 Task: Reply all   to Sandip@sogtage.net and add a cc to Vanshu.thakur@sogtage.net and bcc to Nikhil.rathi@sogtage.net with a subject Subject0000000037 with a message Message0000000034 and with an attachment of Attach0000000004 and upload Attach0000000005 to Onedrive and share. Reply all   to Vanshu.thakur@sogtage.net with a subject Subject0000000038 with a message Message0000000034 and with an attachment of Attach0000000004 and upload Attach0000000005 to Onedrive and share. Reply all   to Sandip@sogtage.net and add a cc to Vanshu.thakur@sogtage.net with a subject Subject0000000038 with a message Message0000000034 and with an attachment of Attach0000000004 and upload Attach0000000005 to Onedrive and share. Reply all   to Sandip@sogtage.net and add a cc to Vanshu.thakur@sogtage.net and bcc to Nikhil.rathi@sogtage.net with a subject Subject0000000038 with a message Message0000000034 and with an attachment of Attach0000000004 and upload Attach0000000005 to Onedrive and share. Reply and add a link Link0000000033 to Vanshu.thakur@sogtage.net with a subject Subject0000000032 with a message Message0000000034
Action: Mouse moved to (363, 460)
Screenshot: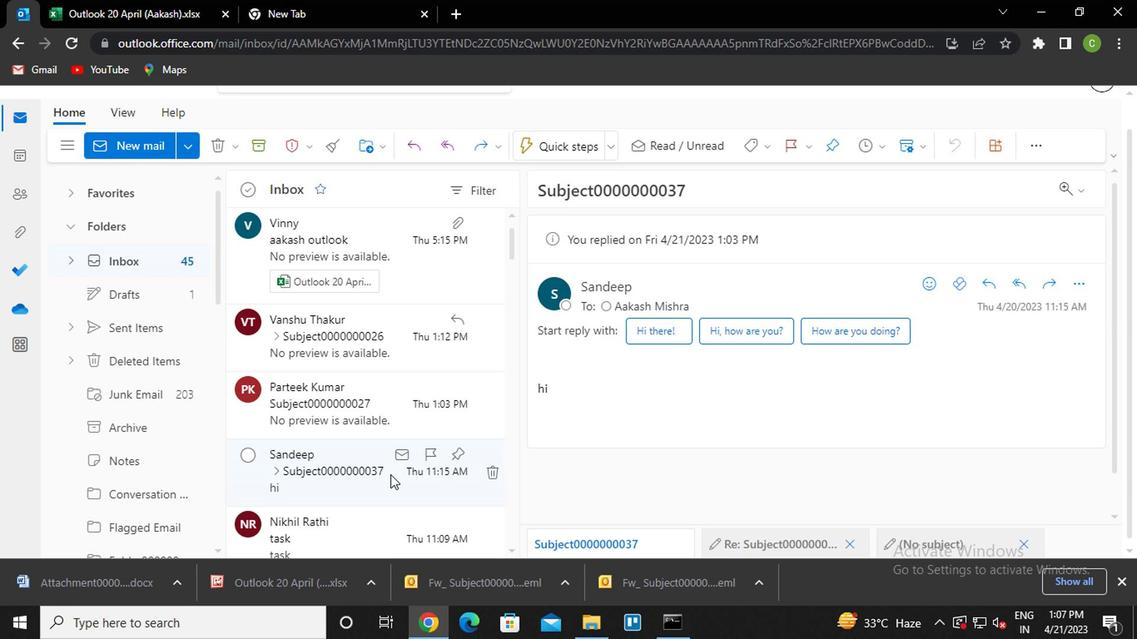 
Action: Mouse pressed left at (363, 460)
Screenshot: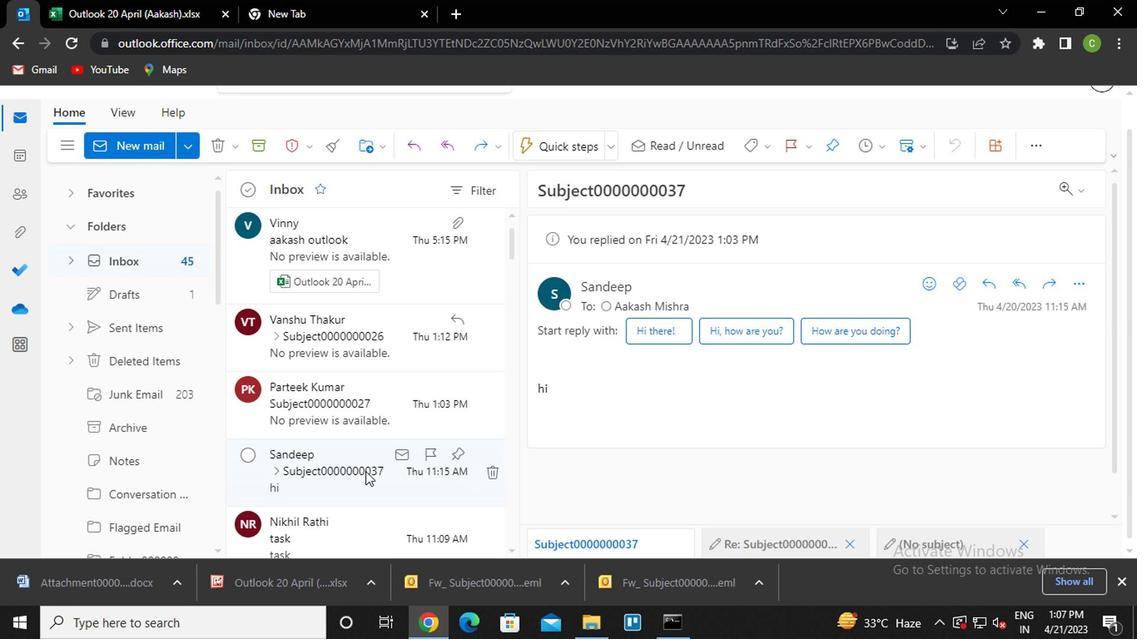 
Action: Mouse moved to (1069, 289)
Screenshot: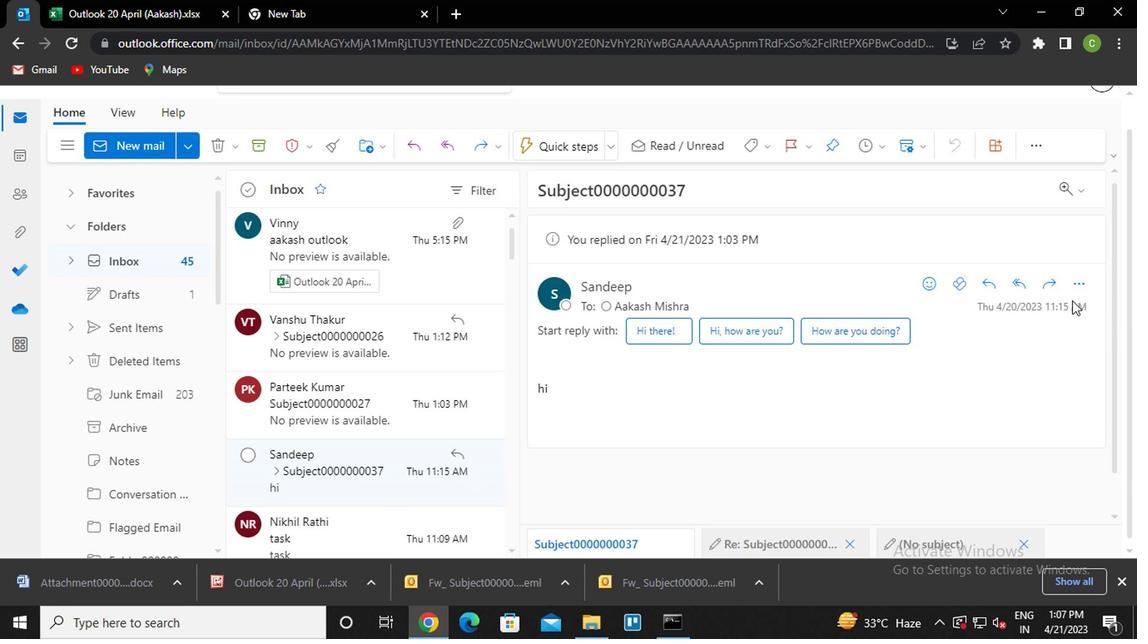 
Action: Mouse pressed left at (1069, 289)
Screenshot: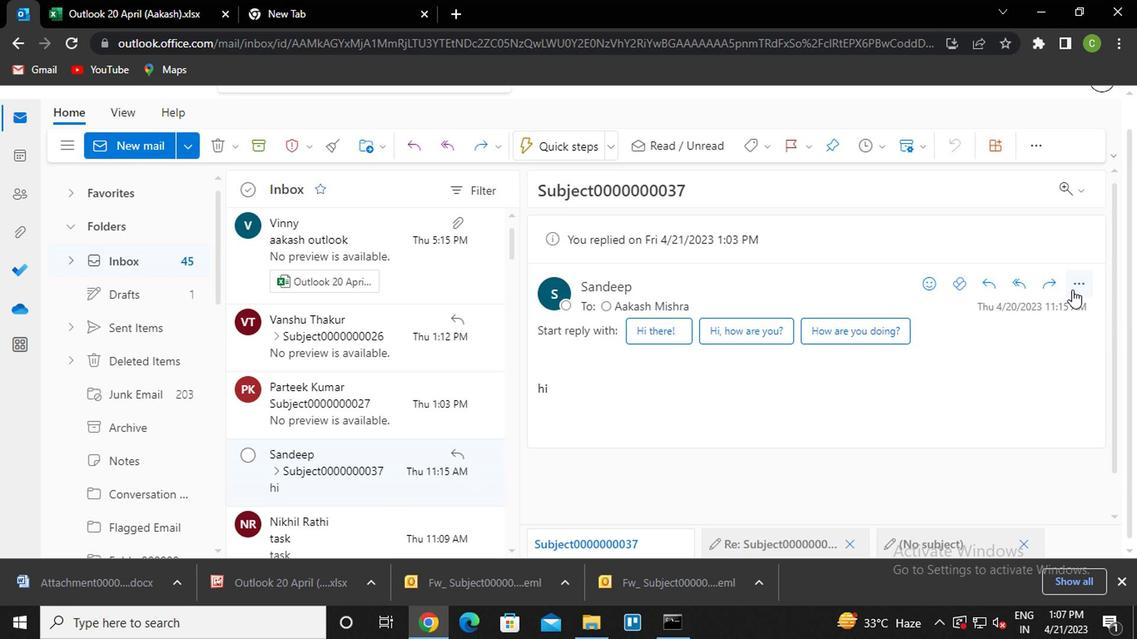 
Action: Mouse moved to (971, 154)
Screenshot: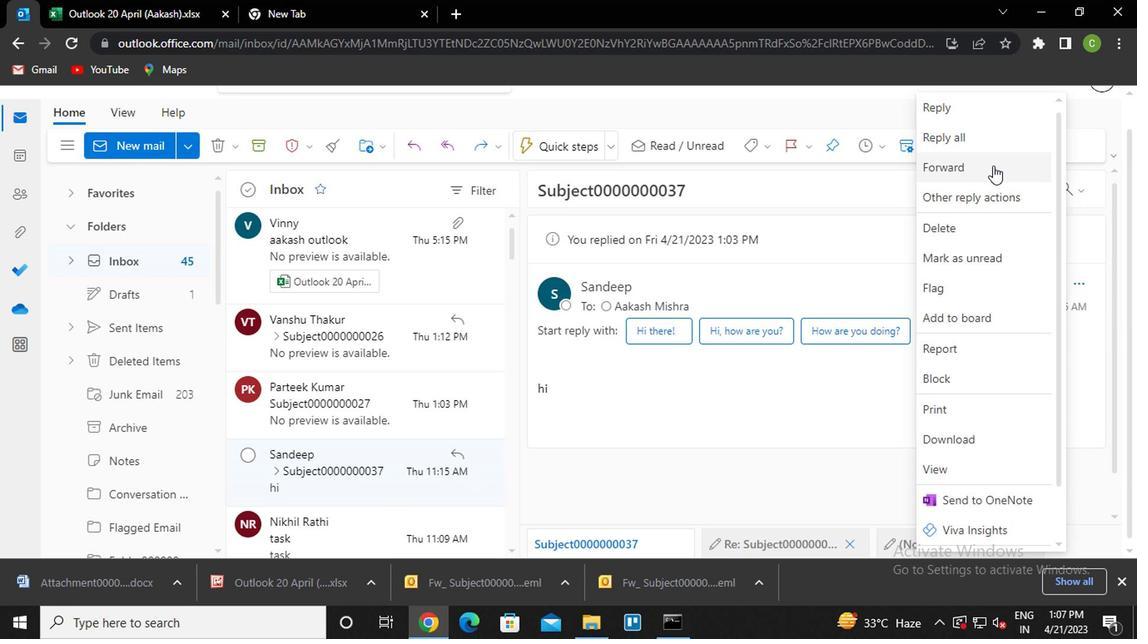 
Action: Mouse pressed left at (971, 154)
Screenshot: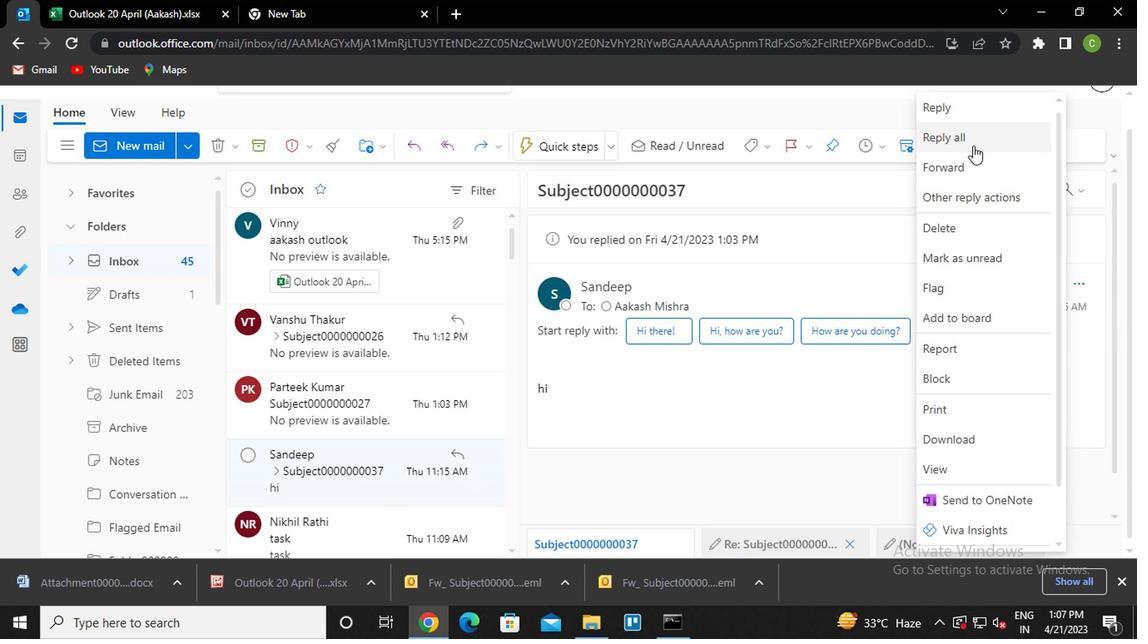 
Action: Mouse moved to (730, 202)
Screenshot: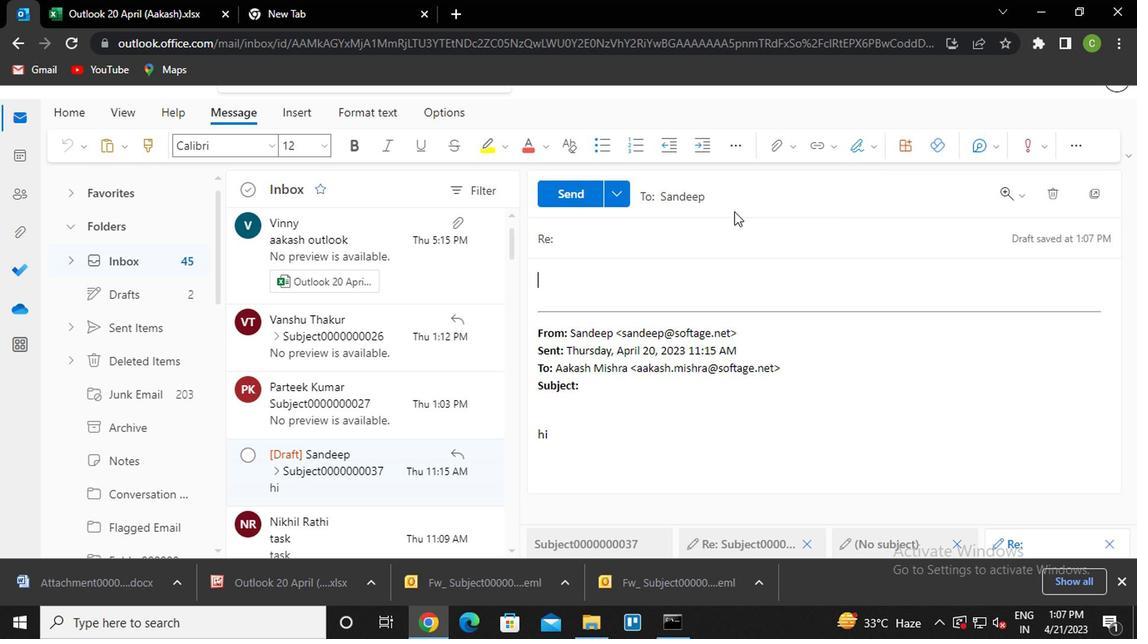 
Action: Mouse pressed left at (730, 202)
Screenshot: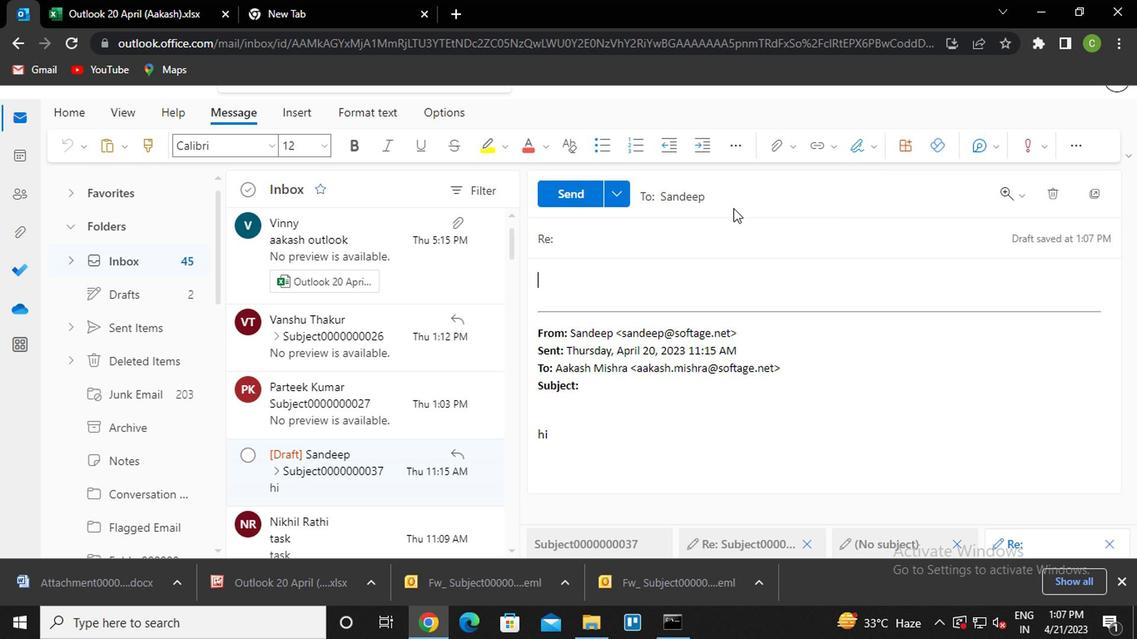 
Action: Mouse moved to (641, 285)
Screenshot: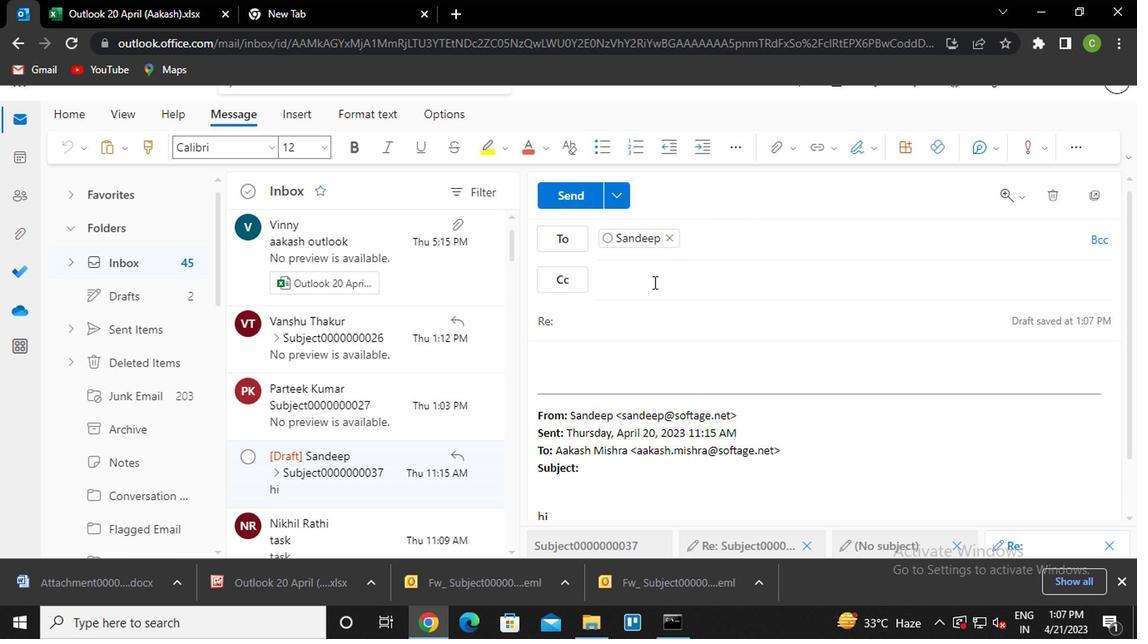 
Action: Mouse pressed left at (641, 285)
Screenshot: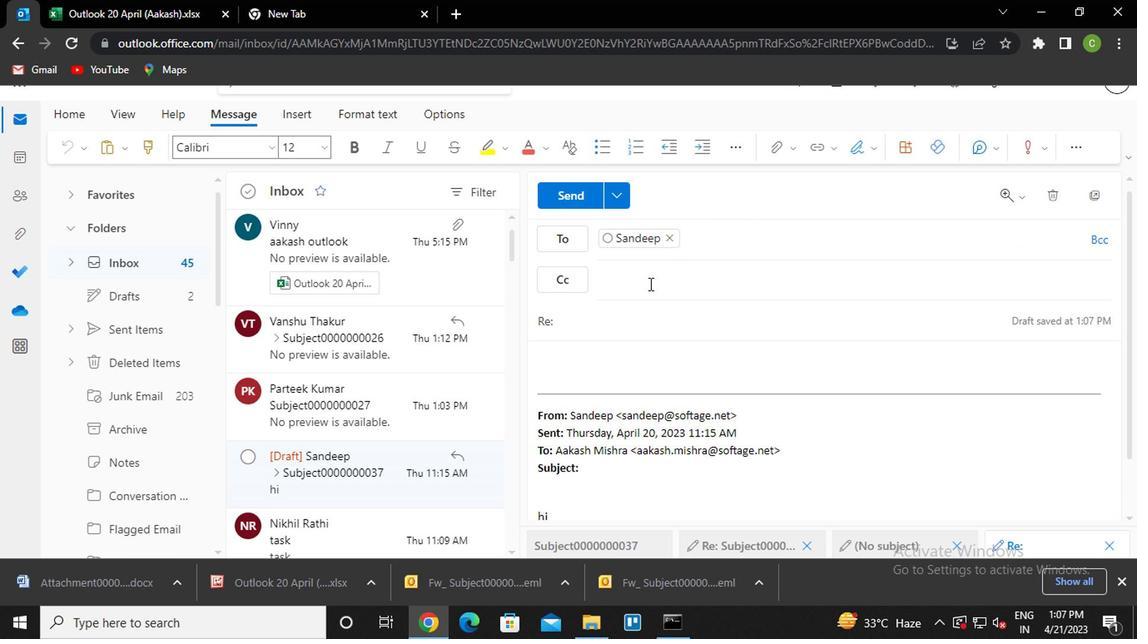 
Action: Mouse moved to (639, 285)
Screenshot: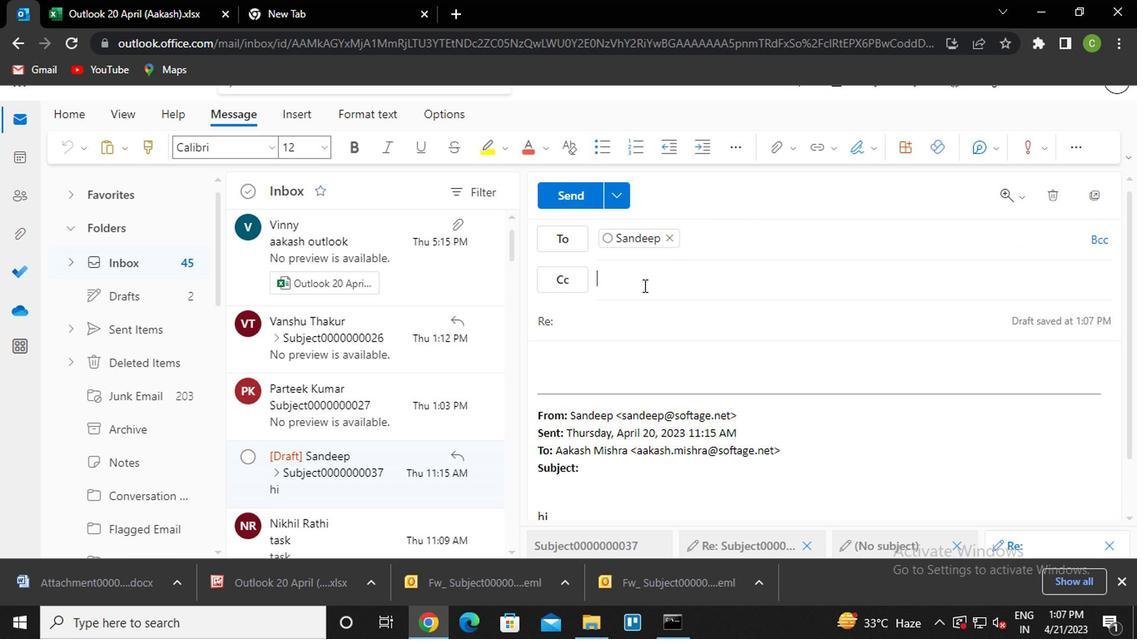 
Action: Key pressed vanshu<Key.enter>
Screenshot: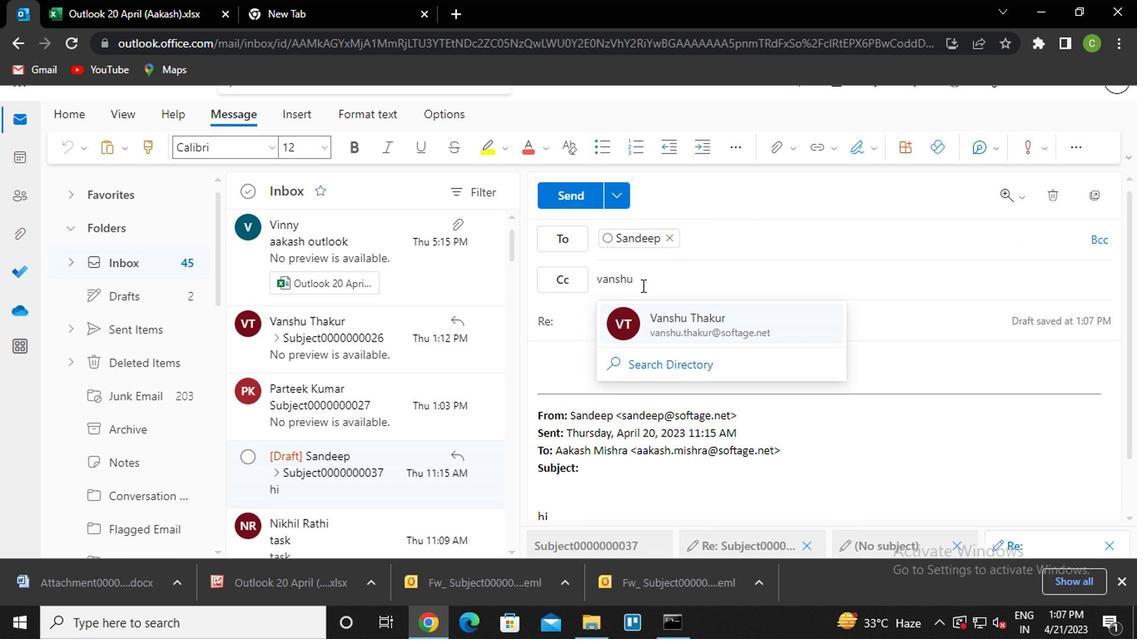 
Action: Mouse moved to (1091, 243)
Screenshot: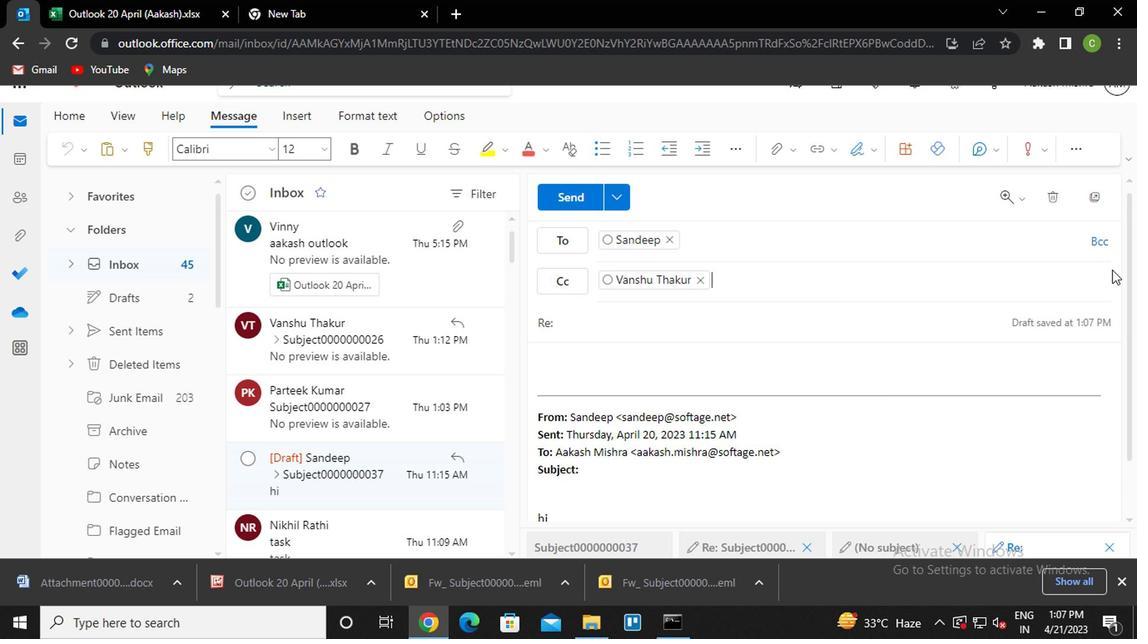 
Action: Mouse pressed left at (1091, 243)
Screenshot: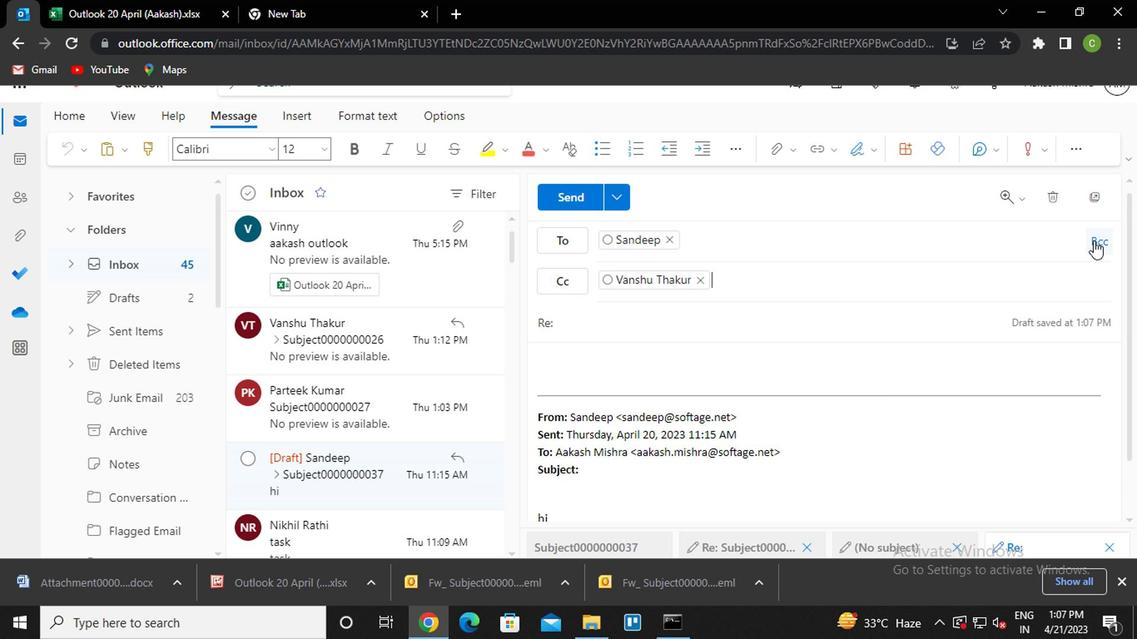 
Action: Mouse moved to (886, 343)
Screenshot: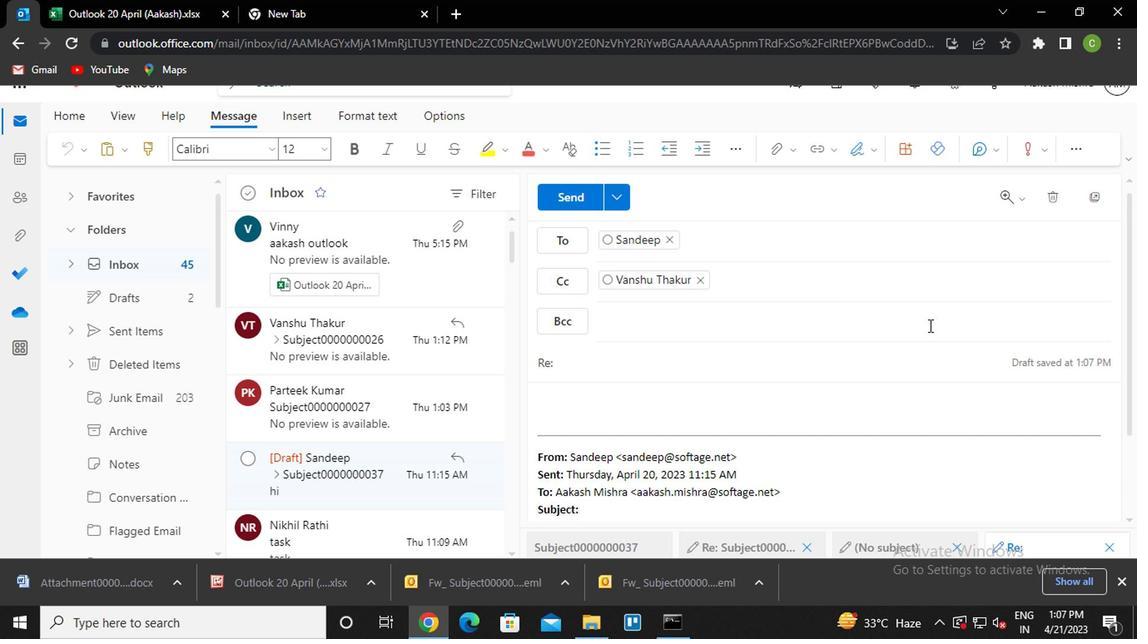 
Action: Key pressed nikhil<Key.enter>
Screenshot: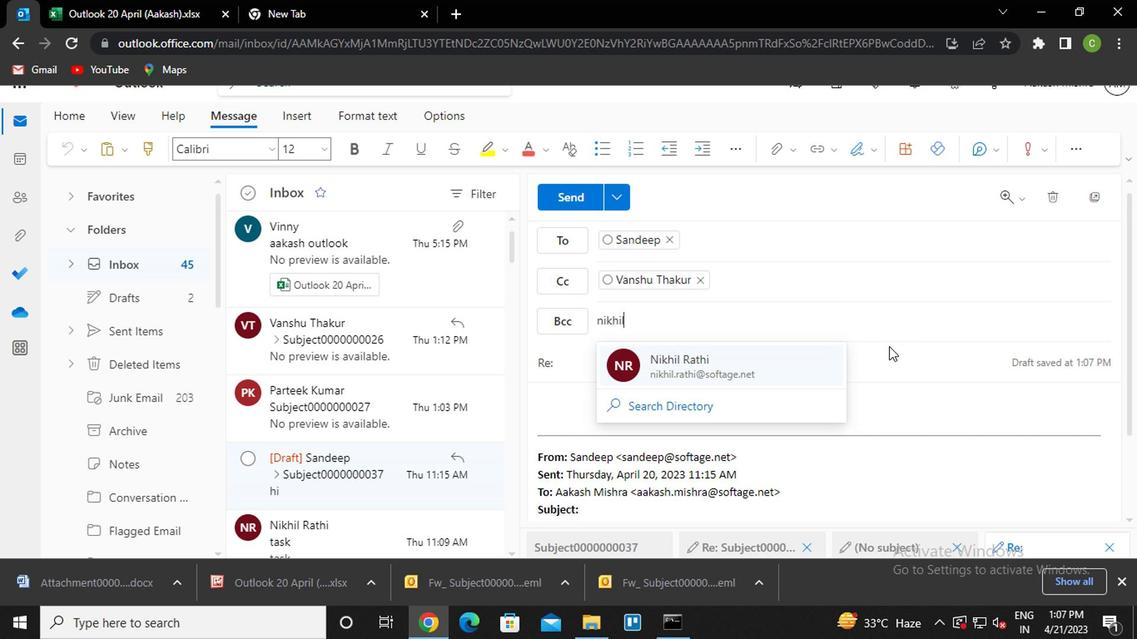 
Action: Mouse moved to (632, 350)
Screenshot: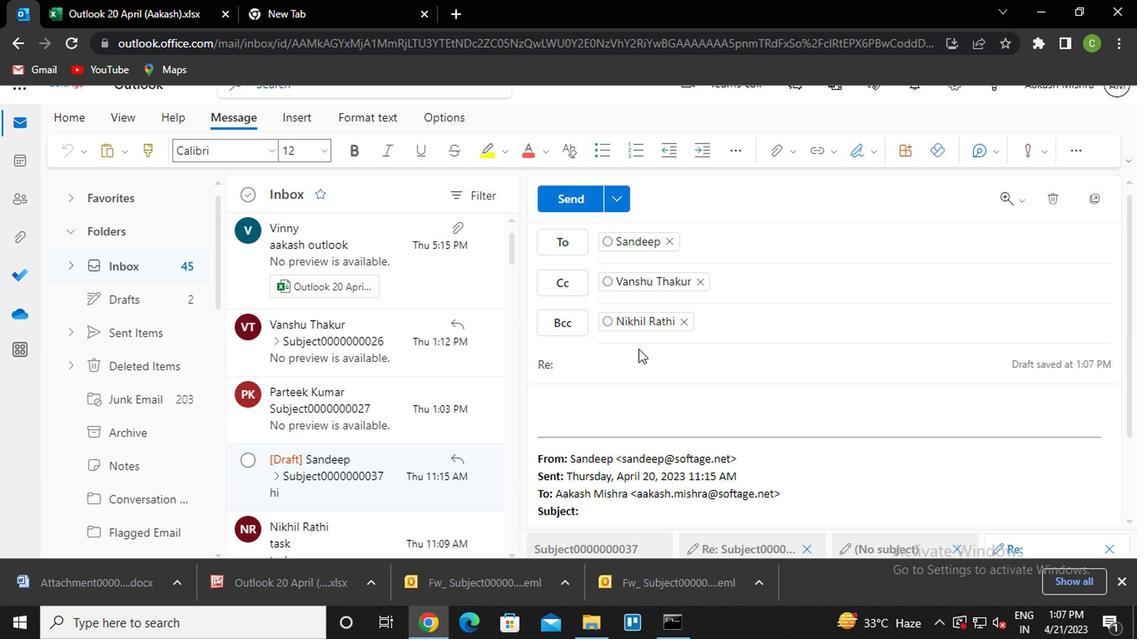 
Action: Mouse pressed left at (632, 350)
Screenshot: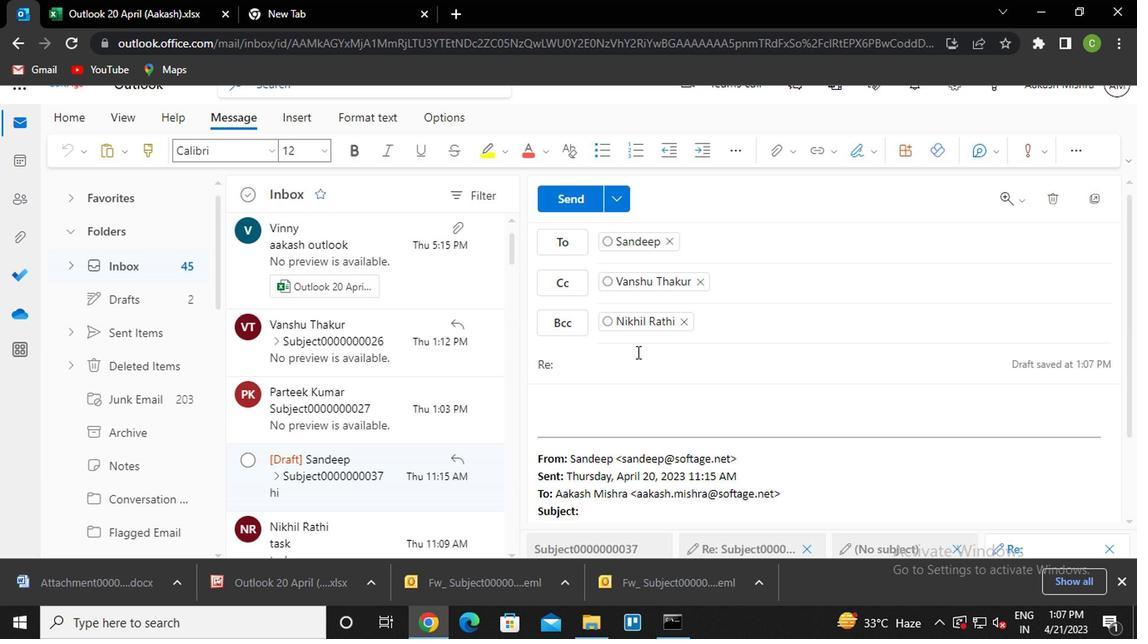 
Action: Mouse moved to (622, 363)
Screenshot: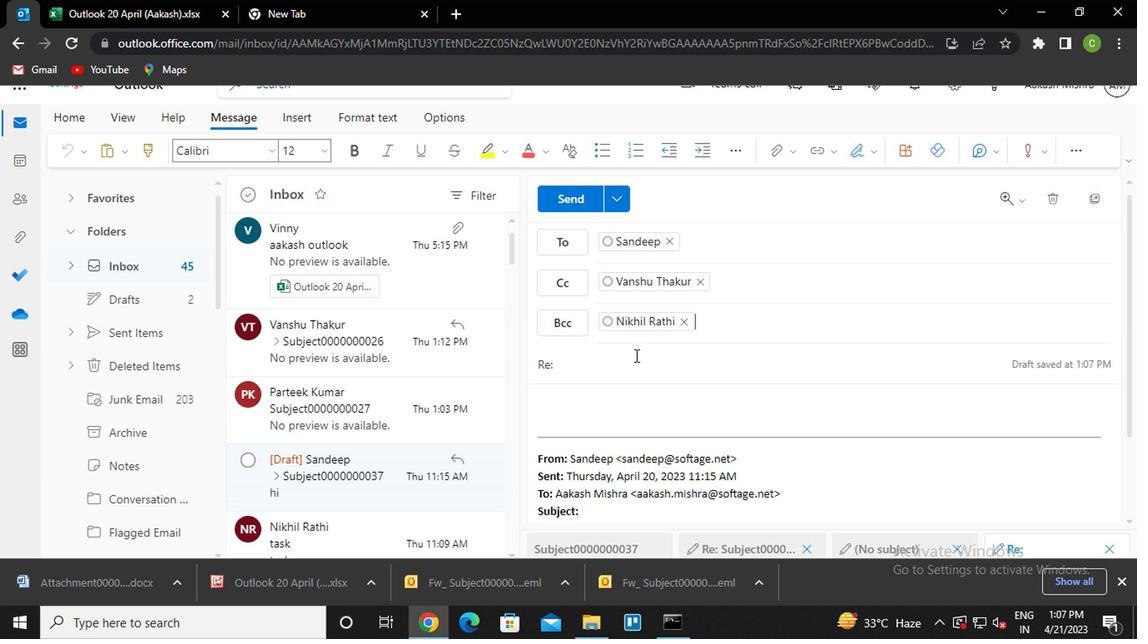 
Action: Key pressed <Key.caps_lock>m<Key.caps_lock>essage0000000034
Screenshot: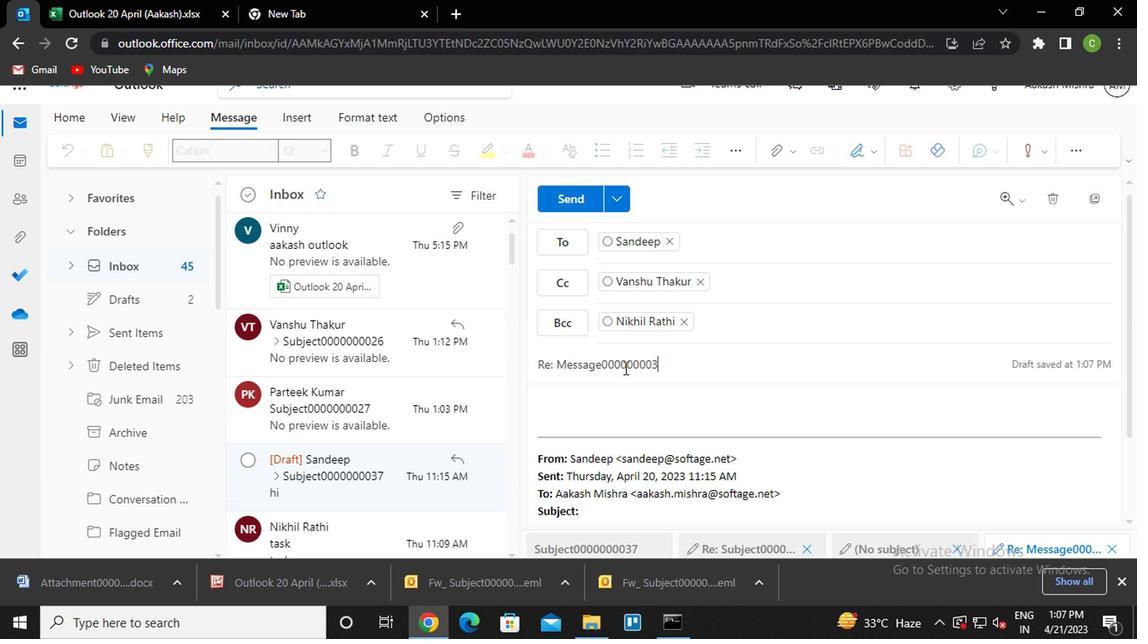 
Action: Mouse moved to (784, 165)
Screenshot: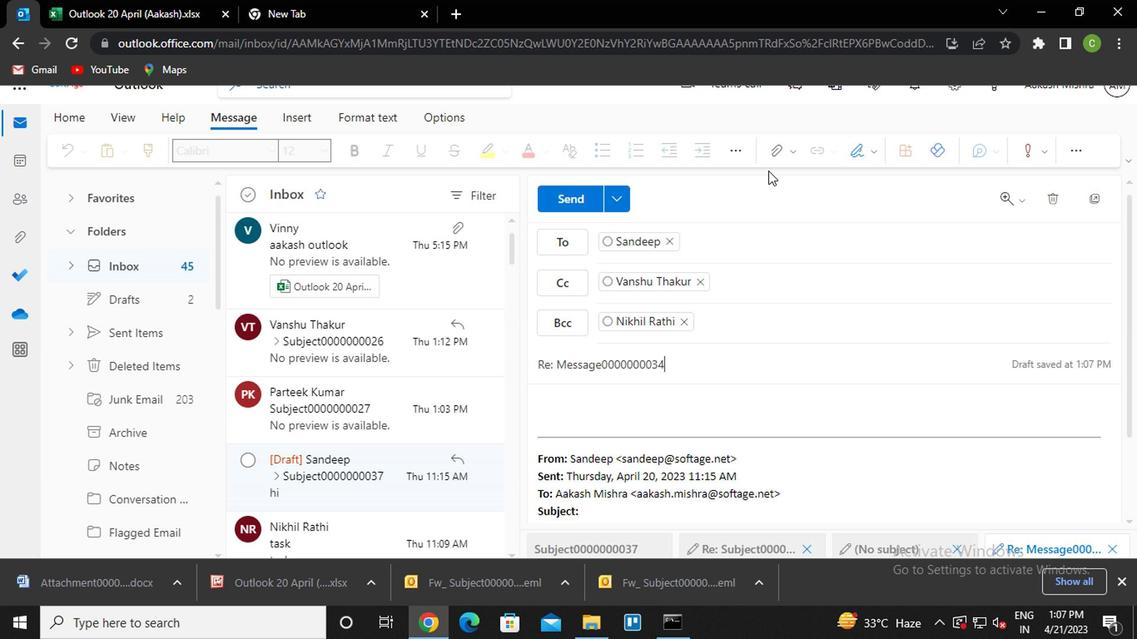 
Action: Mouse pressed left at (784, 165)
Screenshot: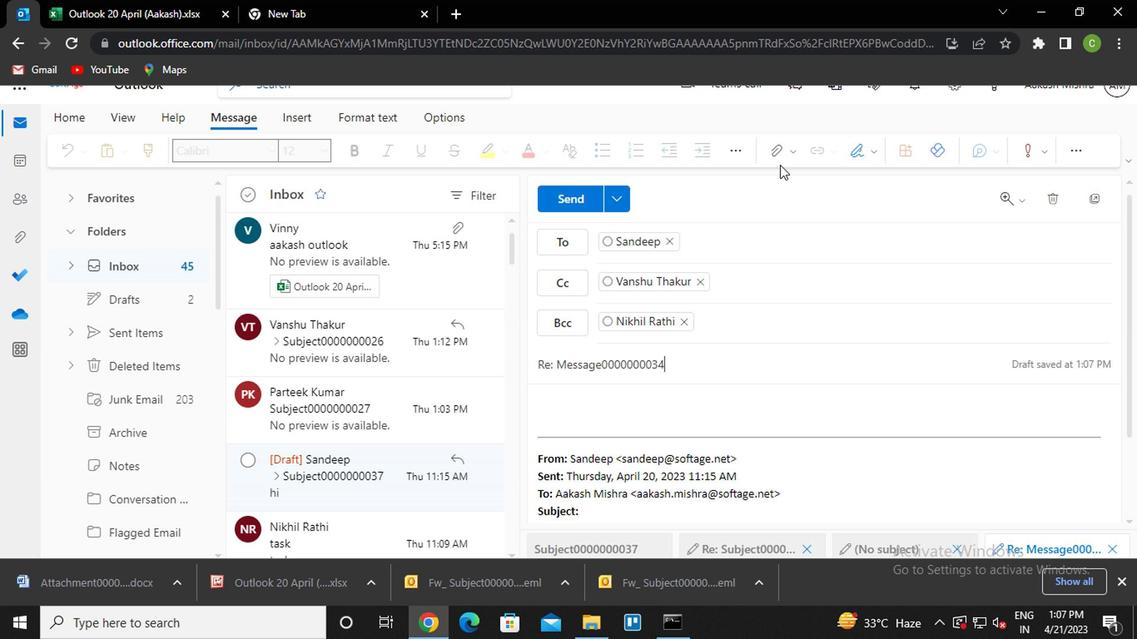 
Action: Mouse moved to (685, 197)
Screenshot: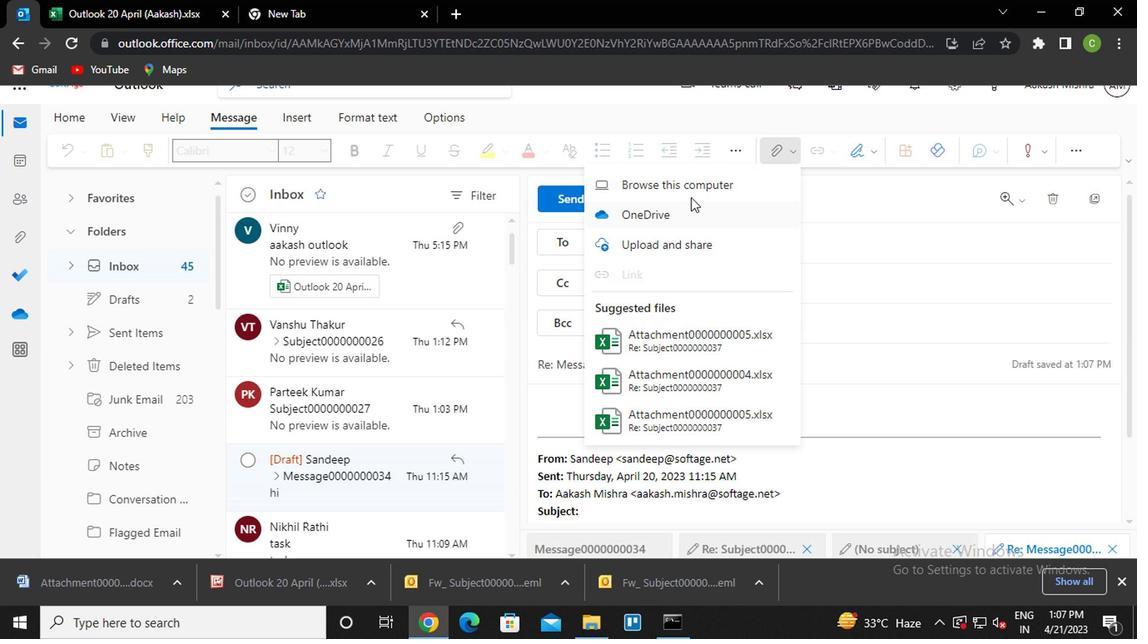 
Action: Mouse pressed left at (685, 197)
Screenshot: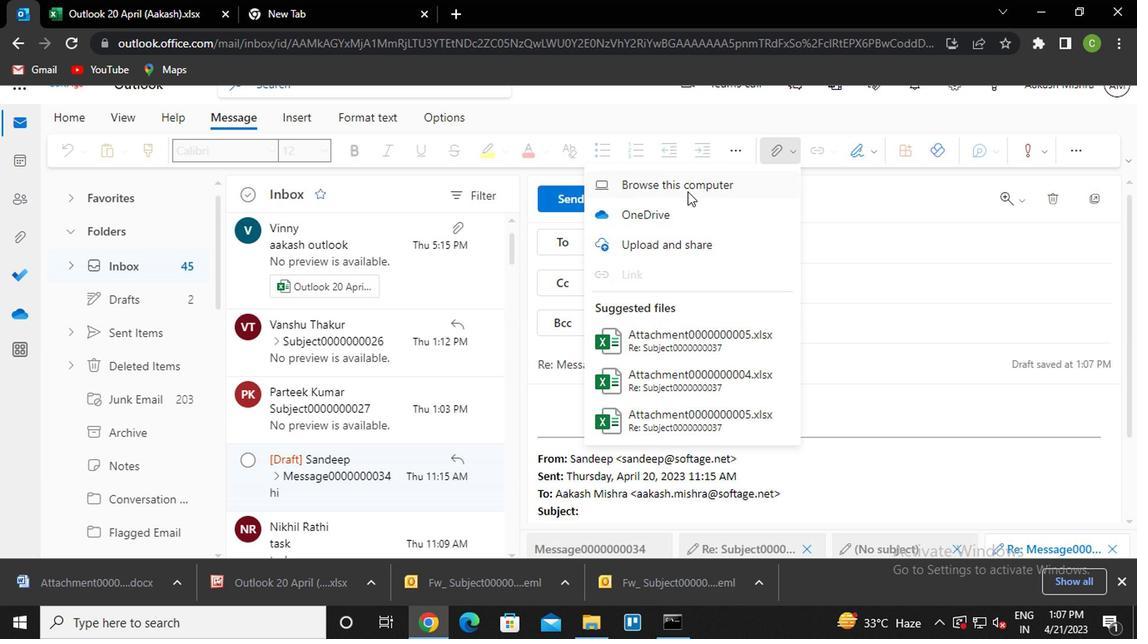 
Action: Mouse moved to (260, 177)
Screenshot: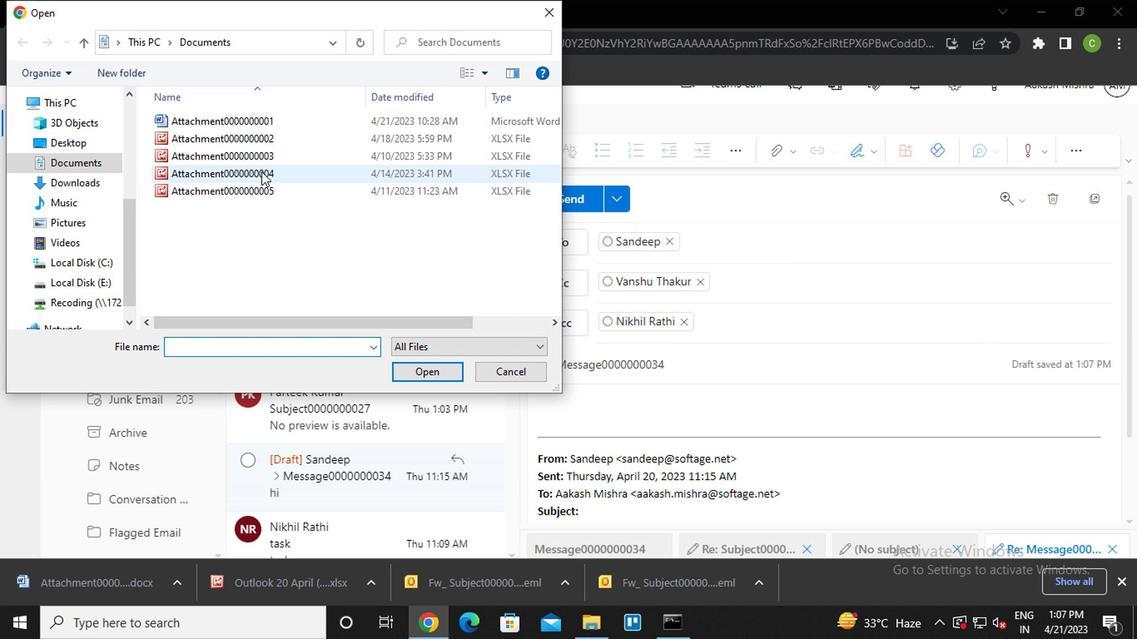 
Action: Mouse pressed left at (260, 177)
Screenshot: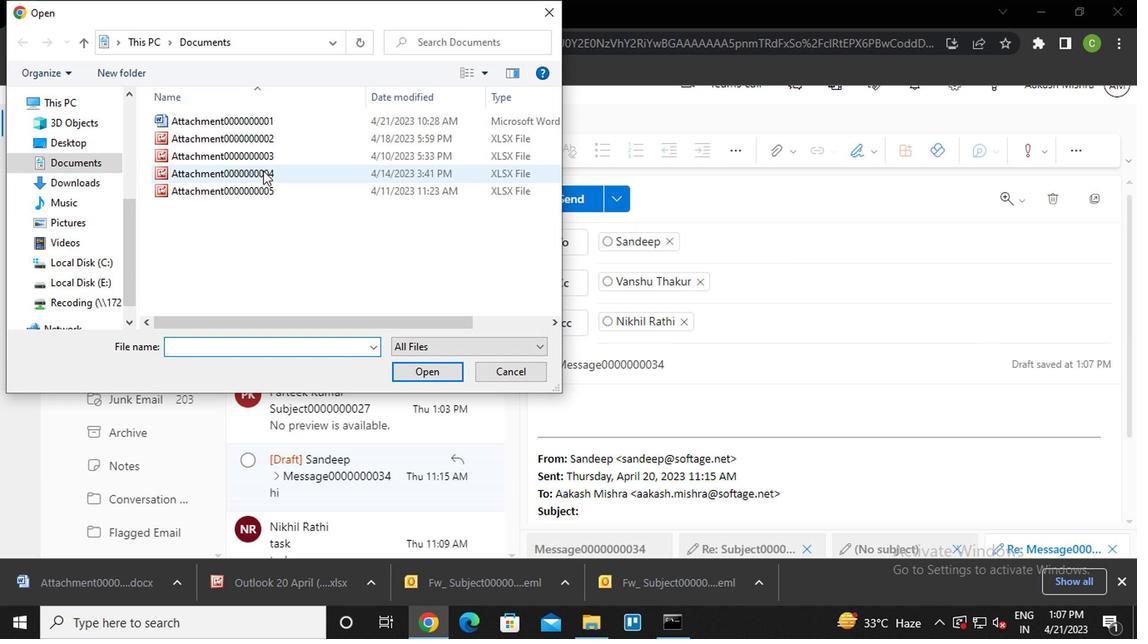 
Action: Mouse moved to (260, 177)
Screenshot: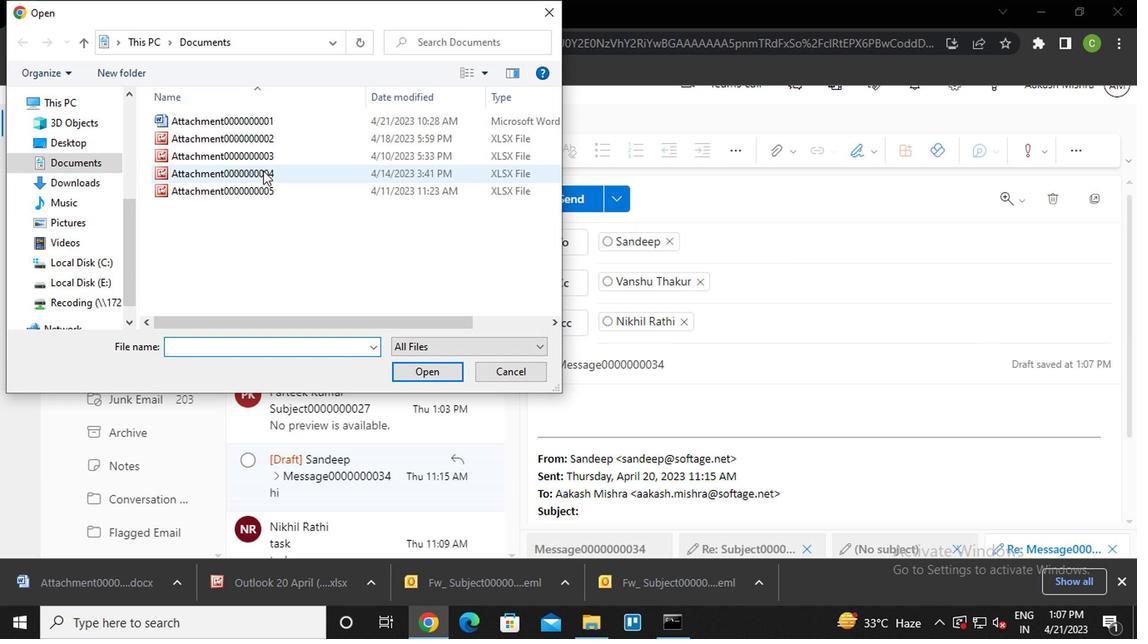 
Action: Mouse pressed left at (260, 177)
Screenshot: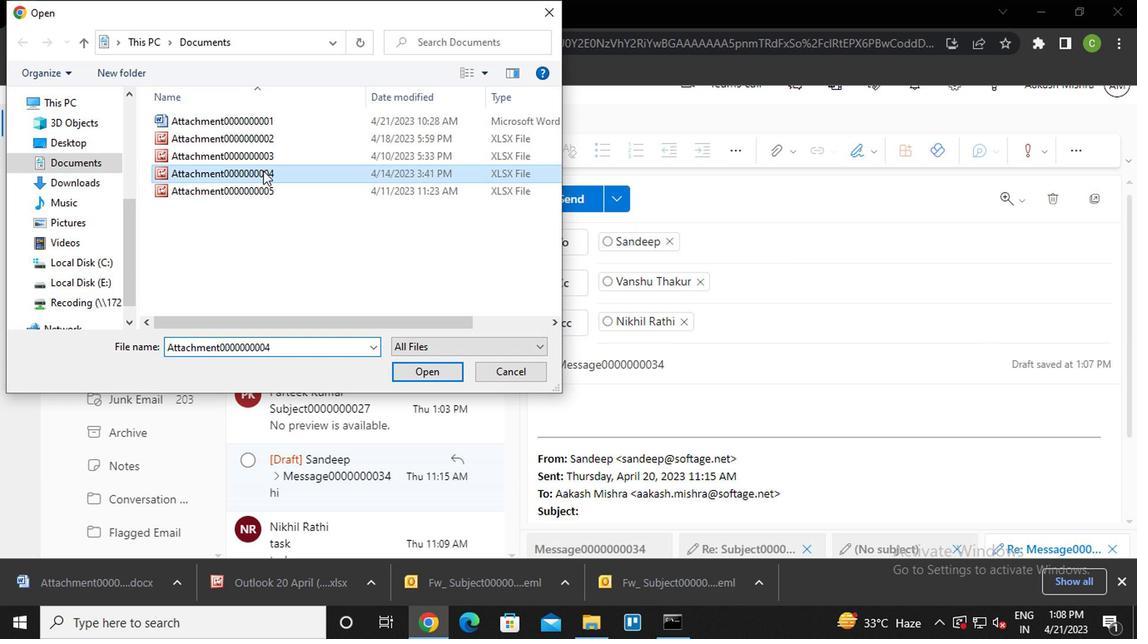 
Action: Mouse moved to (778, 163)
Screenshot: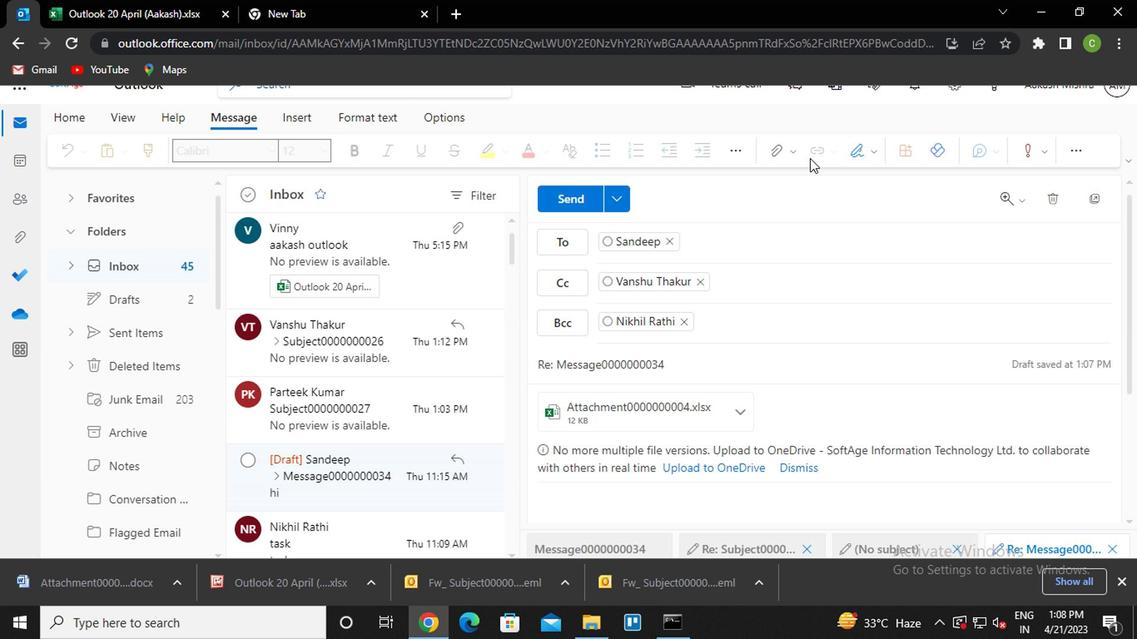 
Action: Mouse pressed left at (778, 163)
Screenshot: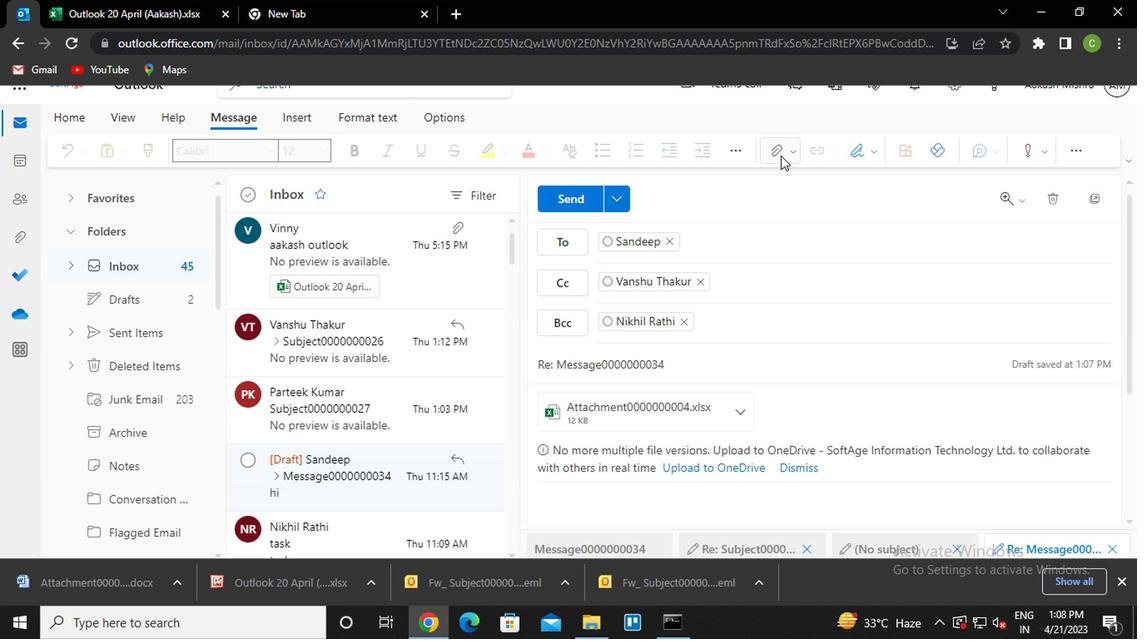 
Action: Mouse moved to (673, 224)
Screenshot: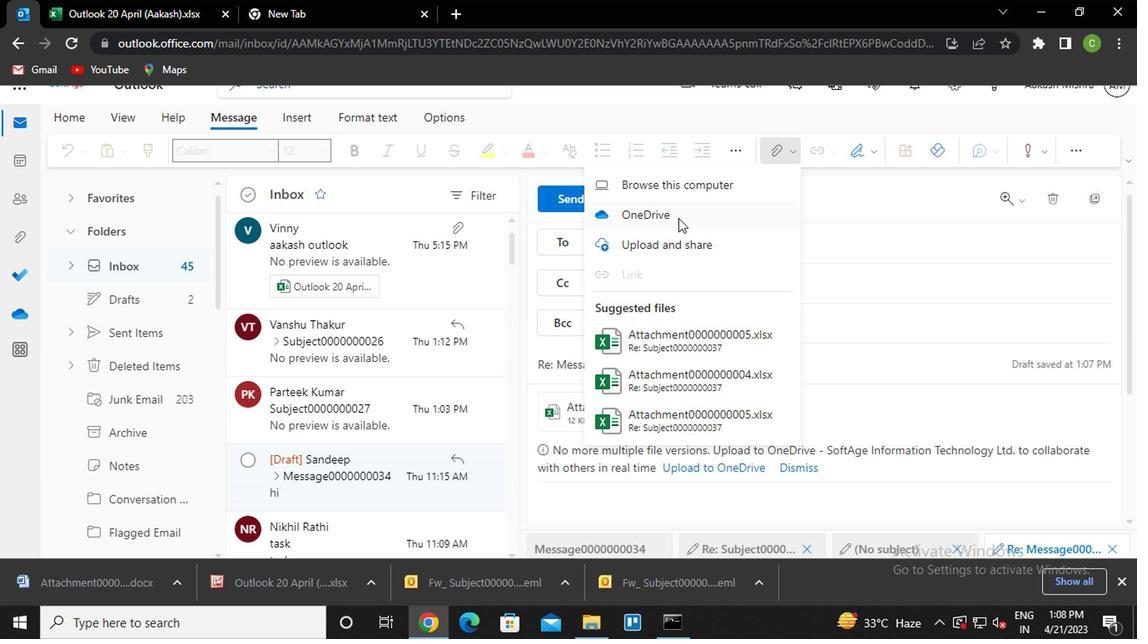 
Action: Mouse pressed left at (673, 224)
Screenshot: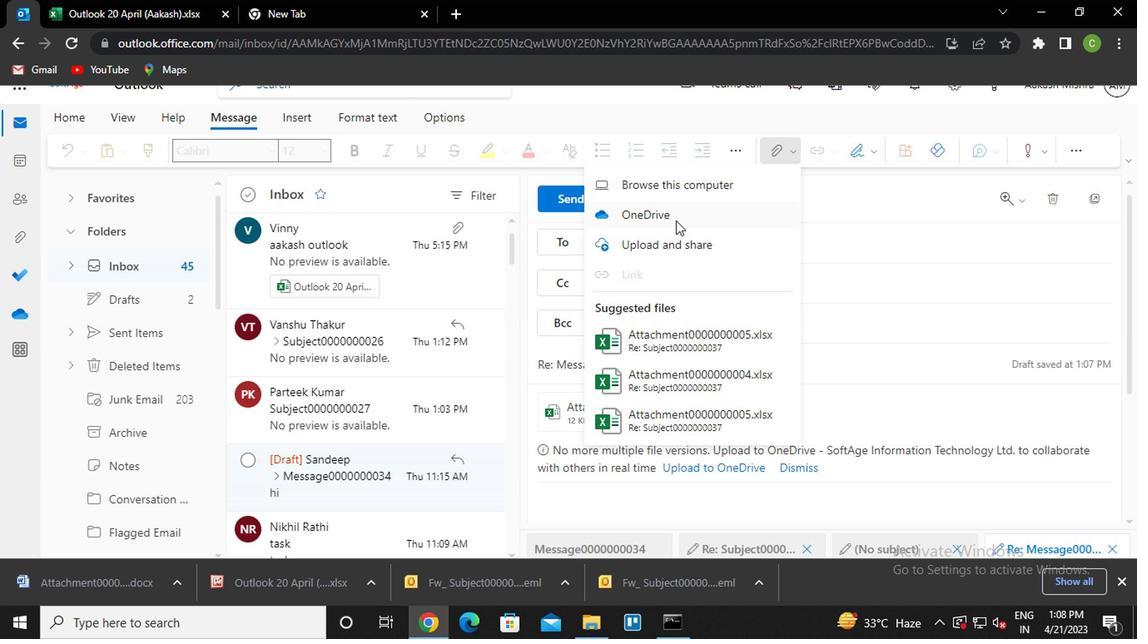 
Action: Mouse moved to (279, 258)
Screenshot: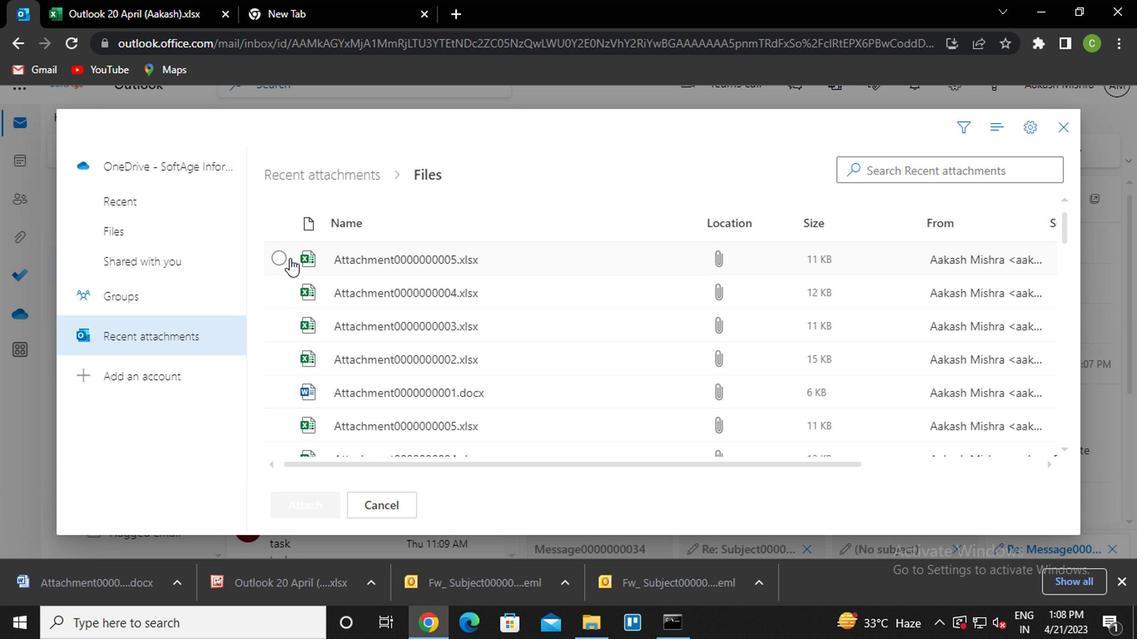 
Action: Mouse pressed left at (279, 258)
Screenshot: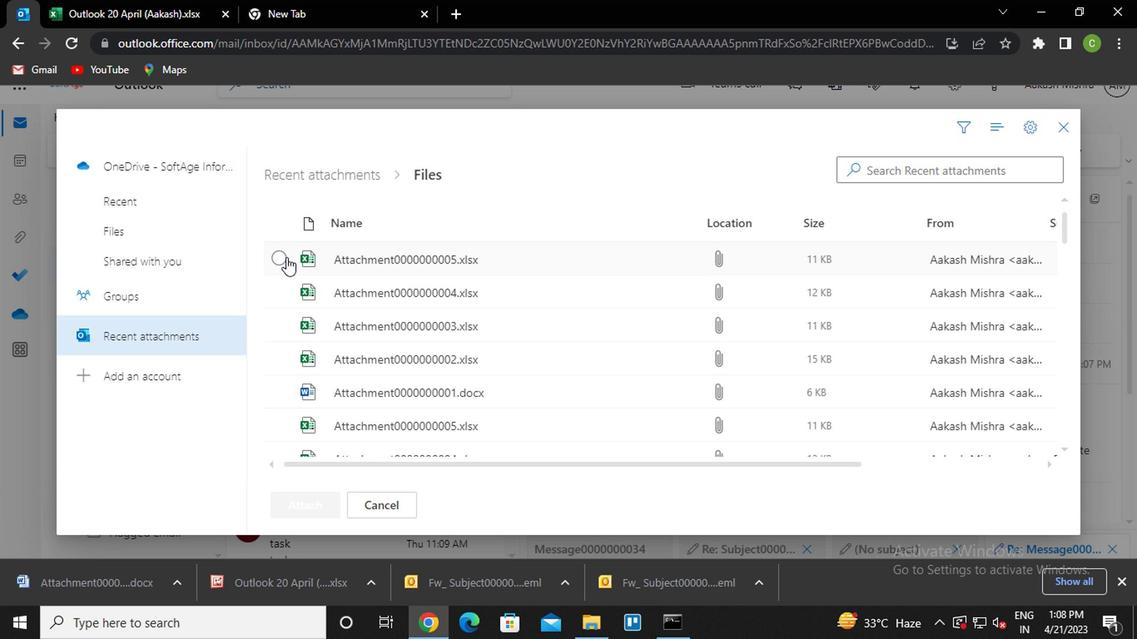 
Action: Mouse moved to (321, 489)
Screenshot: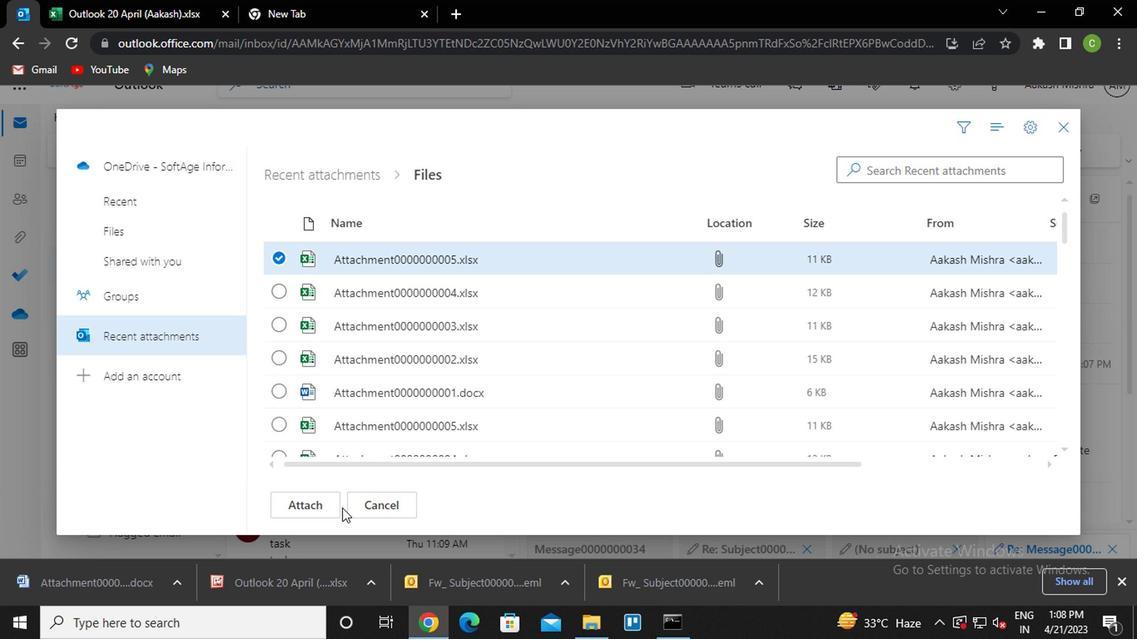 
Action: Mouse pressed left at (321, 489)
Screenshot: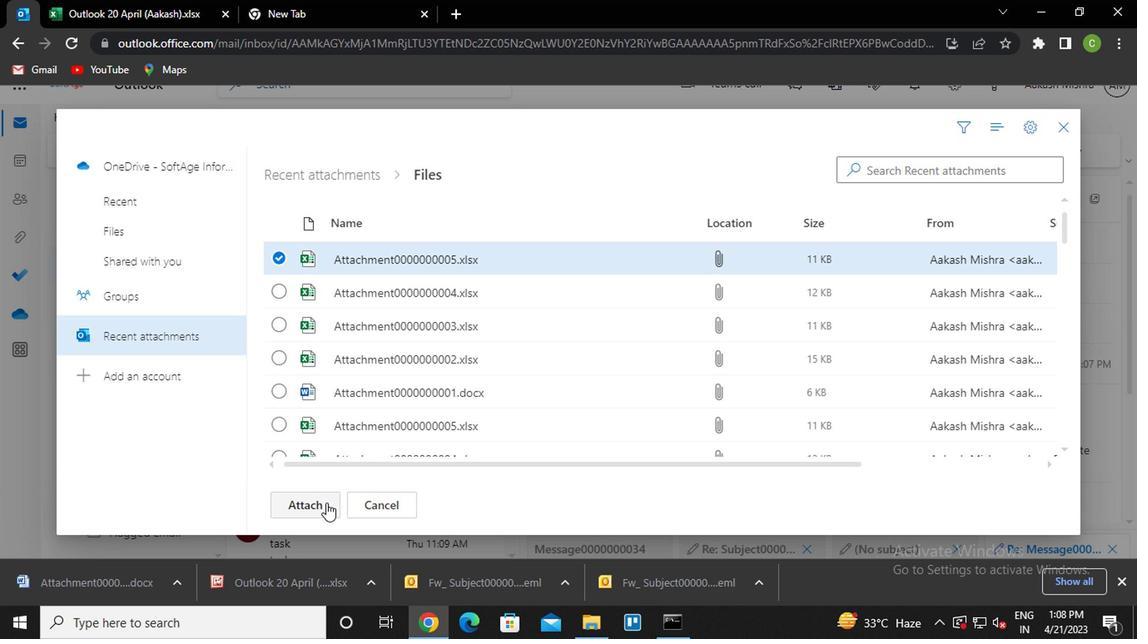 
Action: Mouse moved to (565, 207)
Screenshot: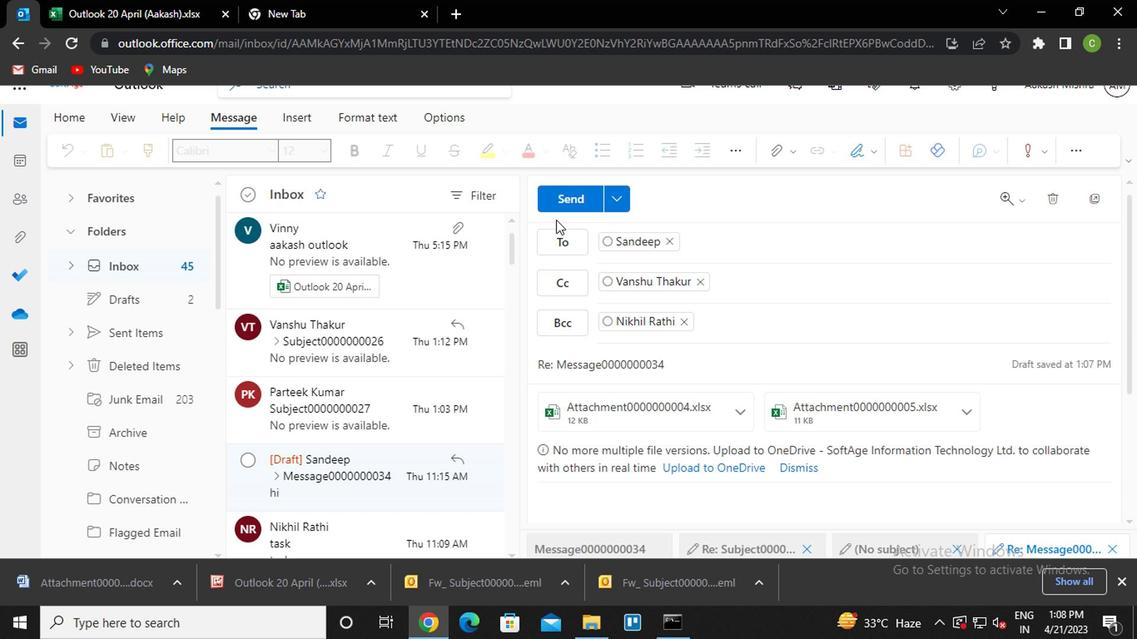 
Action: Mouse pressed left at (565, 207)
Screenshot: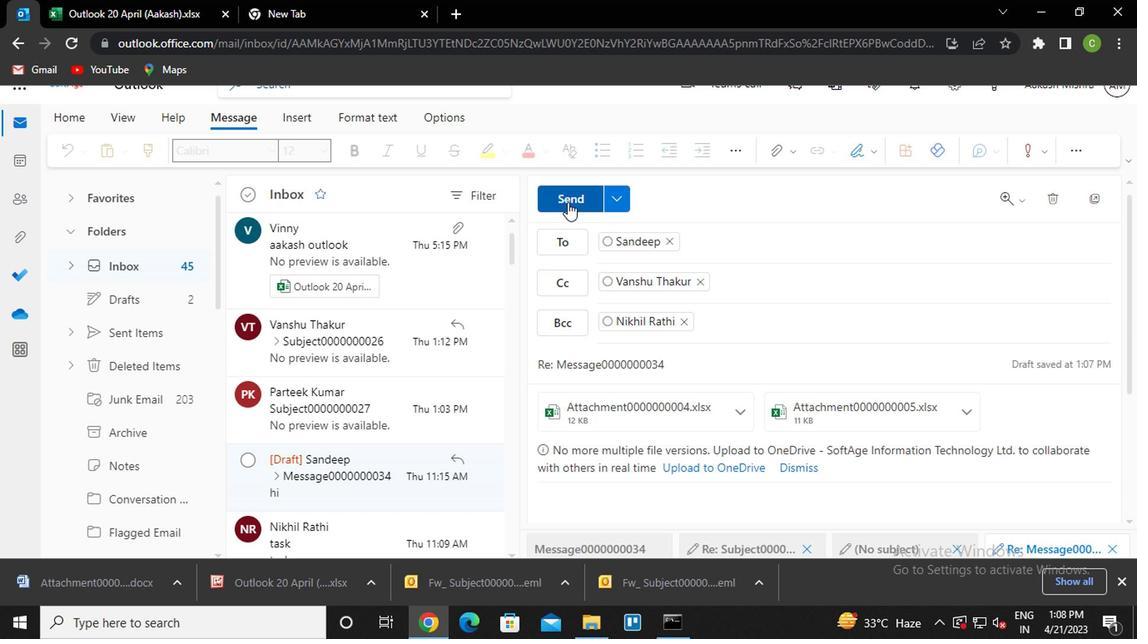 
Action: Mouse moved to (359, 341)
Screenshot: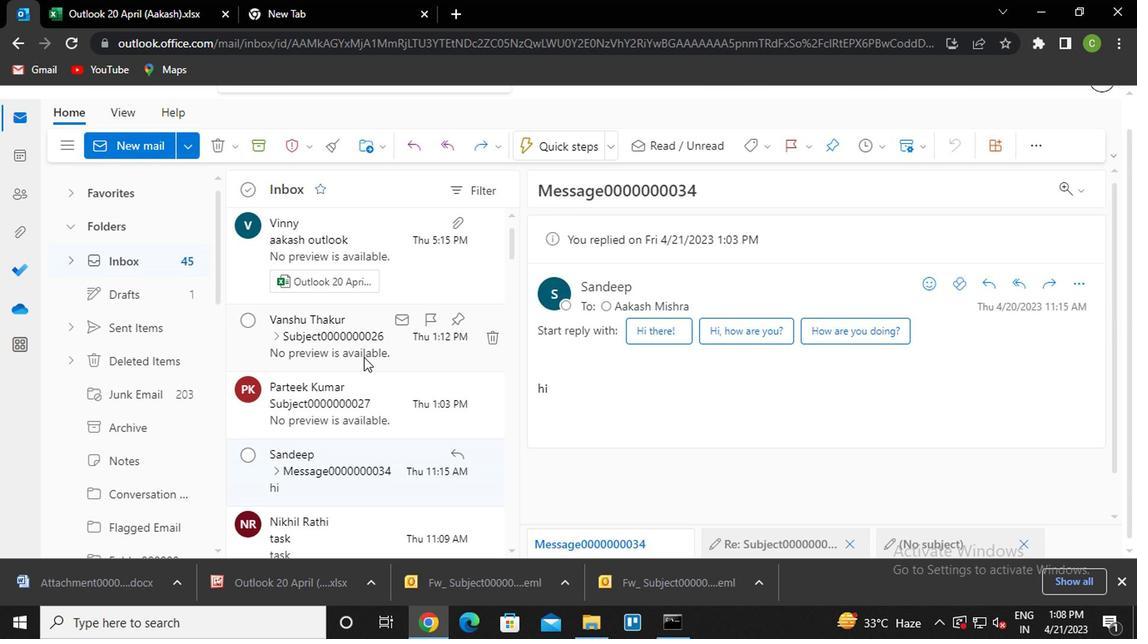 
Action: Mouse pressed left at (359, 341)
Screenshot: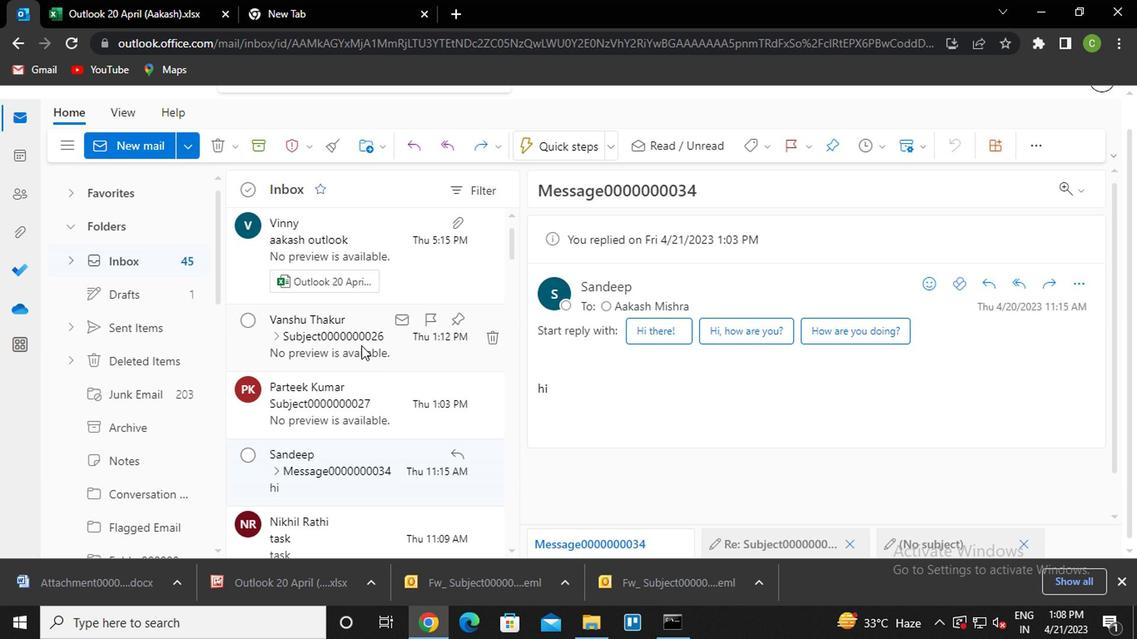 
Action: Mouse moved to (1074, 284)
Screenshot: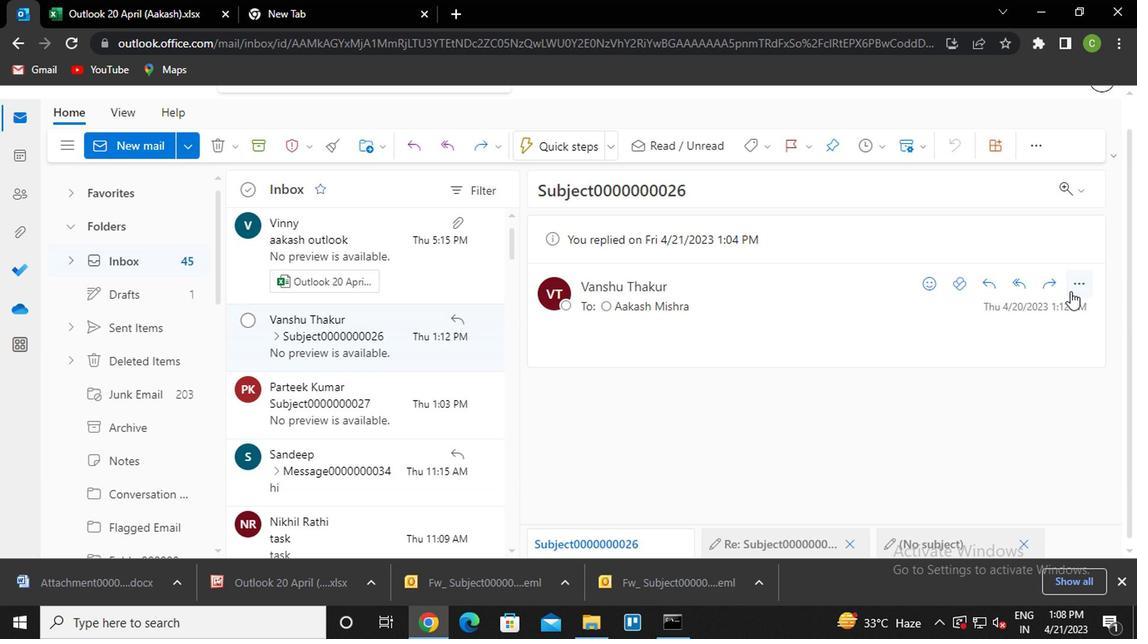 
Action: Mouse pressed left at (1074, 284)
Screenshot: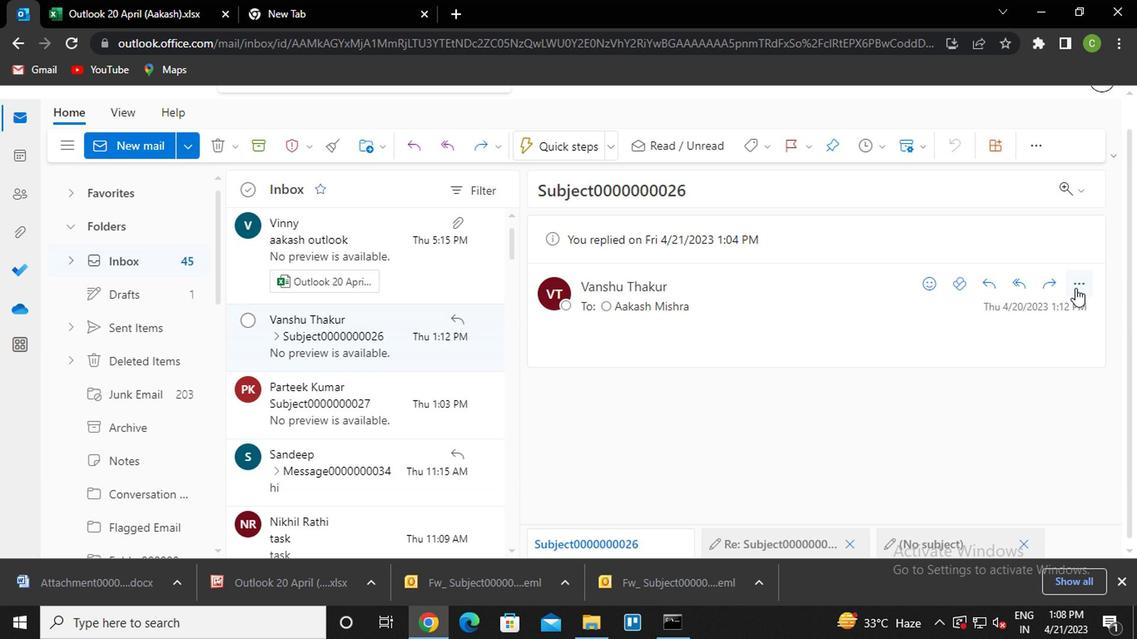 
Action: Mouse moved to (972, 155)
Screenshot: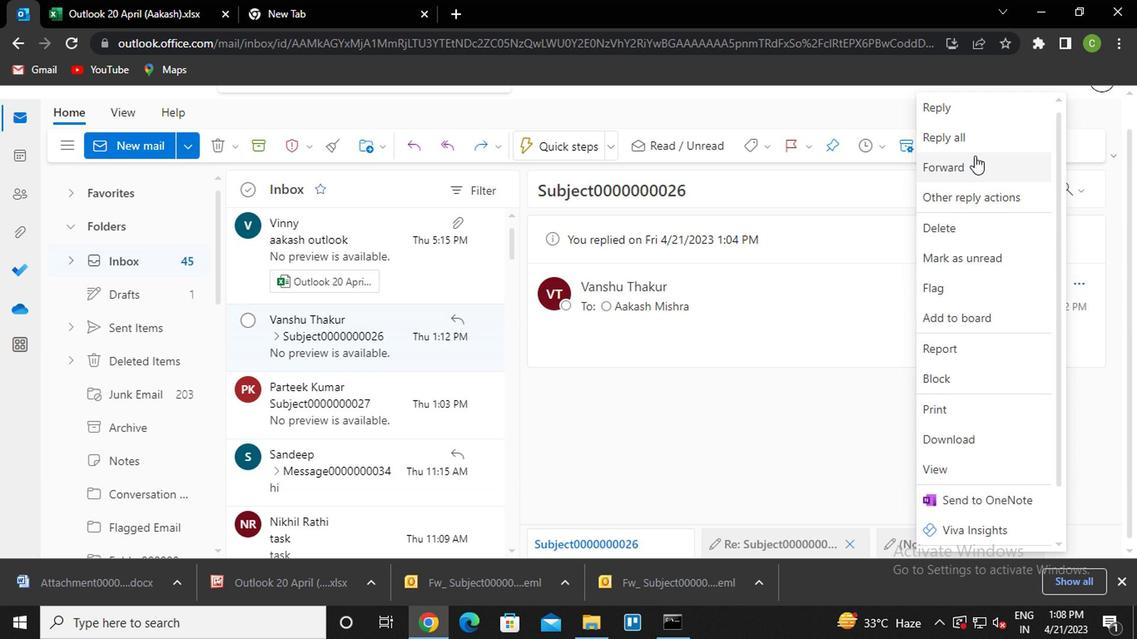 
Action: Mouse pressed left at (972, 155)
Screenshot: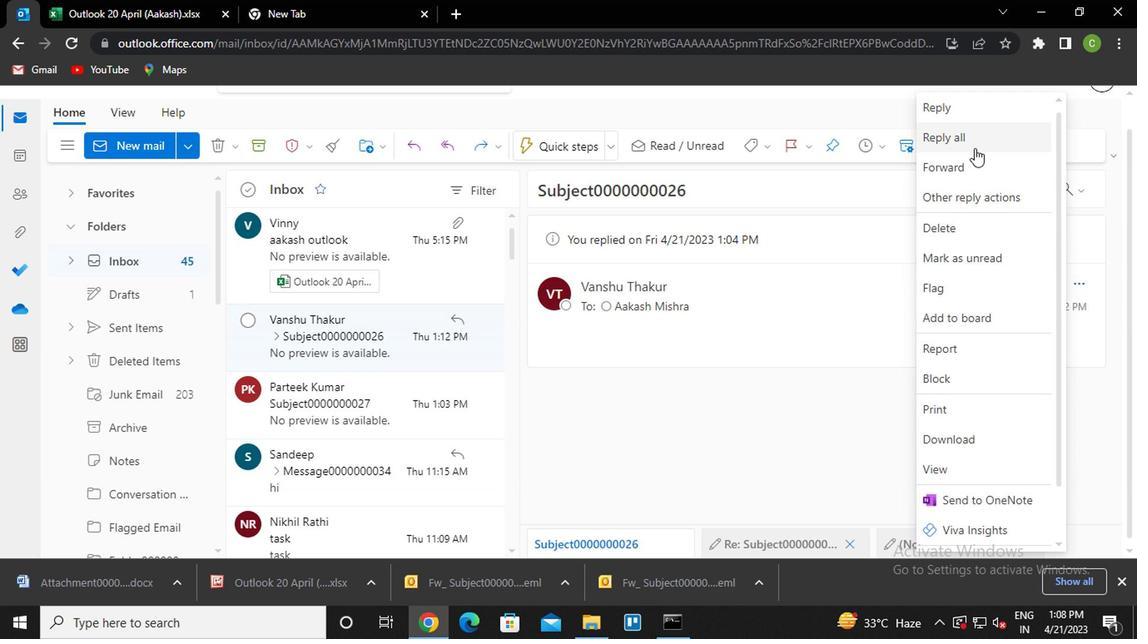 
Action: Mouse moved to (675, 239)
Screenshot: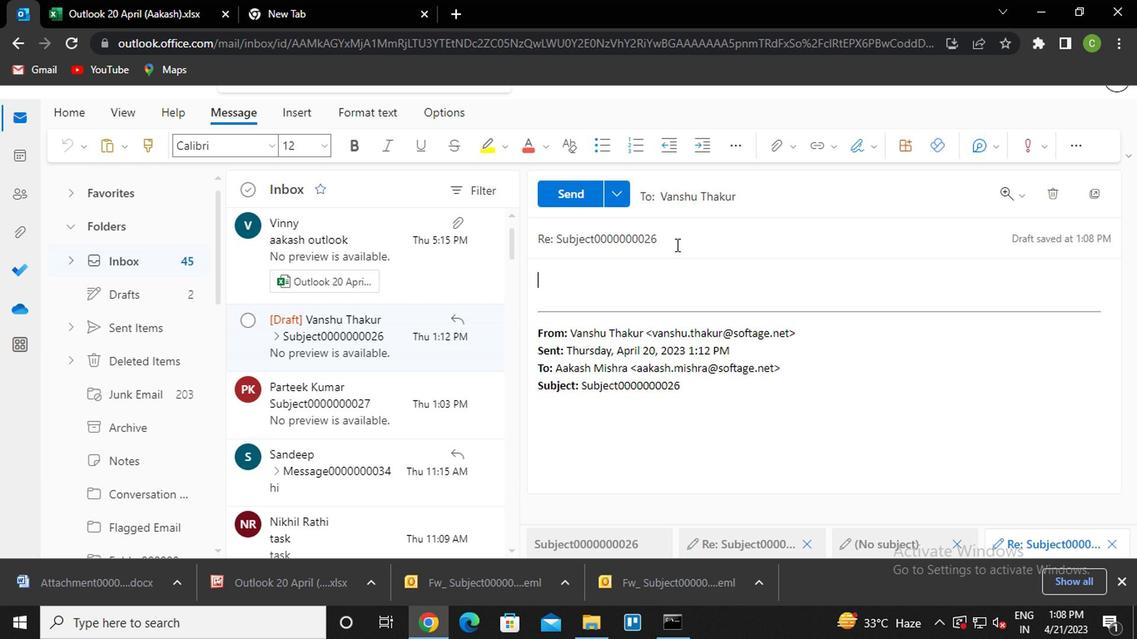 
Action: Mouse pressed left at (675, 239)
Screenshot: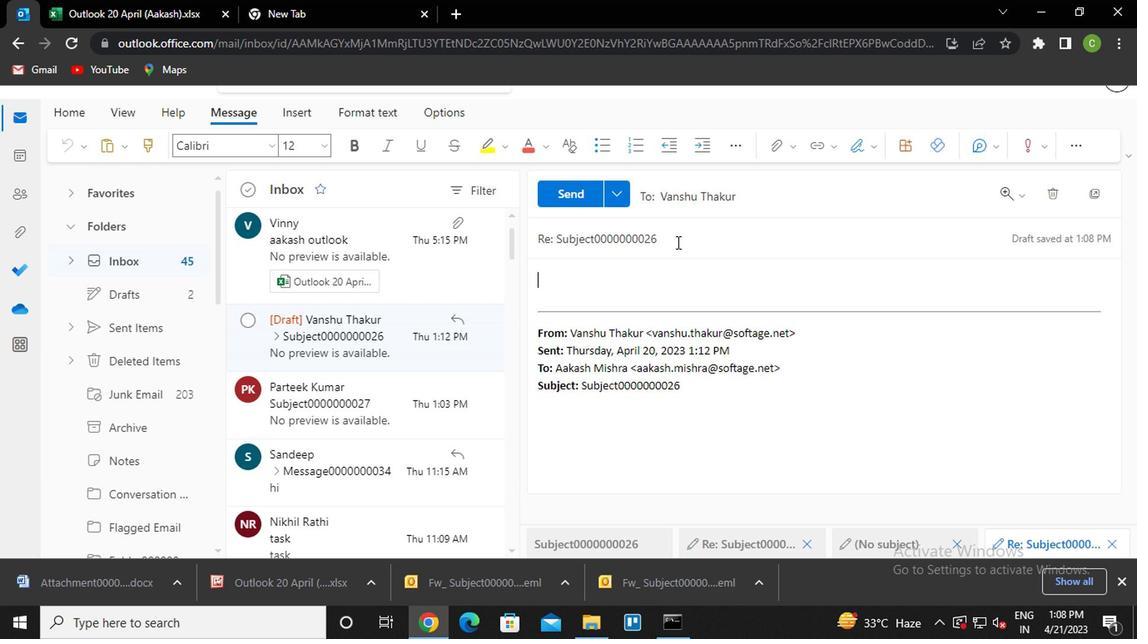 
Action: Key pressed <Key.backspace><Key.backspace>38
Screenshot: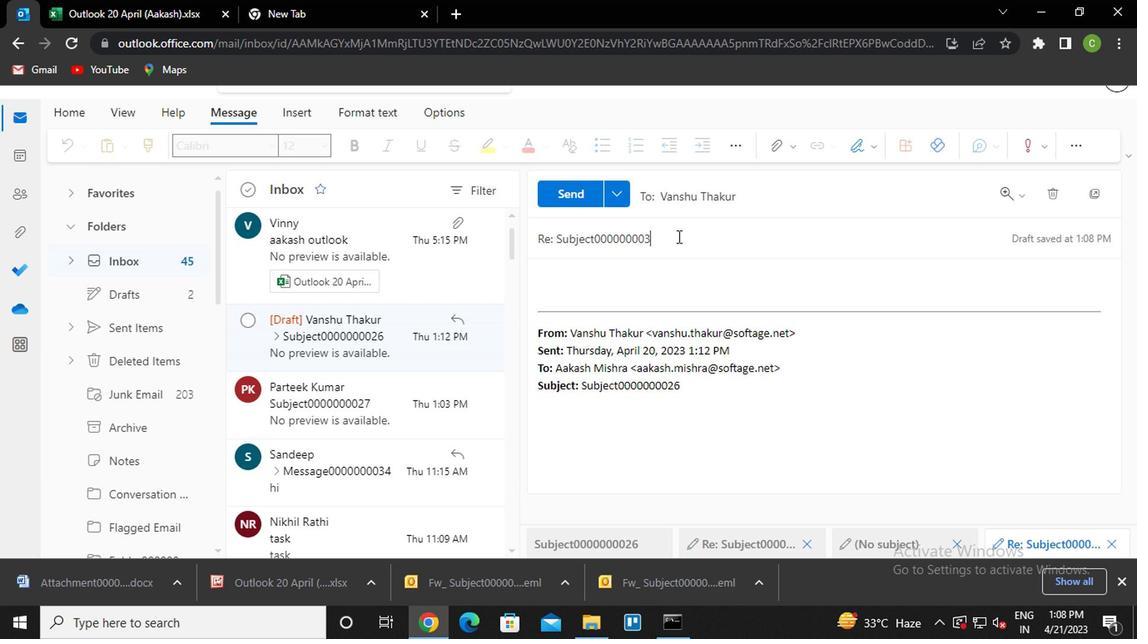 
Action: Mouse moved to (603, 280)
Screenshot: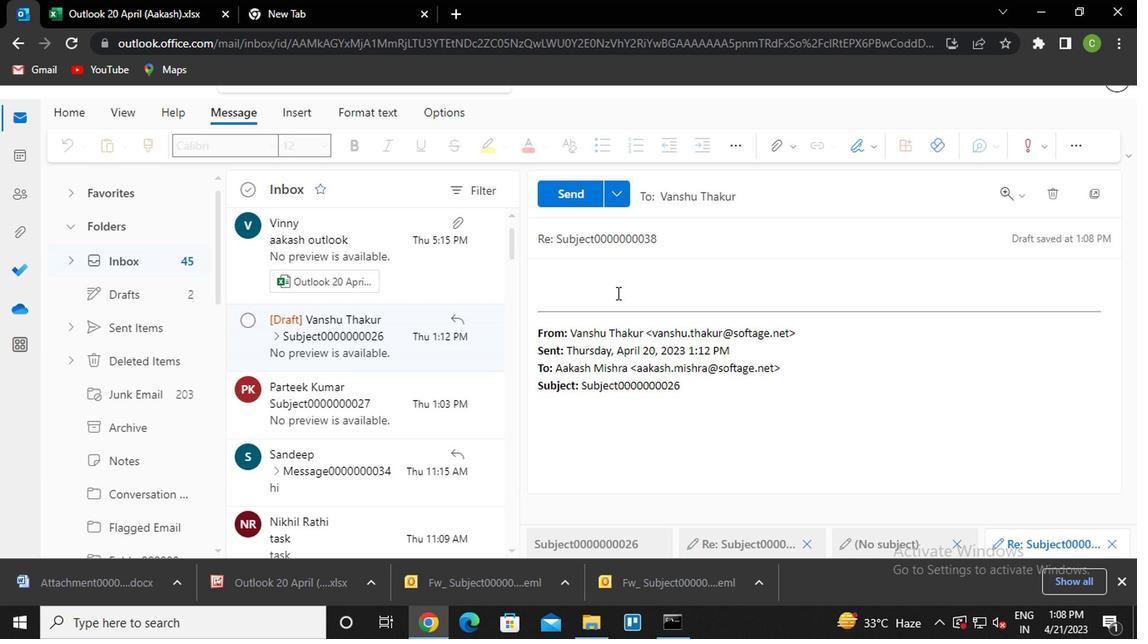 
Action: Mouse pressed left at (603, 280)
Screenshot: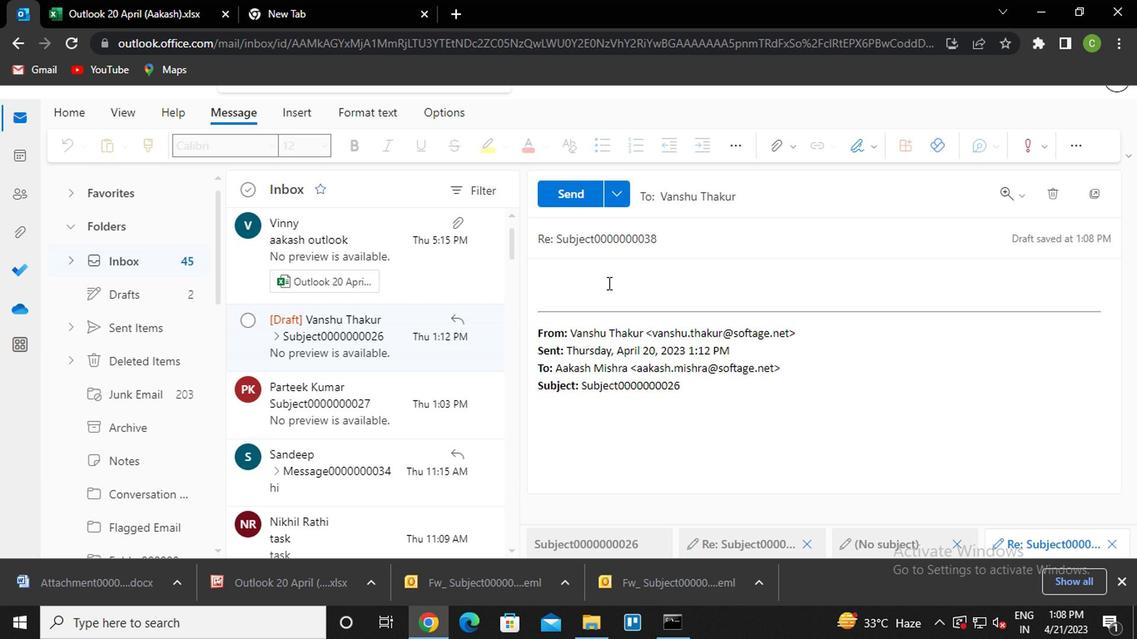 
Action: Mouse moved to (603, 280)
Screenshot: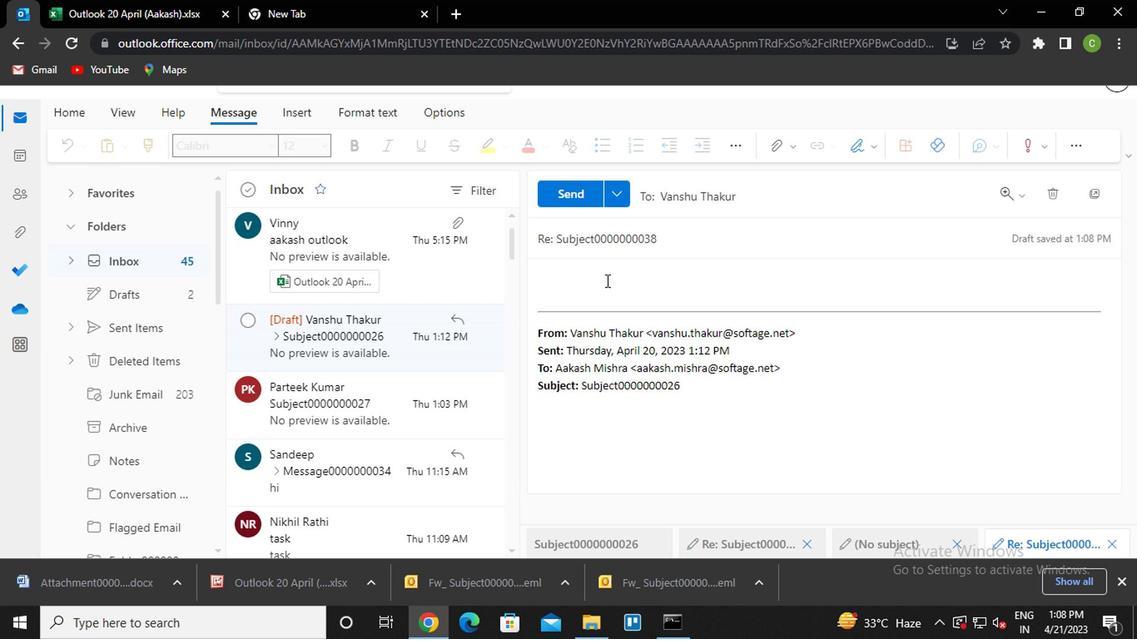
Action: Key pressed <Key.caps_lock>m<Key.caps_lock>essage0000000034
Screenshot: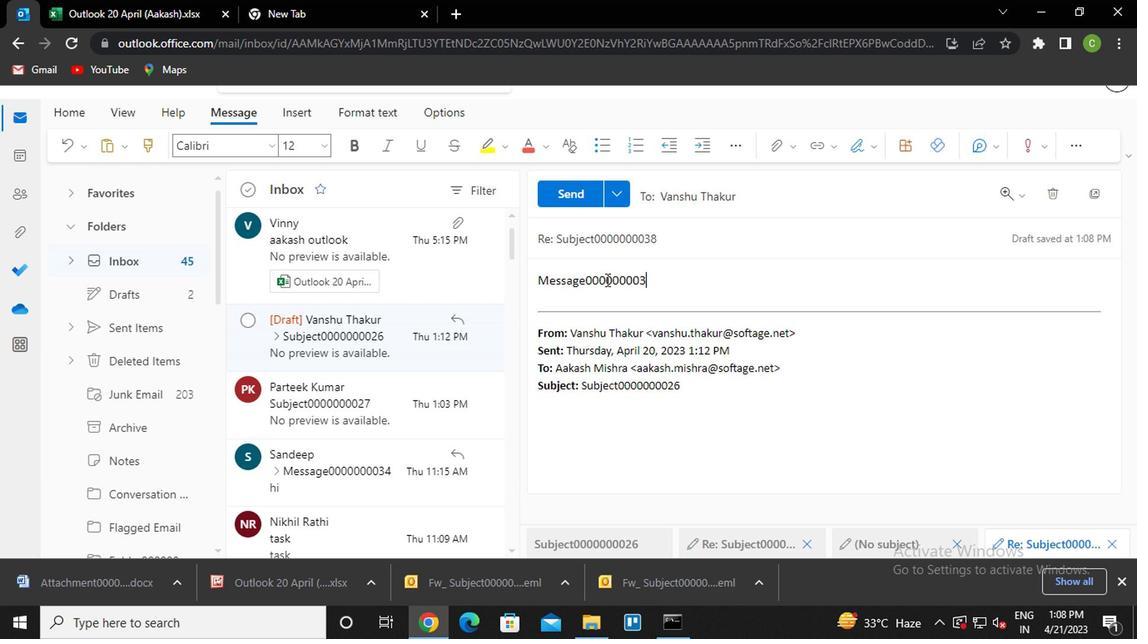 
Action: Mouse moved to (782, 157)
Screenshot: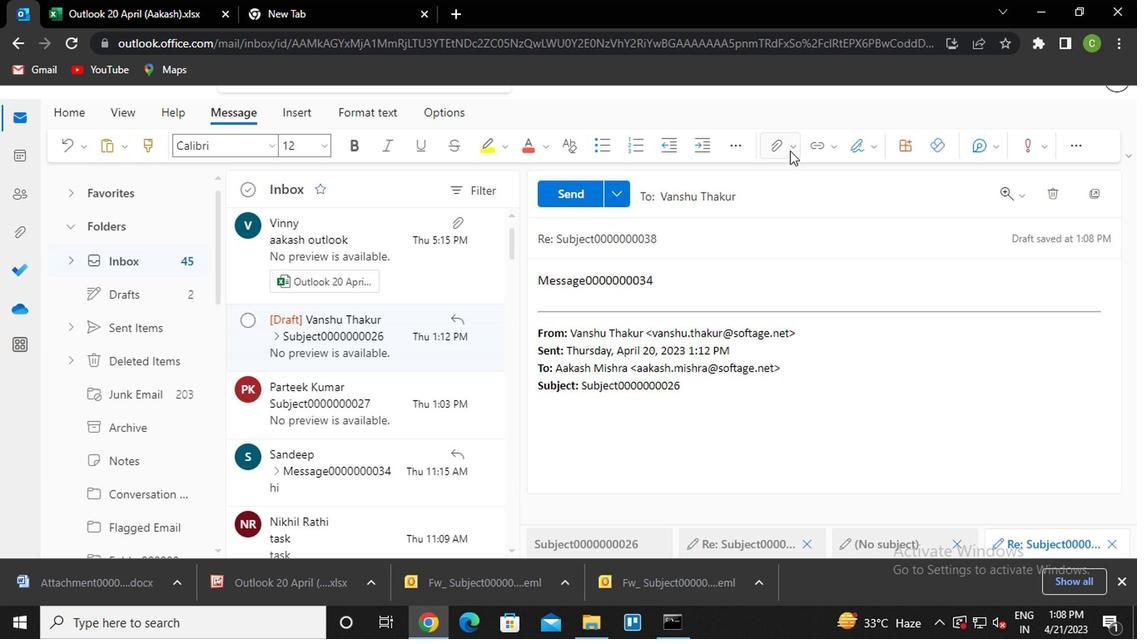
Action: Mouse pressed left at (782, 157)
Screenshot: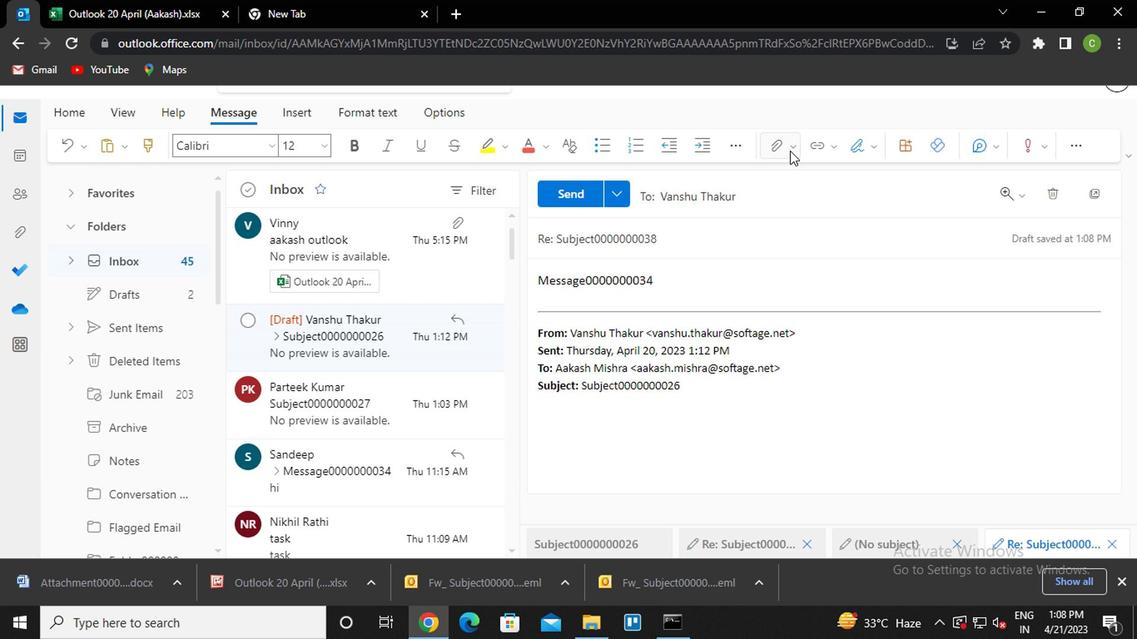 
Action: Mouse moved to (657, 187)
Screenshot: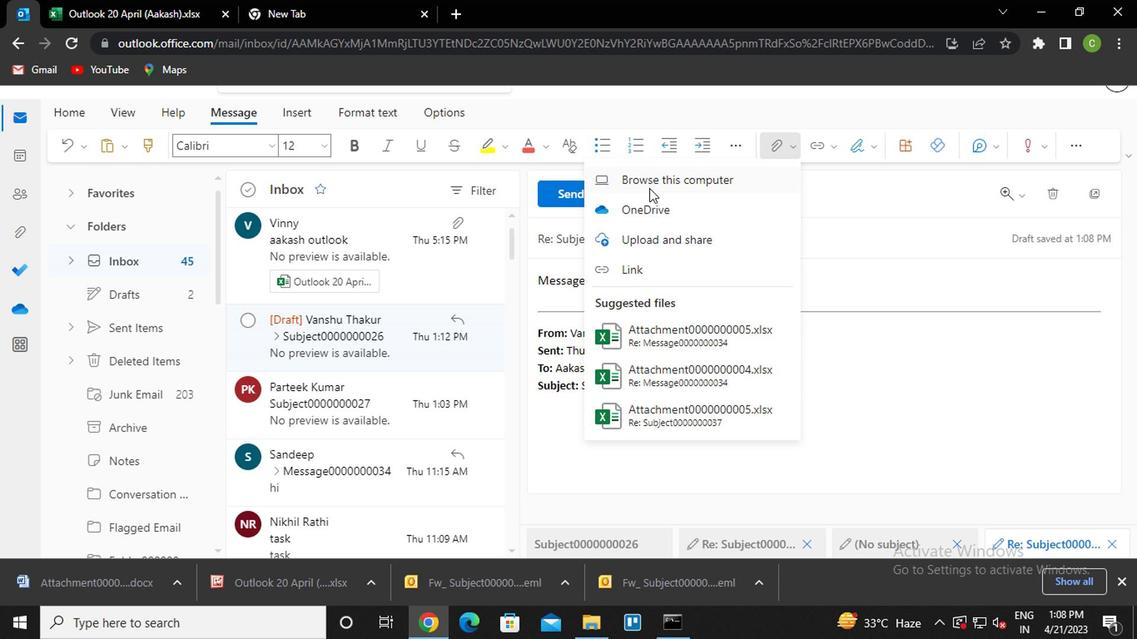 
Action: Mouse pressed left at (657, 187)
Screenshot: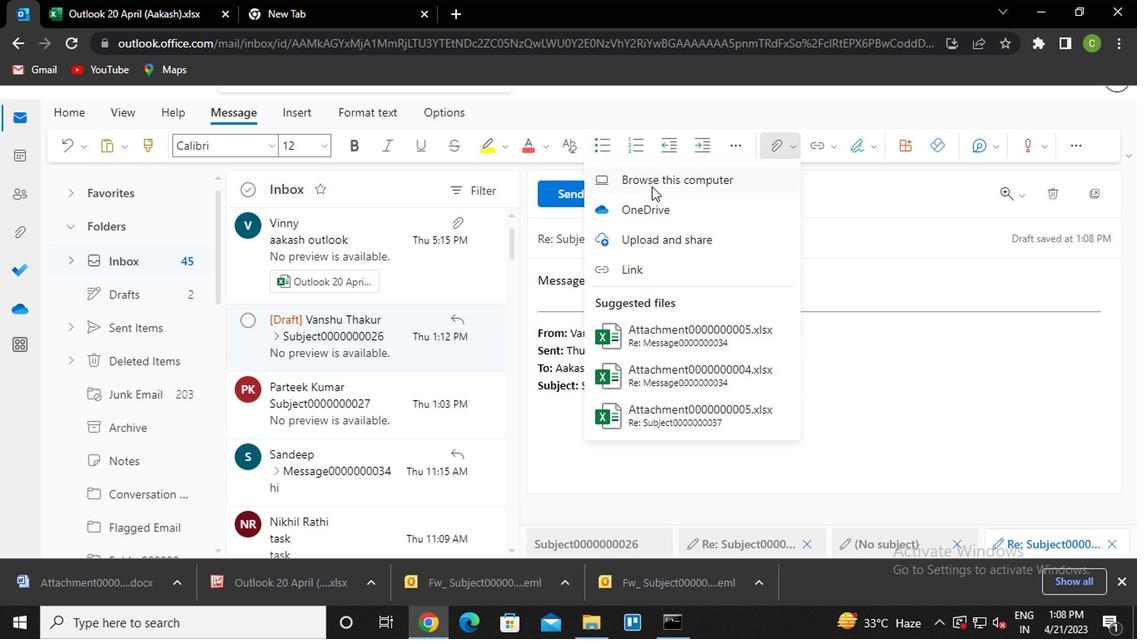 
Action: Mouse moved to (277, 177)
Screenshot: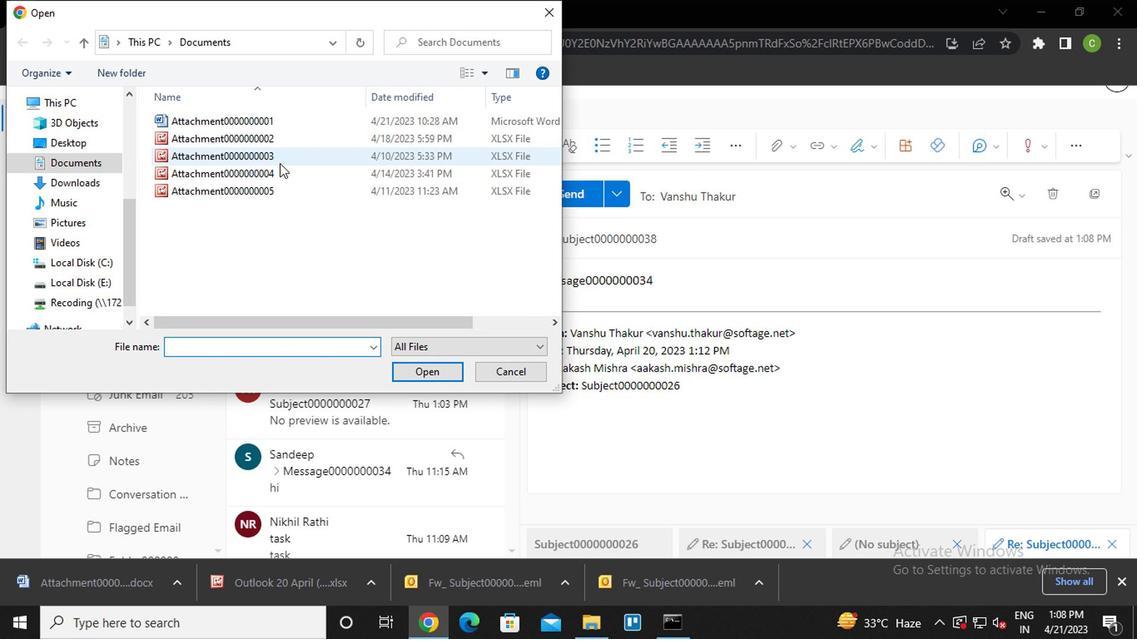 
Action: Mouse pressed left at (277, 177)
Screenshot: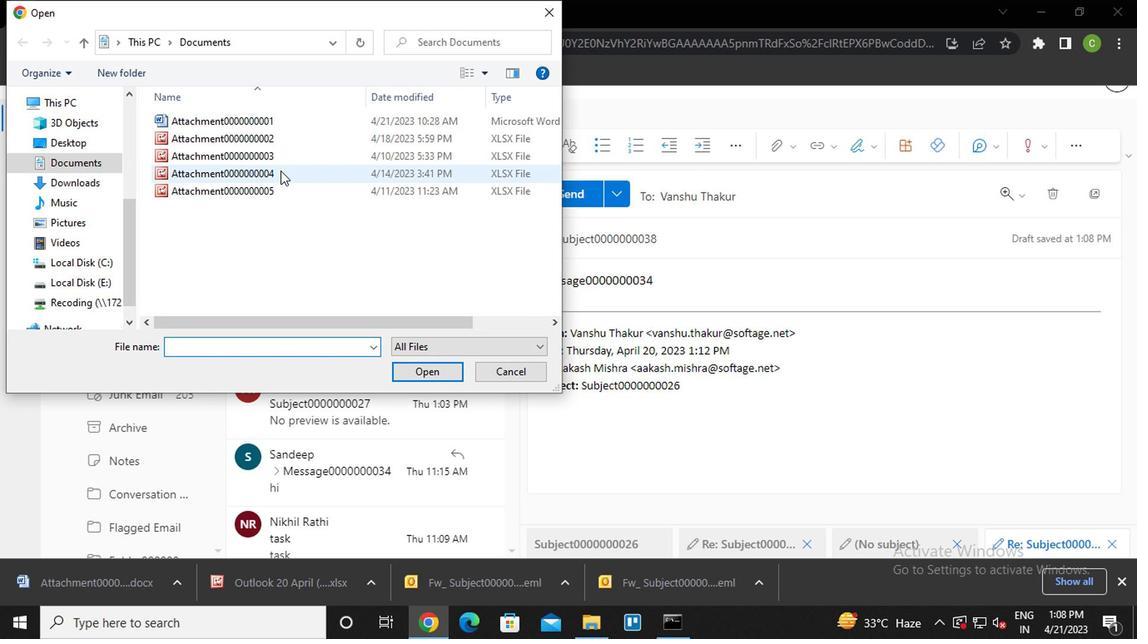 
Action: Mouse pressed left at (277, 177)
Screenshot: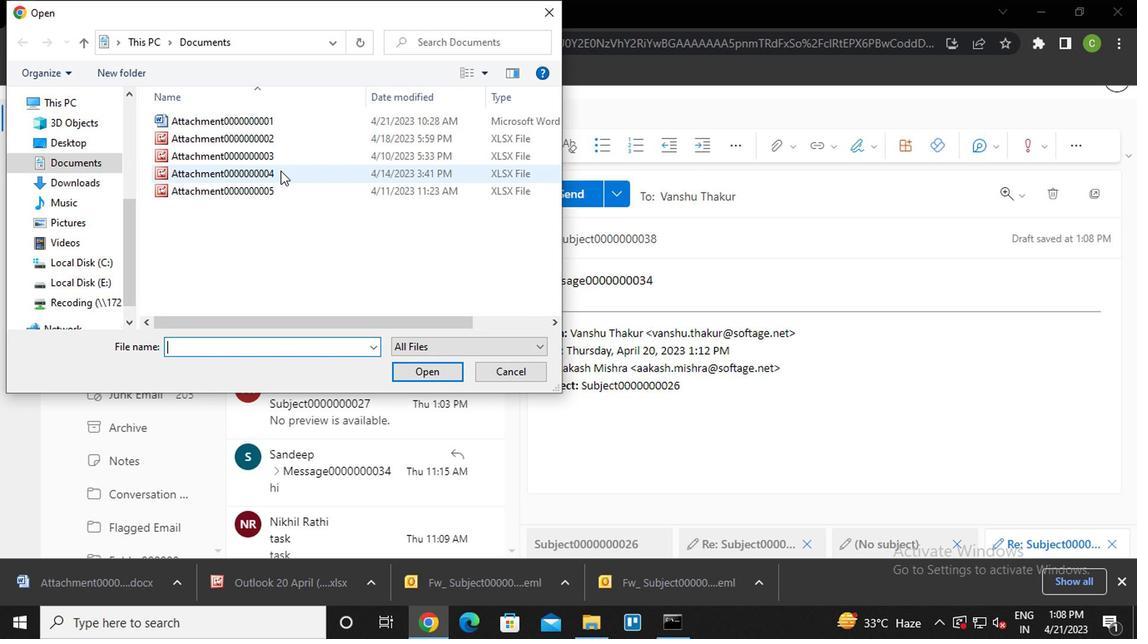 
Action: Mouse moved to (771, 157)
Screenshot: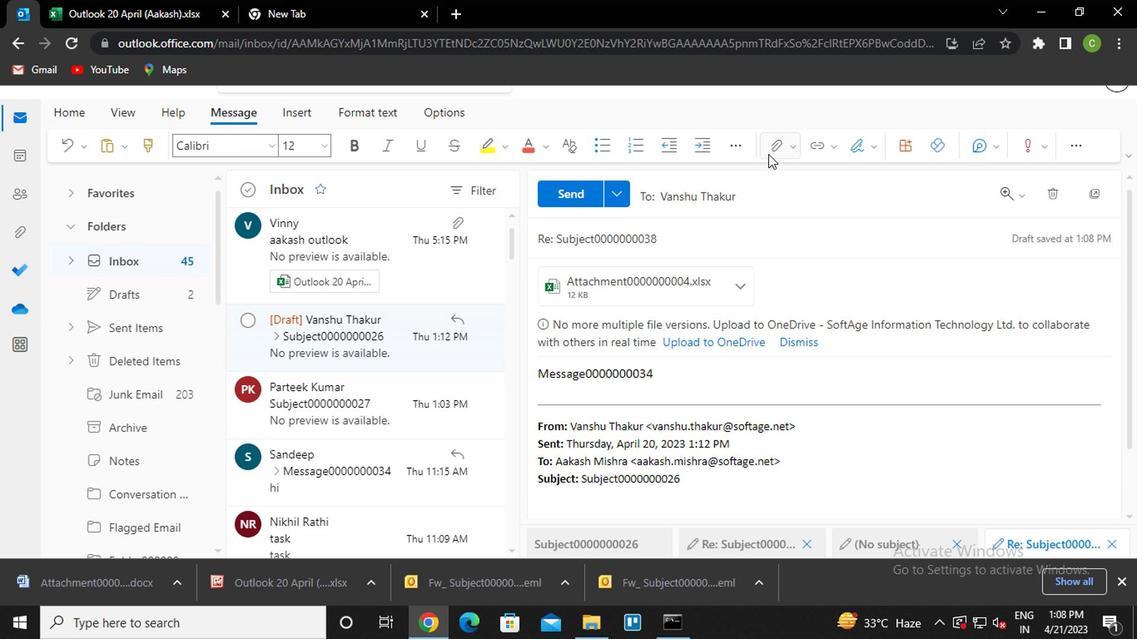 
Action: Mouse pressed left at (771, 157)
Screenshot: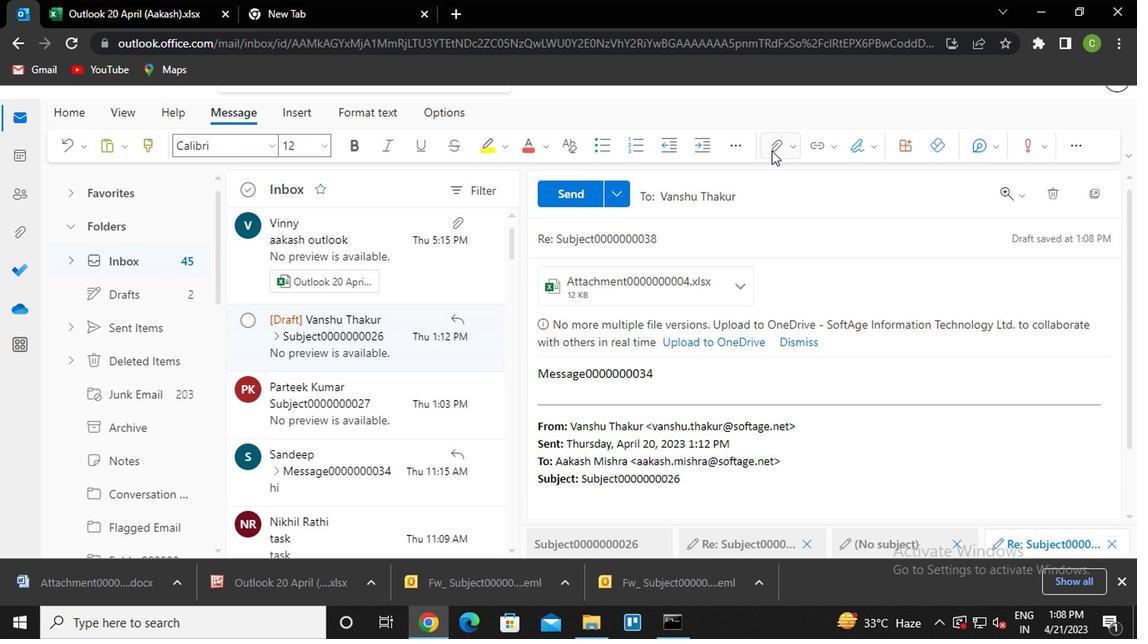 
Action: Mouse moved to (651, 212)
Screenshot: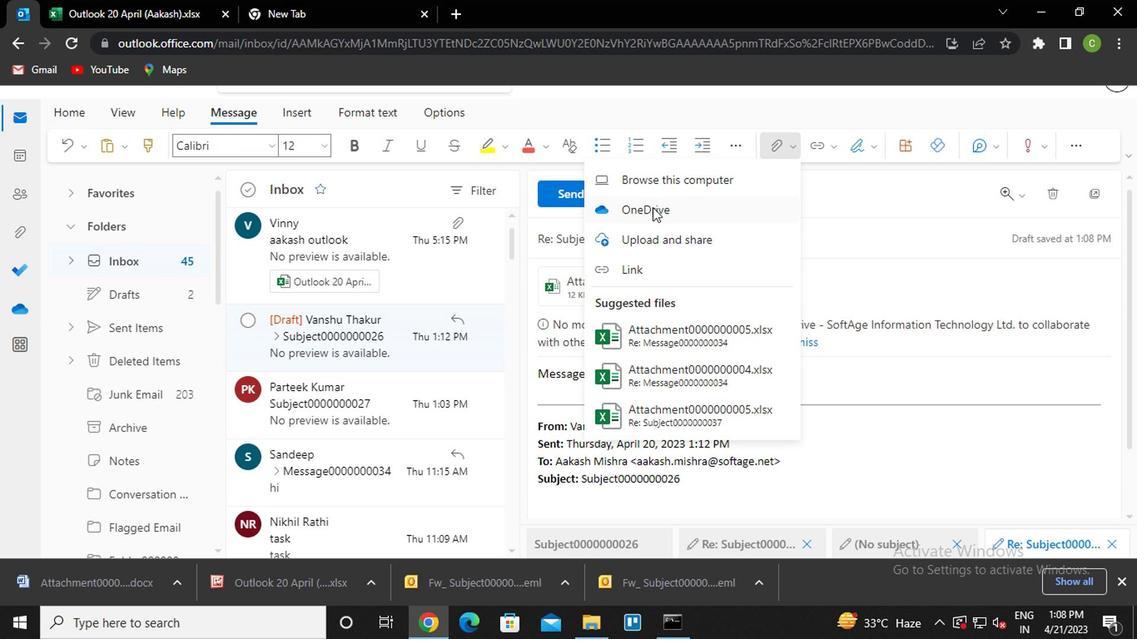 
Action: Mouse pressed left at (651, 212)
Screenshot: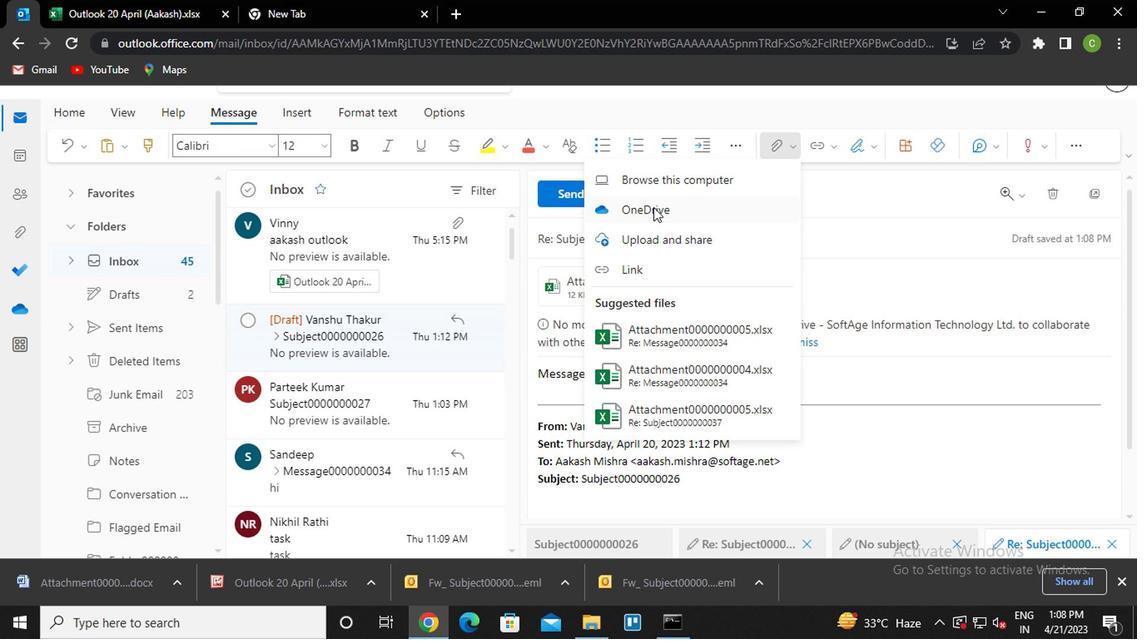 
Action: Mouse moved to (283, 258)
Screenshot: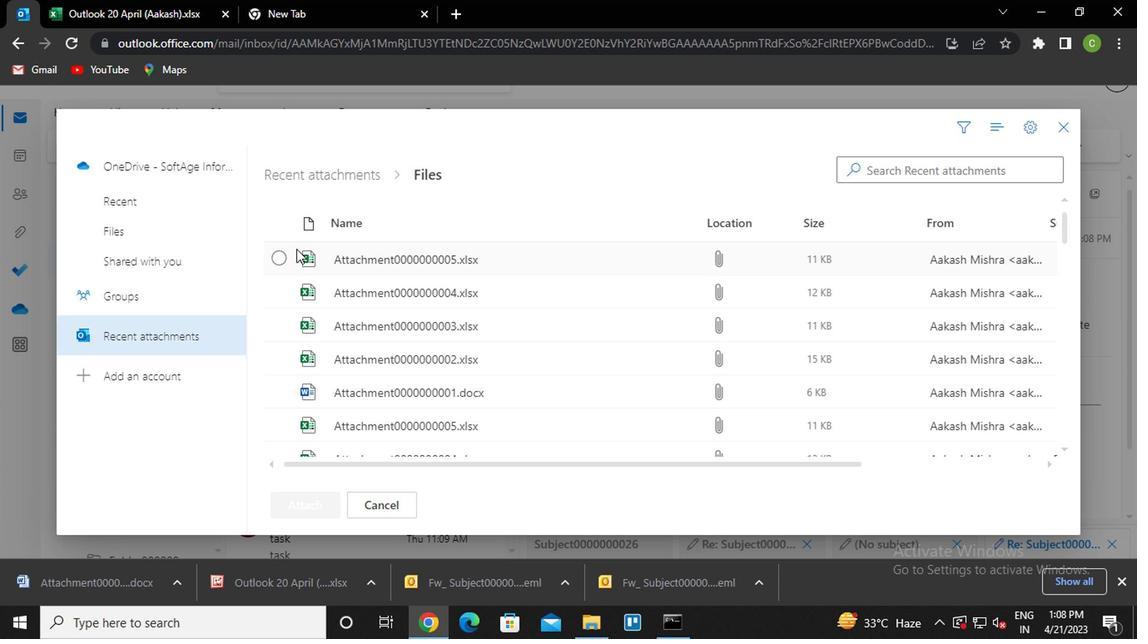 
Action: Mouse pressed left at (283, 258)
Screenshot: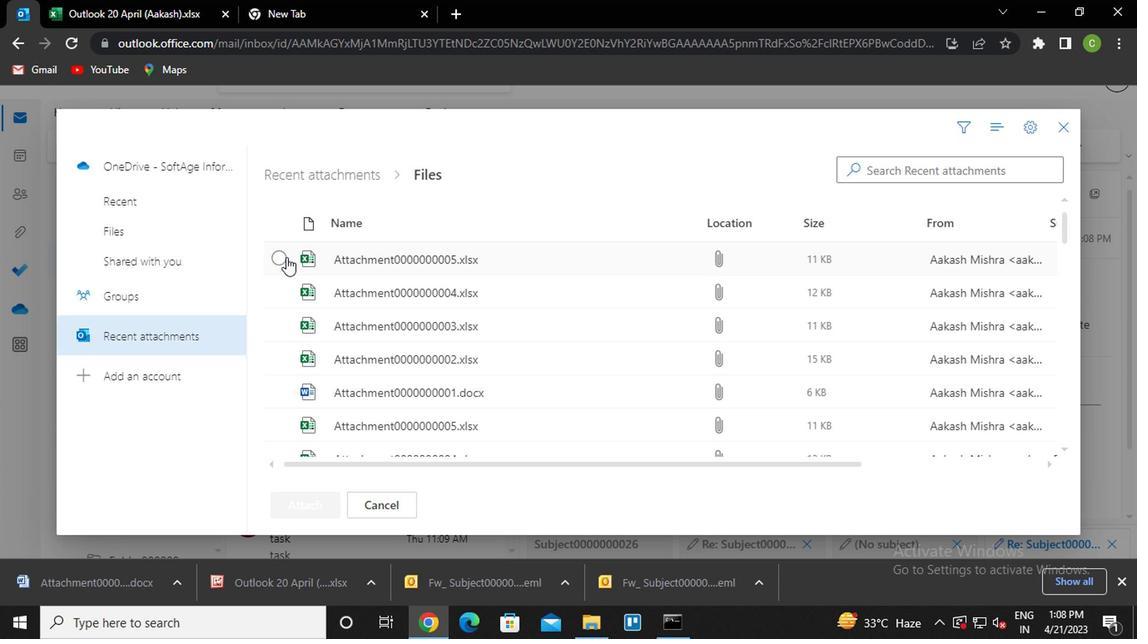 
Action: Mouse moved to (318, 497)
Screenshot: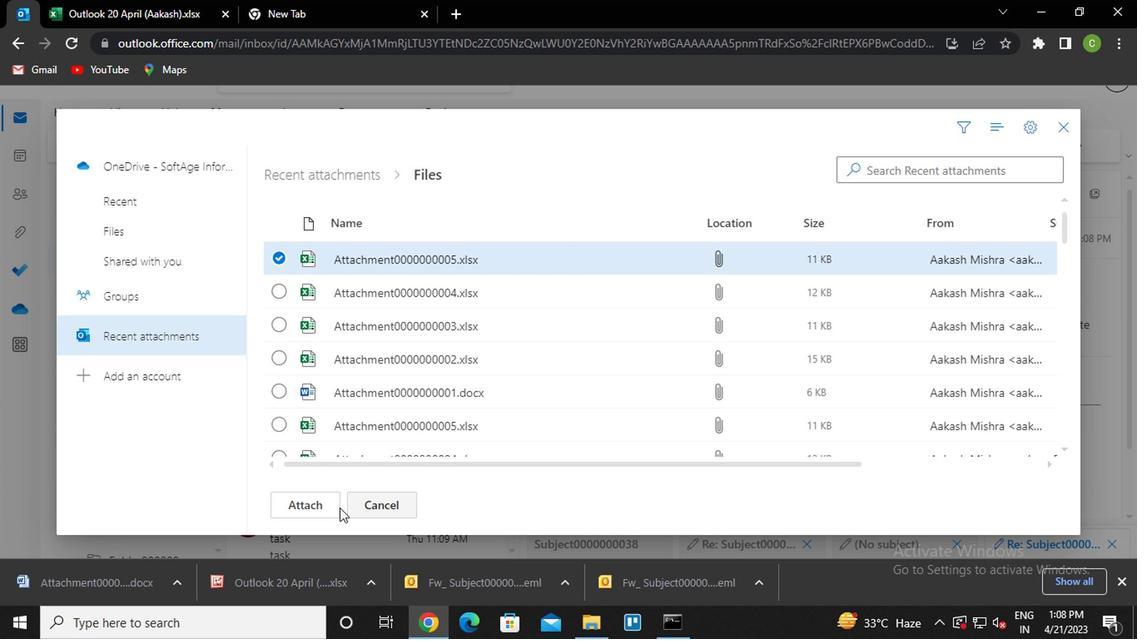 
Action: Mouse pressed left at (318, 497)
Screenshot: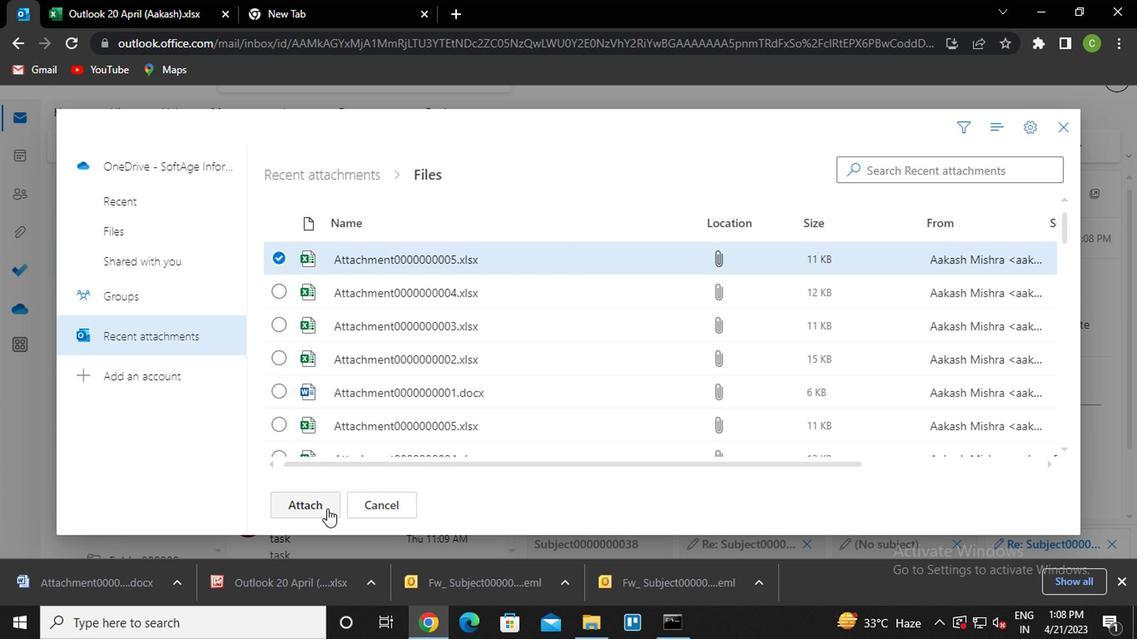 
Action: Mouse moved to (560, 203)
Screenshot: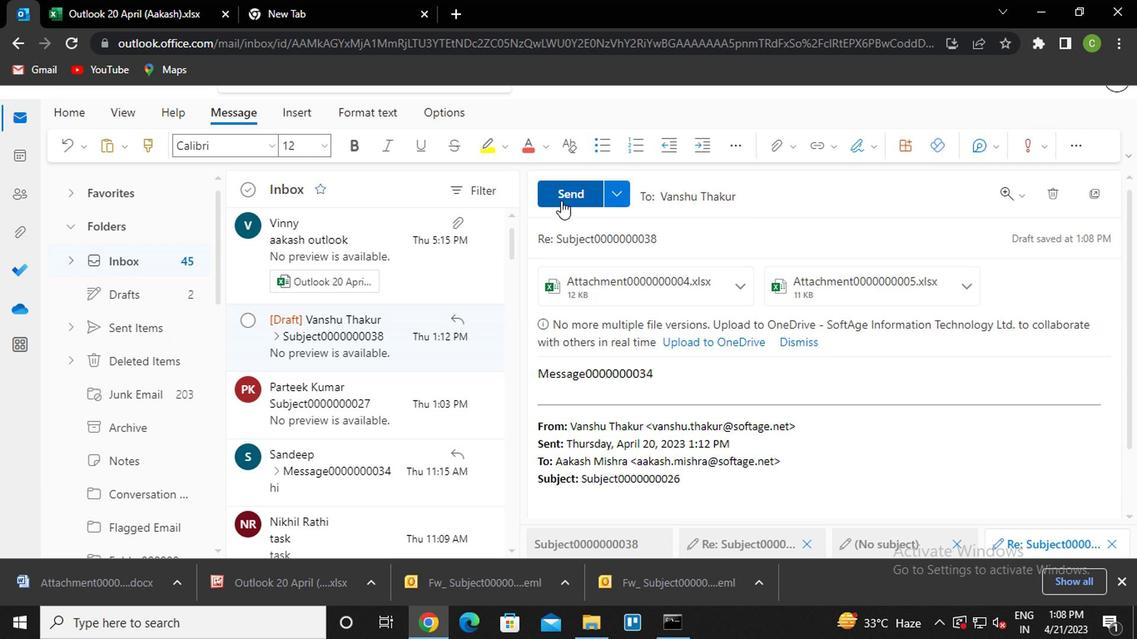 
Action: Mouse pressed left at (560, 203)
Screenshot: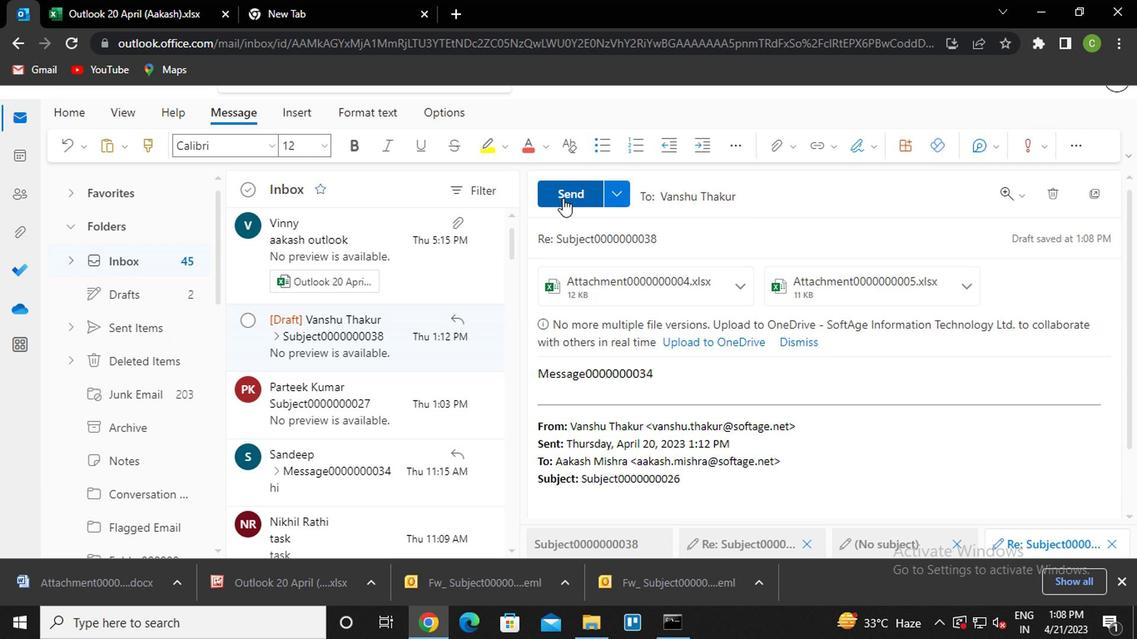 
Action: Mouse moved to (365, 463)
Screenshot: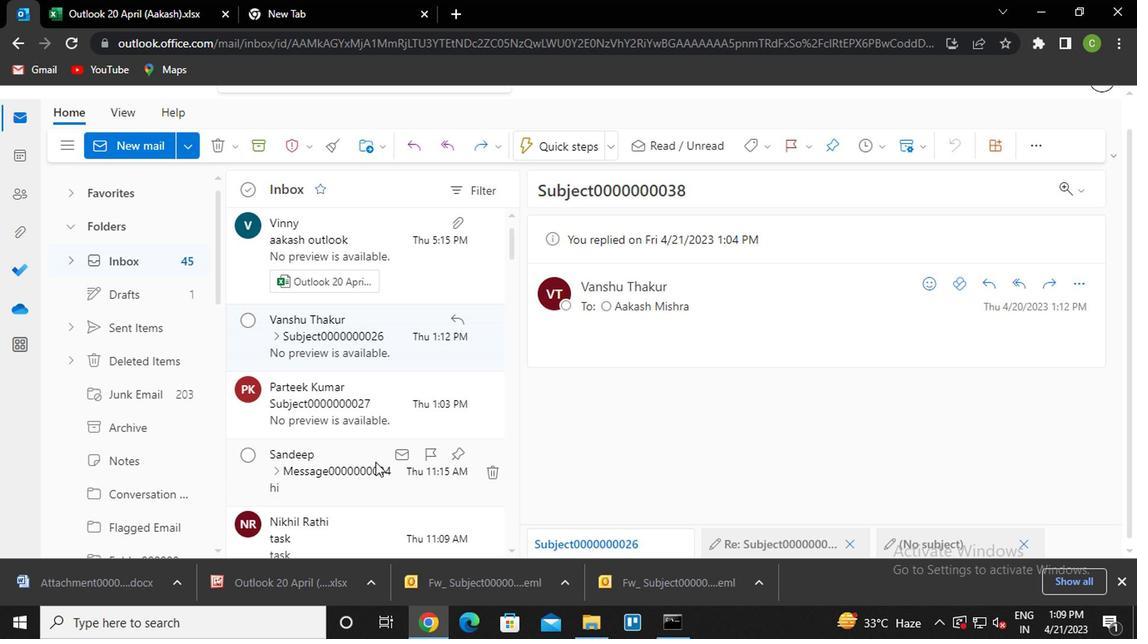 
Action: Mouse pressed left at (365, 463)
Screenshot: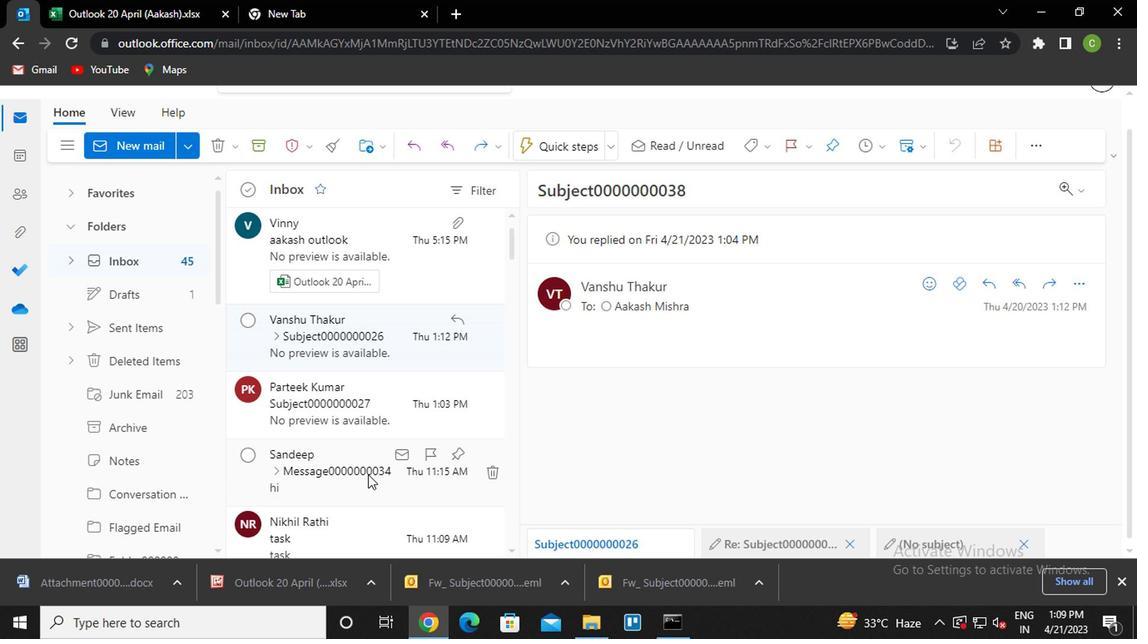 
Action: Mouse moved to (1080, 283)
Screenshot: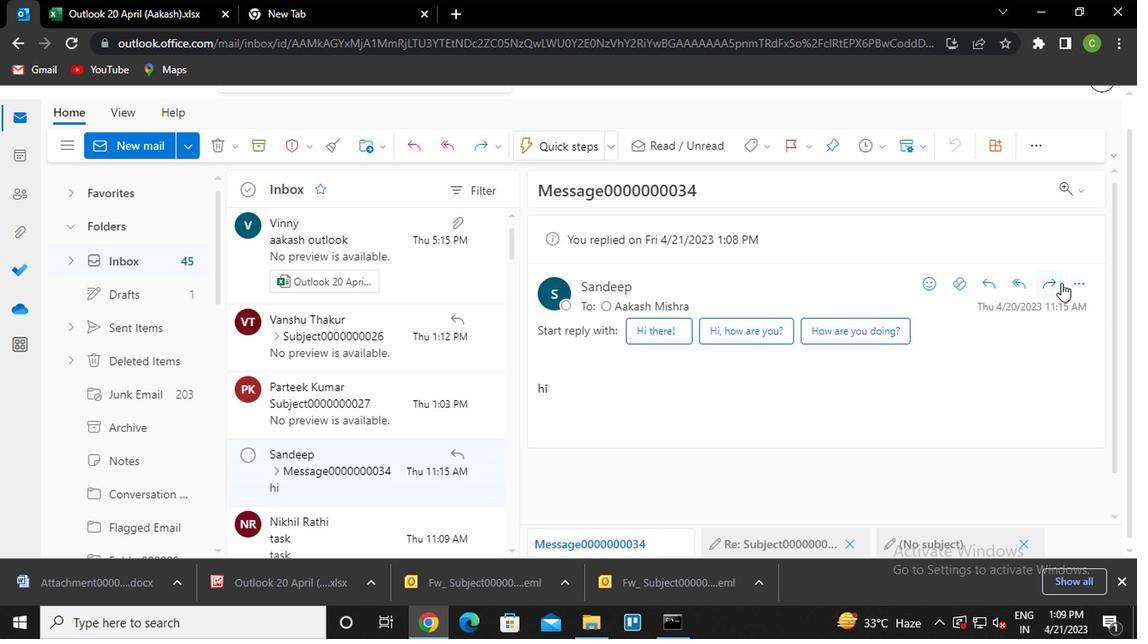 
Action: Mouse pressed left at (1080, 283)
Screenshot: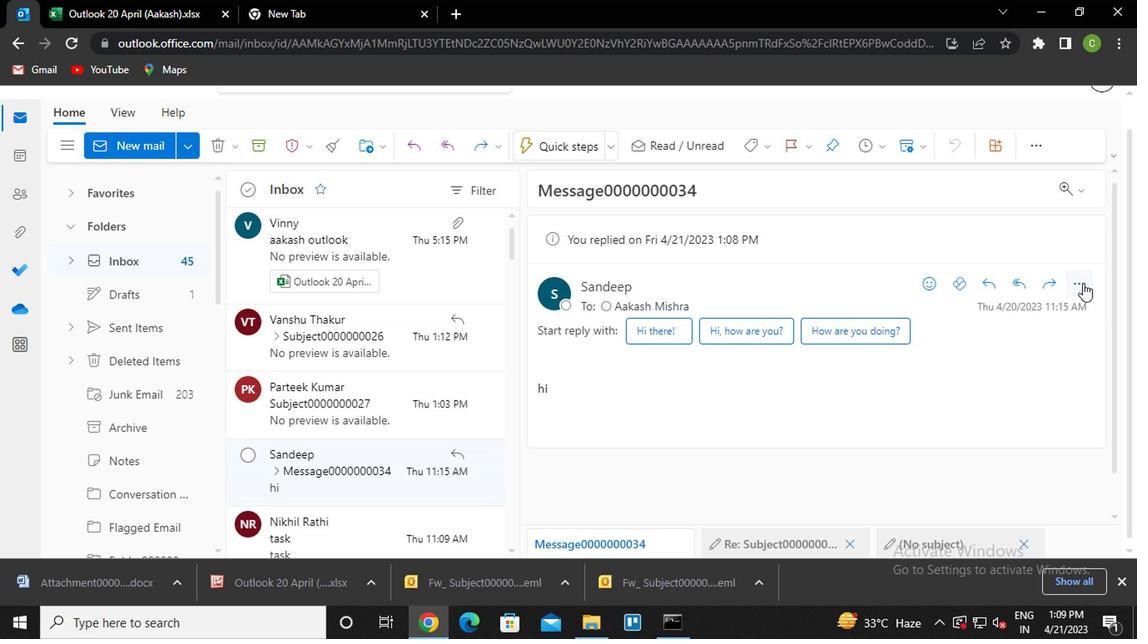 
Action: Mouse moved to (957, 146)
Screenshot: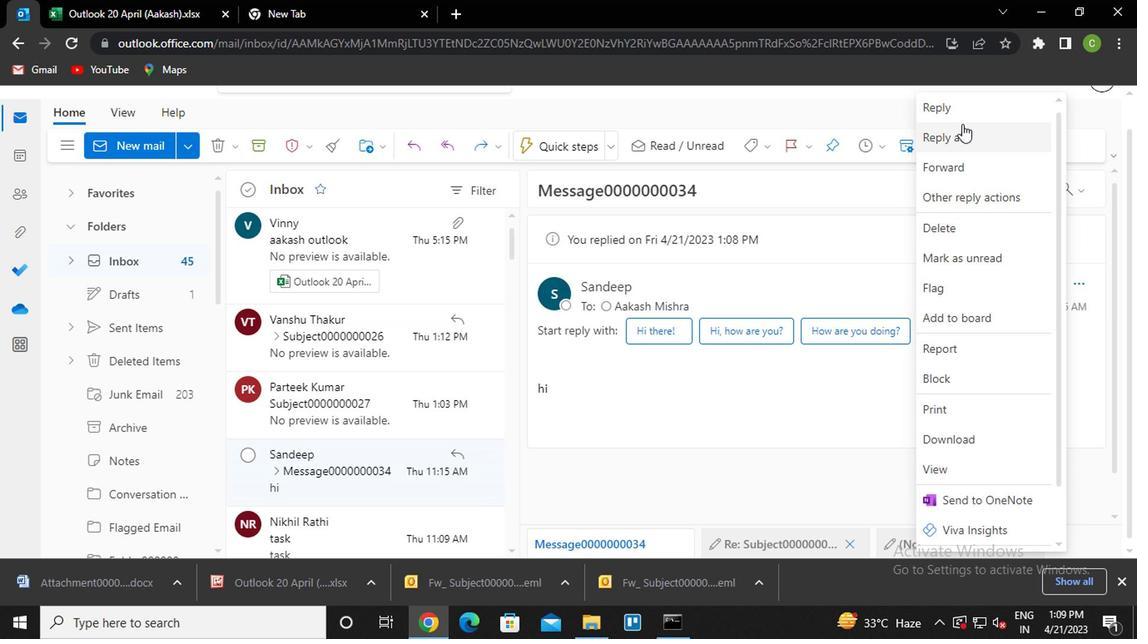 
Action: Mouse pressed left at (957, 146)
Screenshot: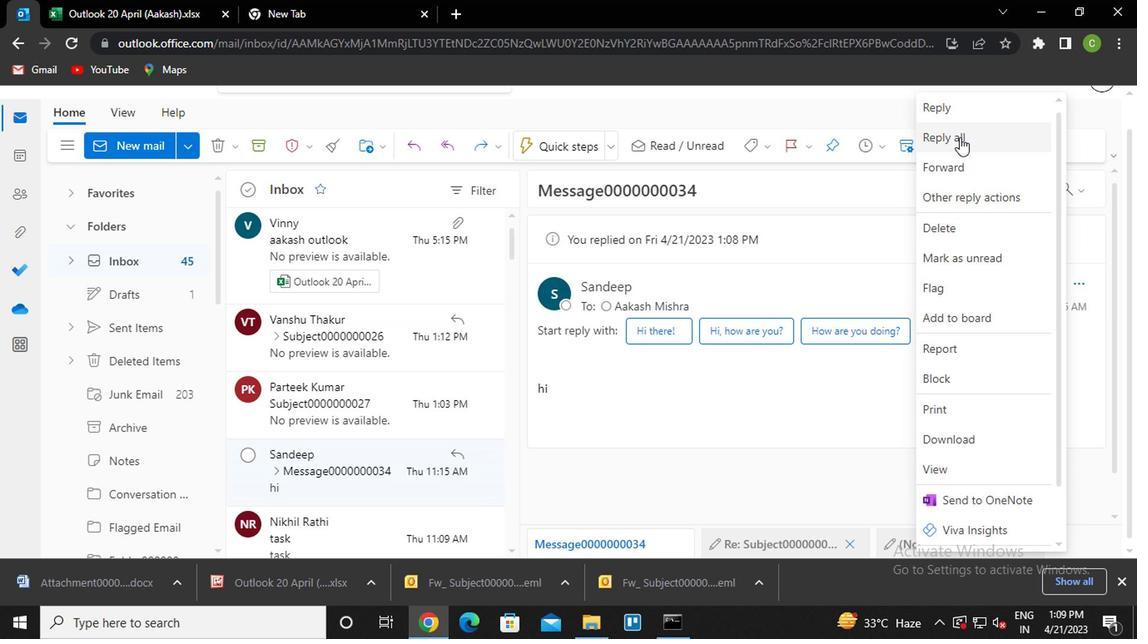 
Action: Mouse moved to (724, 193)
Screenshot: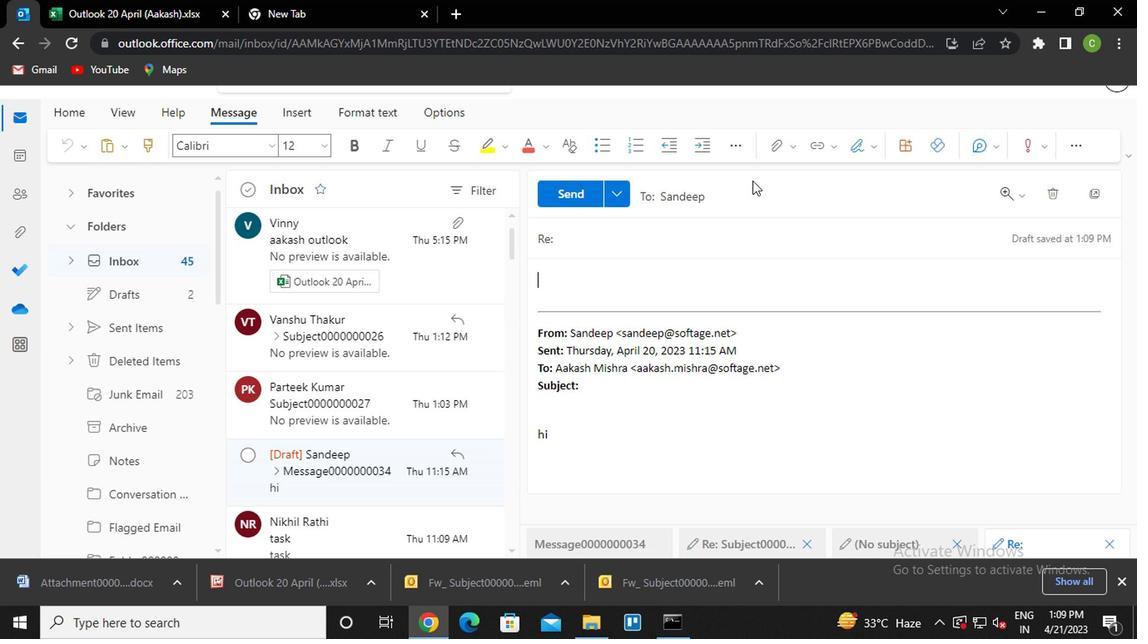 
Action: Mouse pressed left at (724, 193)
Screenshot: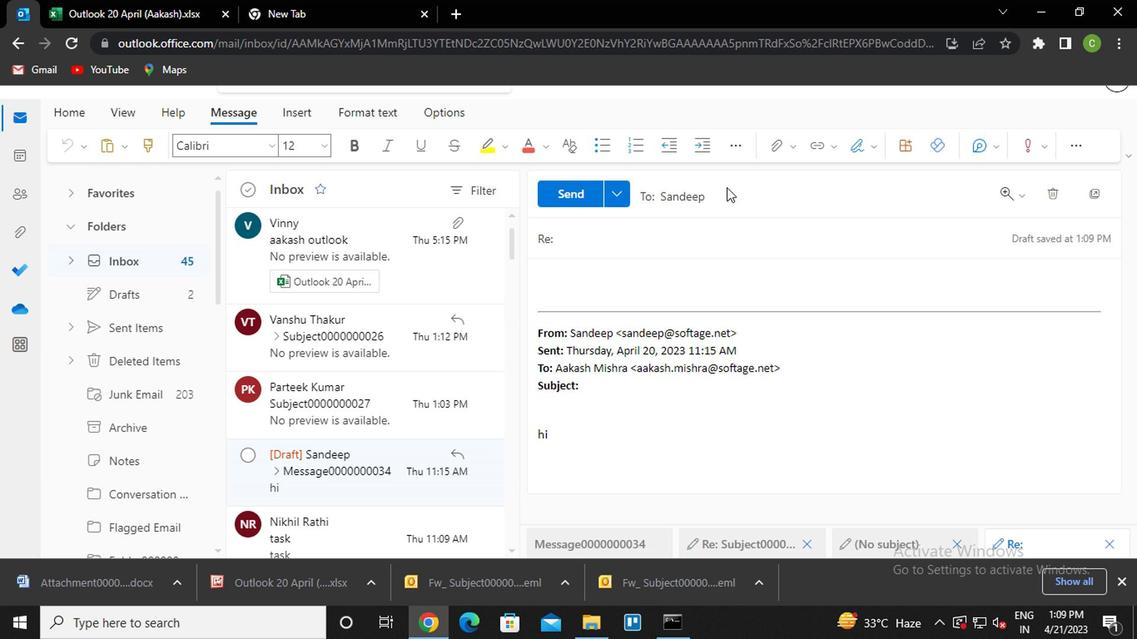 
Action: Mouse moved to (642, 273)
Screenshot: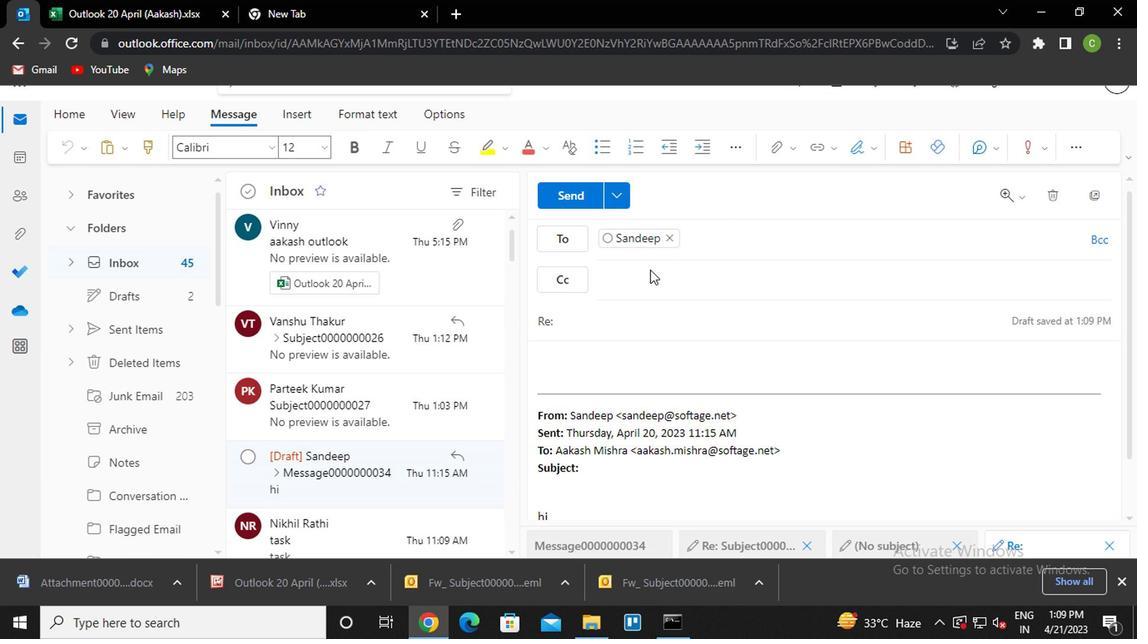 
Action: Mouse pressed left at (642, 273)
Screenshot: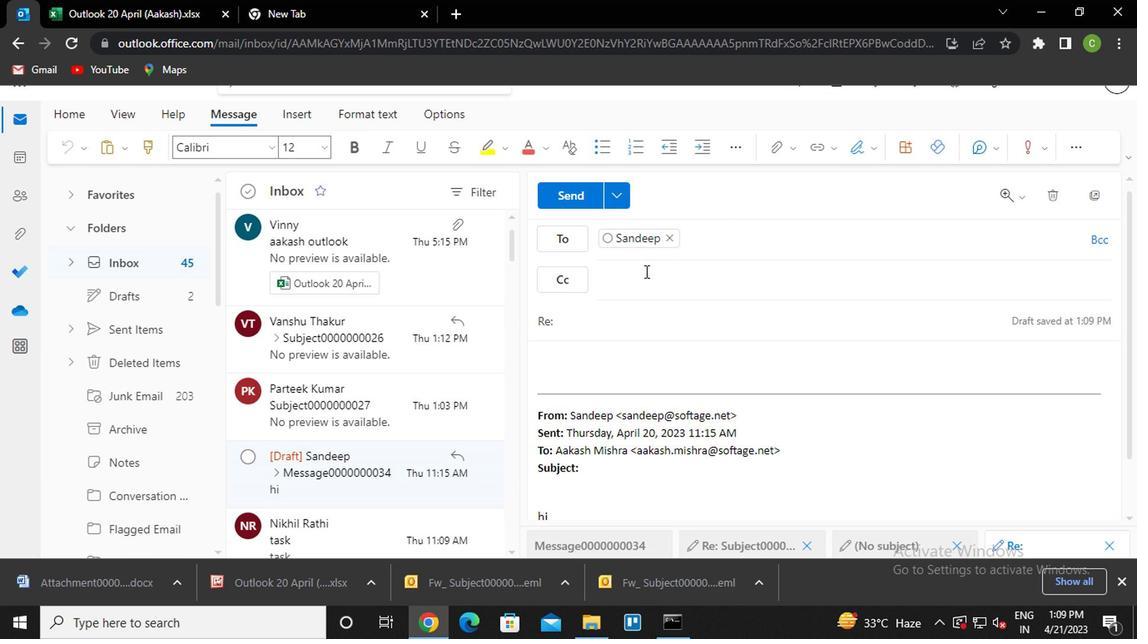 
Action: Mouse moved to (638, 275)
Screenshot: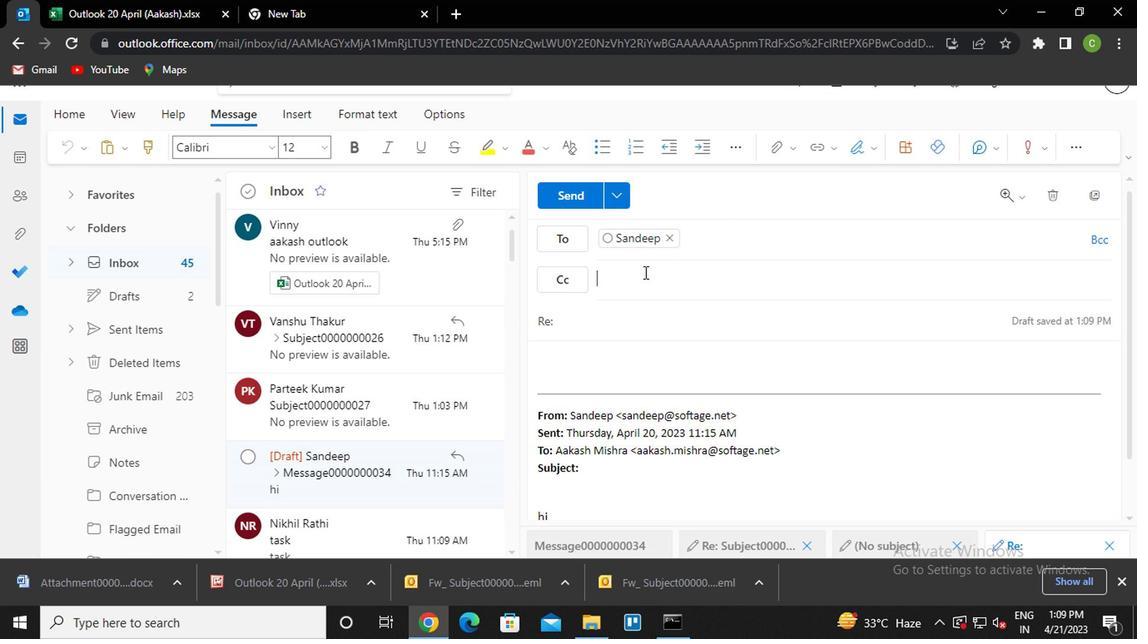
Action: Key pressed vanshu<Key.enter>
Screenshot: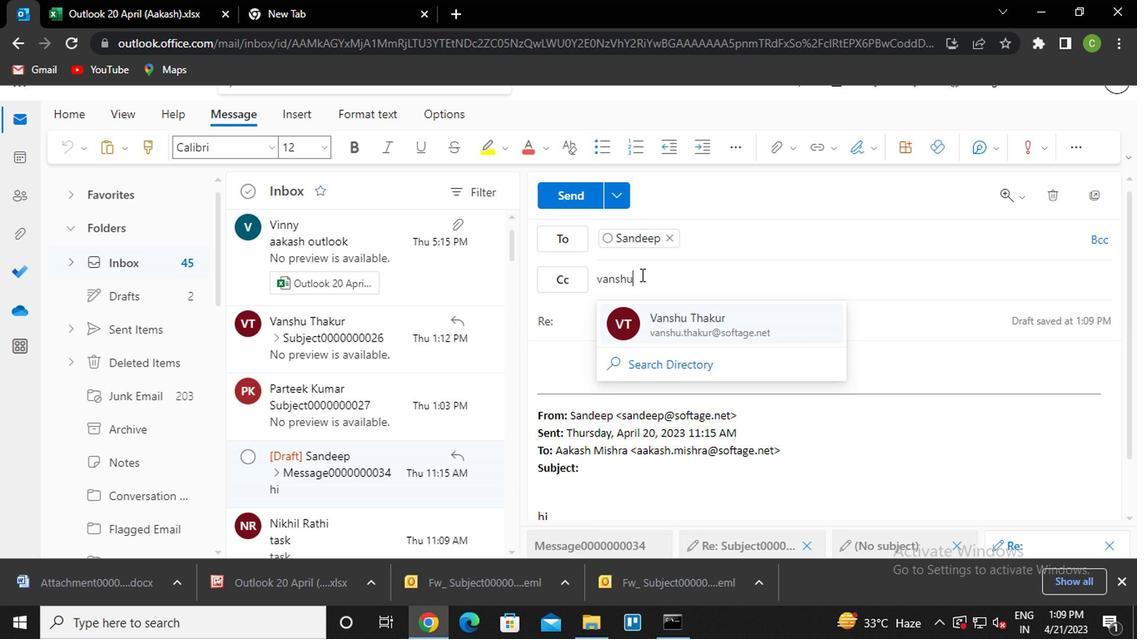 
Action: Mouse moved to (601, 319)
Screenshot: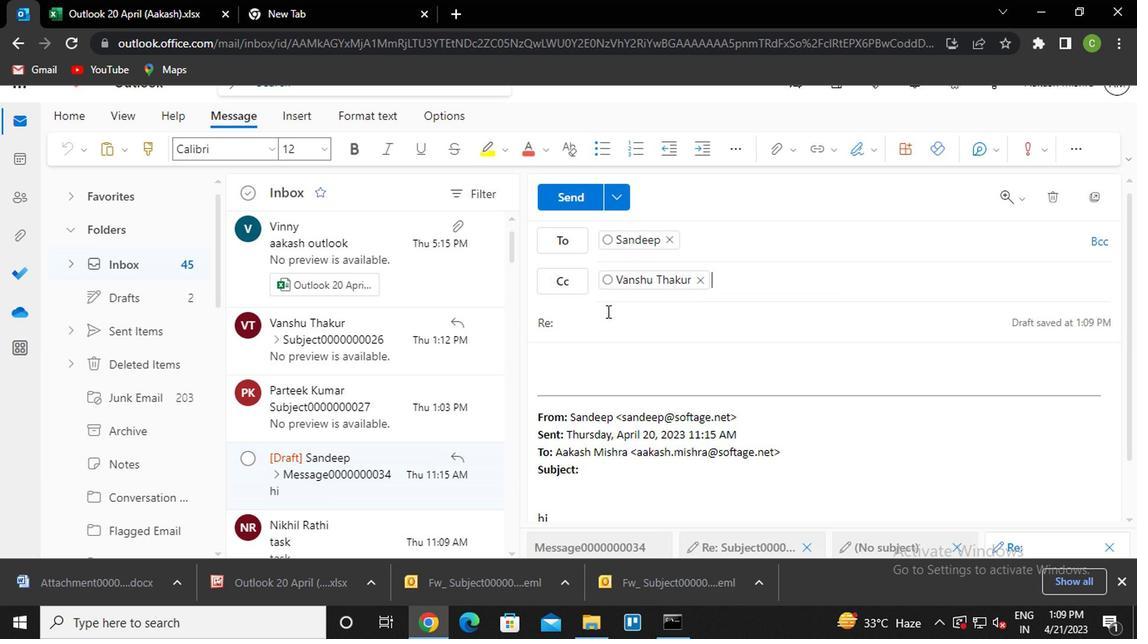 
Action: Mouse pressed left at (601, 319)
Screenshot: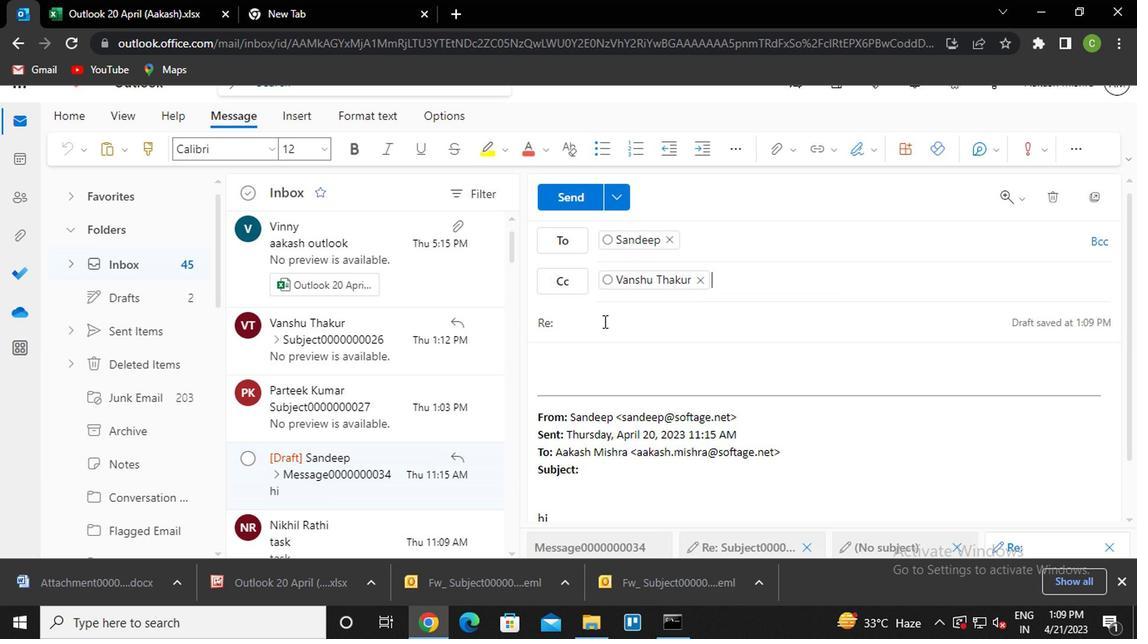 
Action: Key pressed <Key.caps_lock>s<Key.caps_lock>ubject0000000038
Screenshot: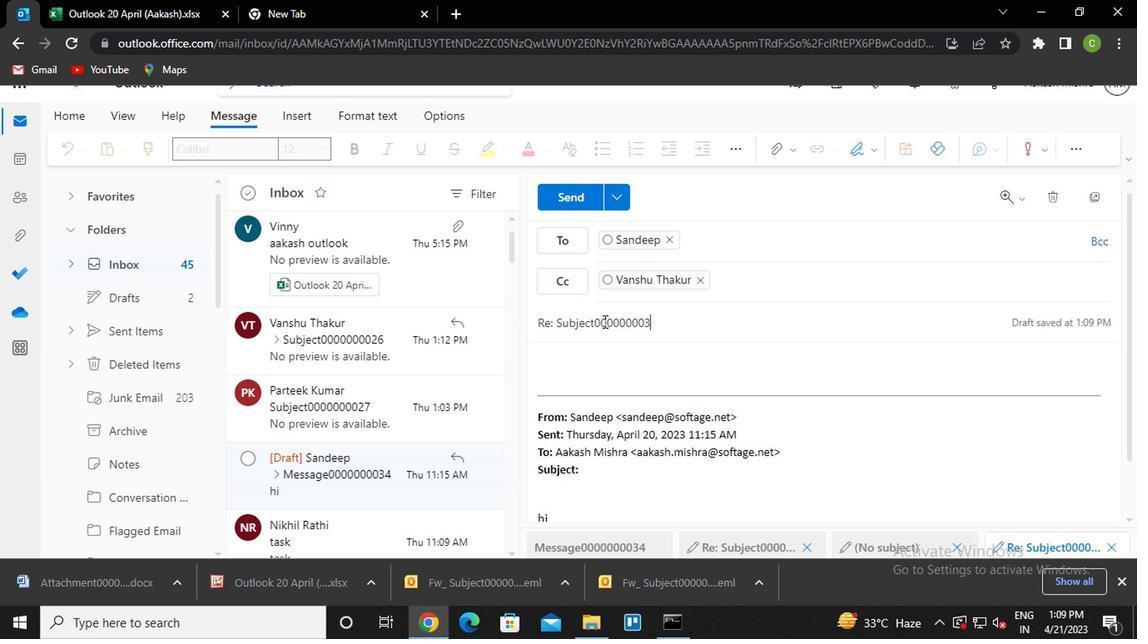 
Action: Mouse moved to (566, 358)
Screenshot: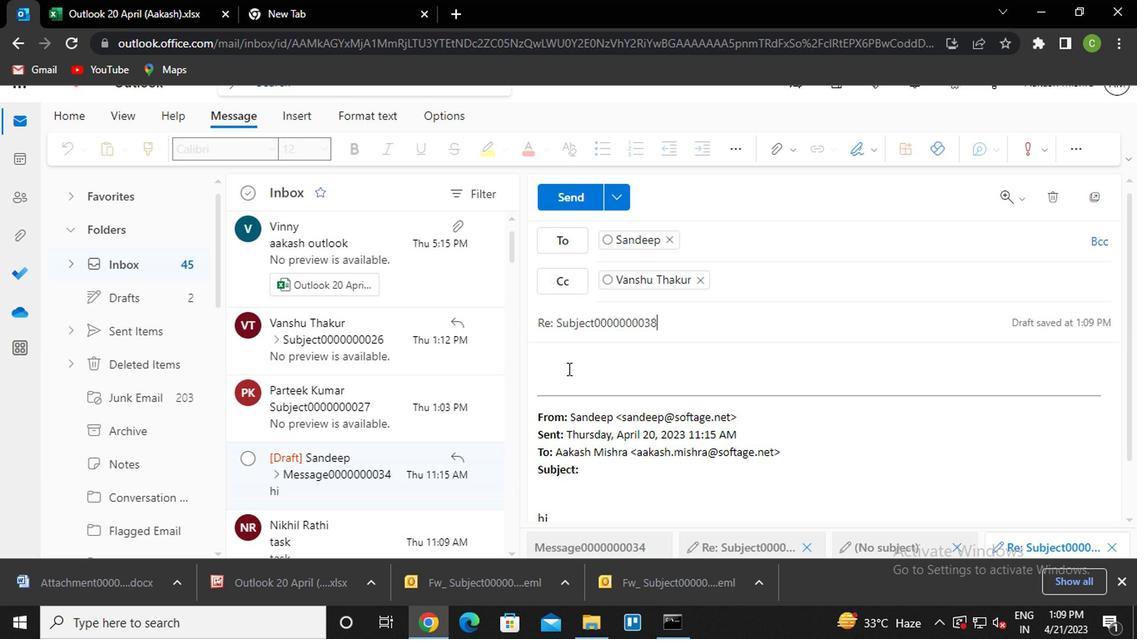 
Action: Mouse pressed left at (566, 358)
Screenshot: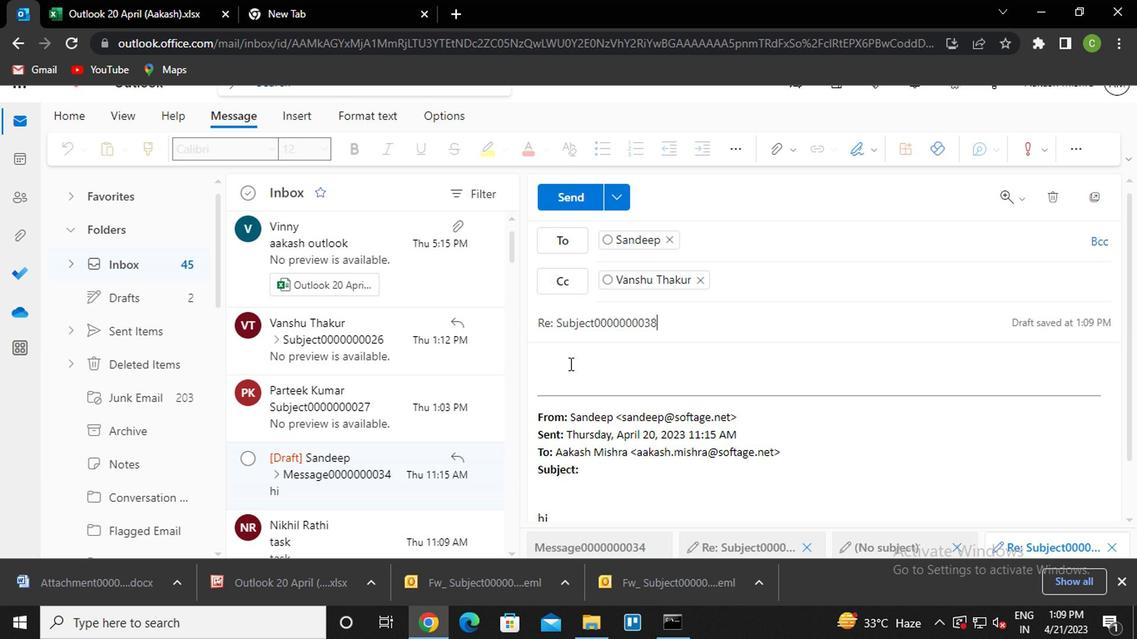 
Action: Key pressed <Key.caps_lock>m<Key.caps_lock>essage0000000034
Screenshot: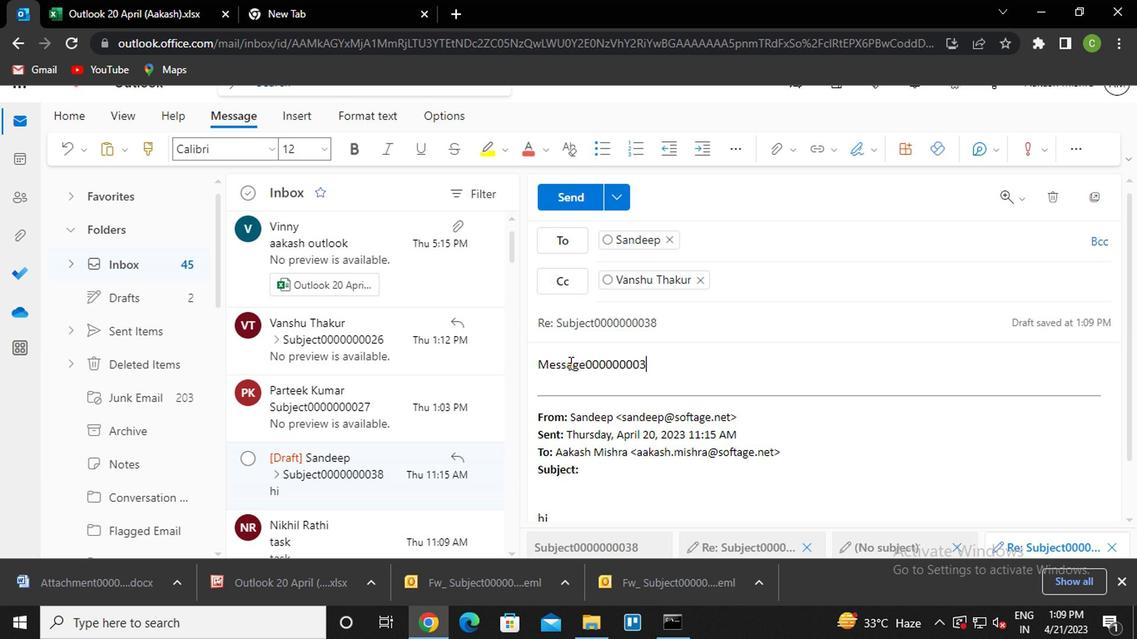 
Action: Mouse moved to (777, 162)
Screenshot: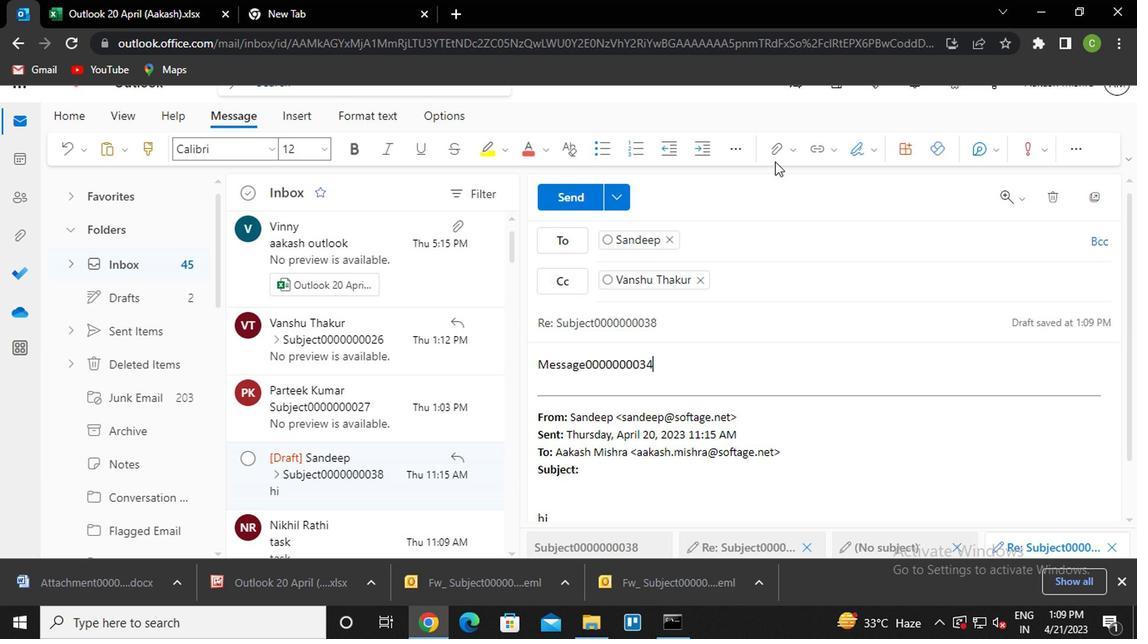 
Action: Mouse pressed left at (777, 162)
Screenshot: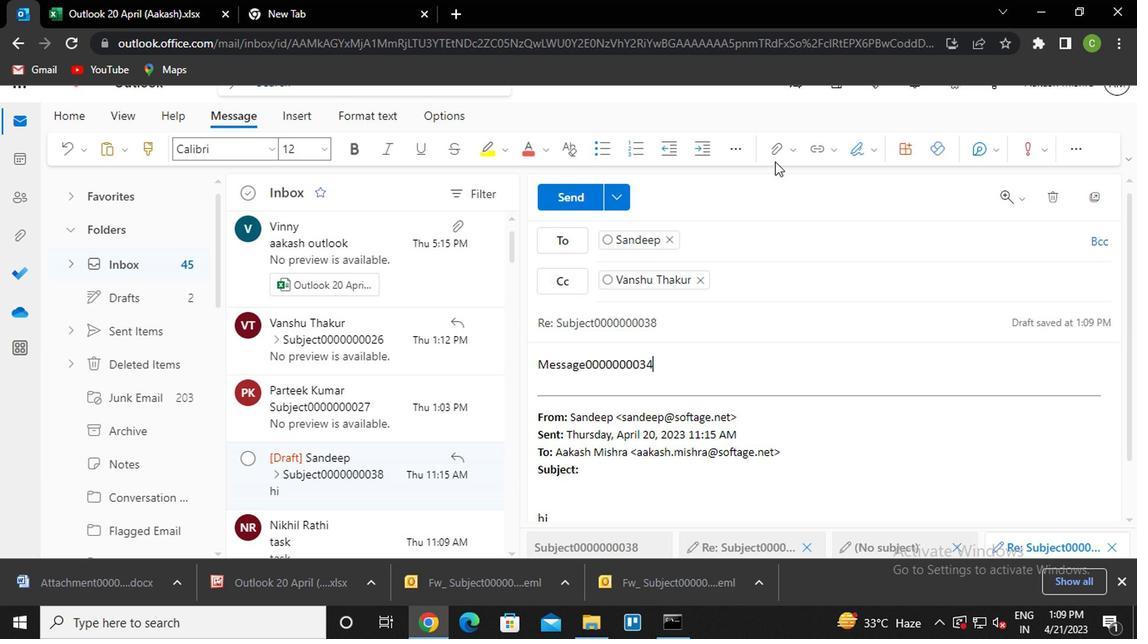 
Action: Mouse moved to (688, 194)
Screenshot: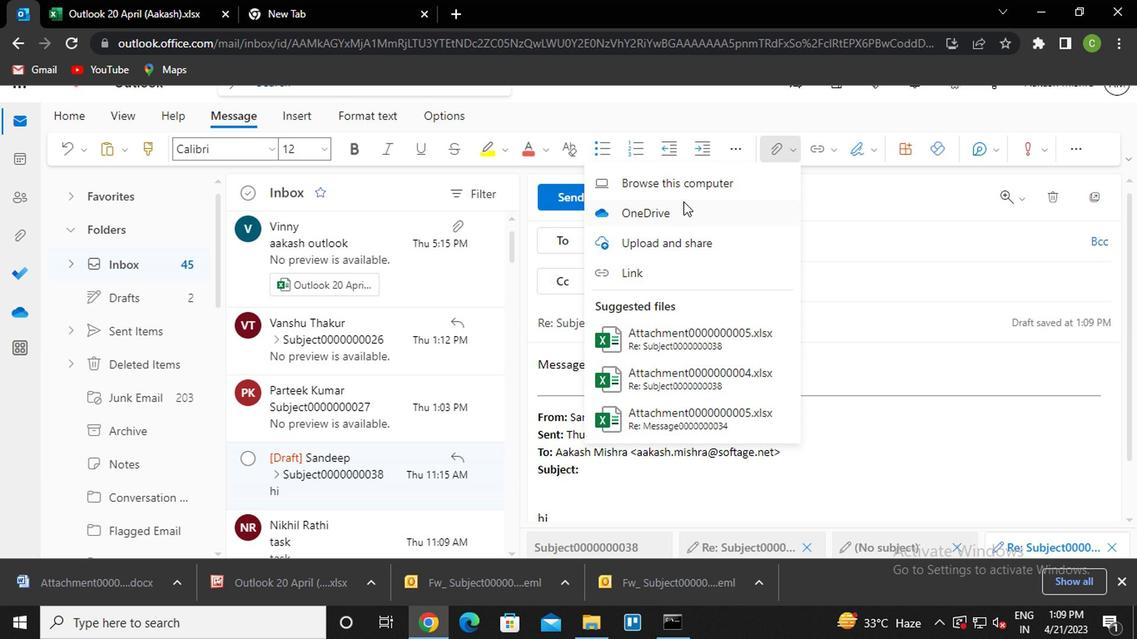 
Action: Mouse pressed left at (688, 194)
Screenshot: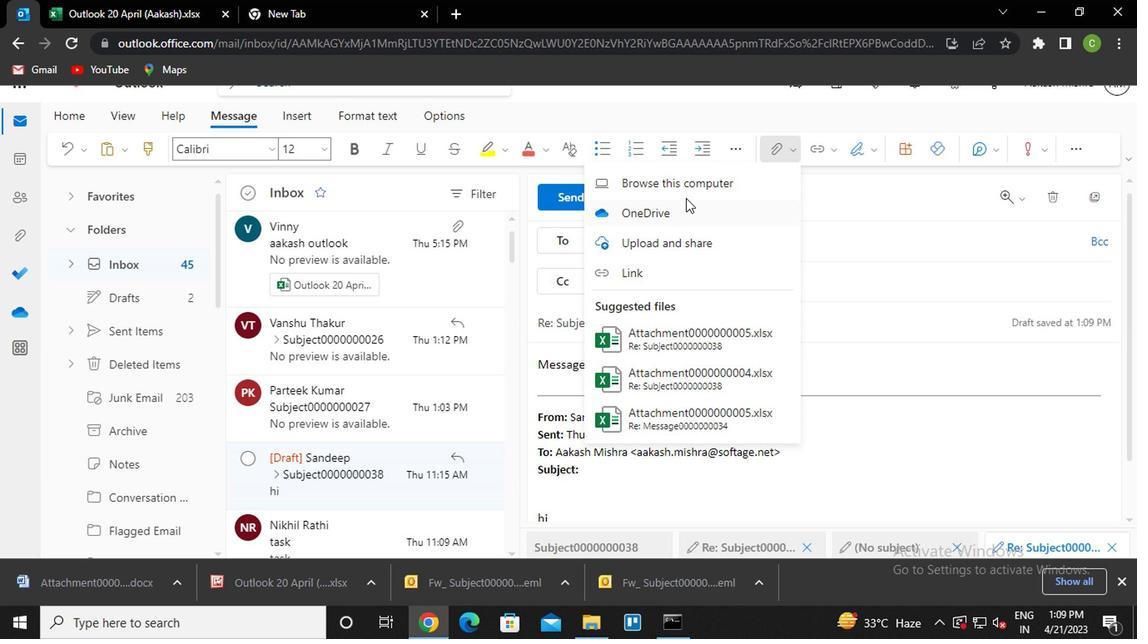 
Action: Mouse moved to (234, 182)
Screenshot: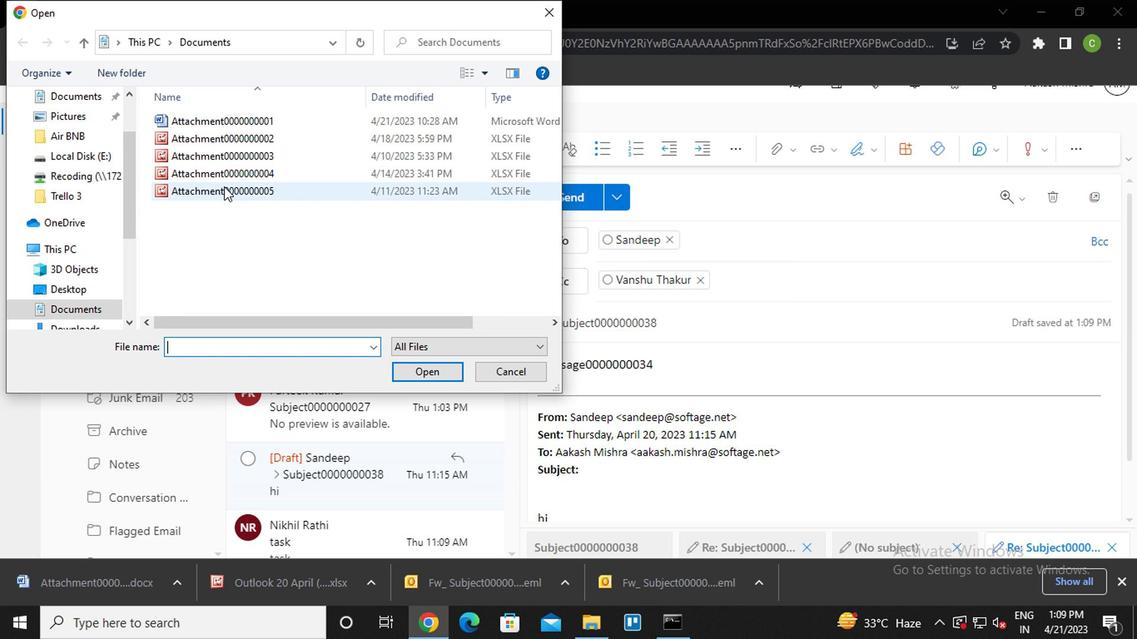
Action: Mouse pressed left at (234, 182)
Screenshot: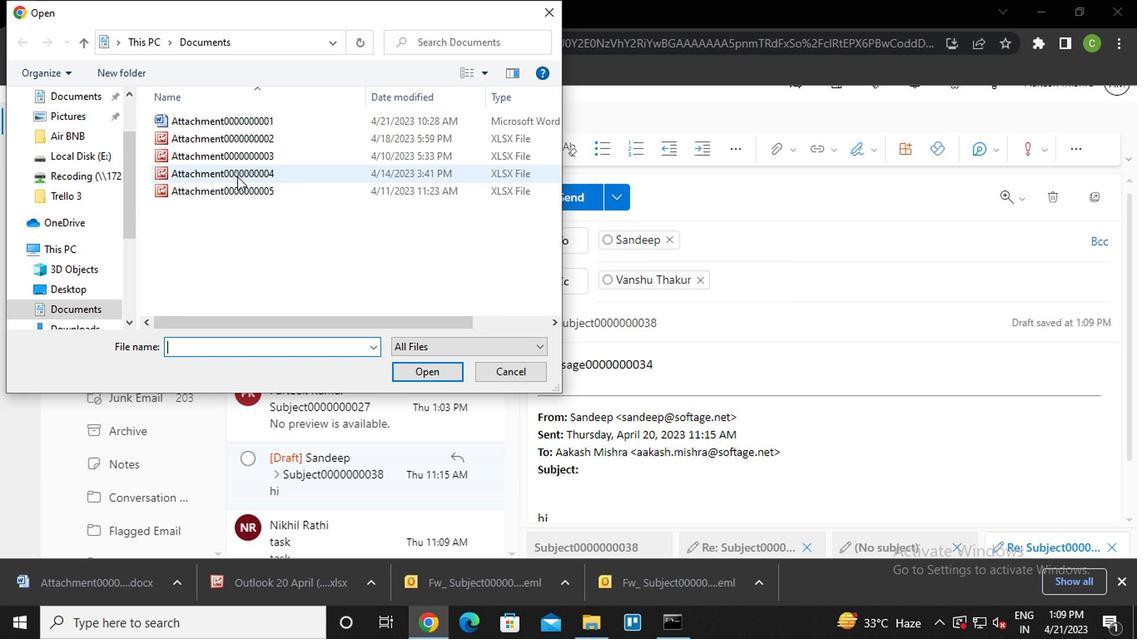 
Action: Mouse pressed left at (234, 182)
Screenshot: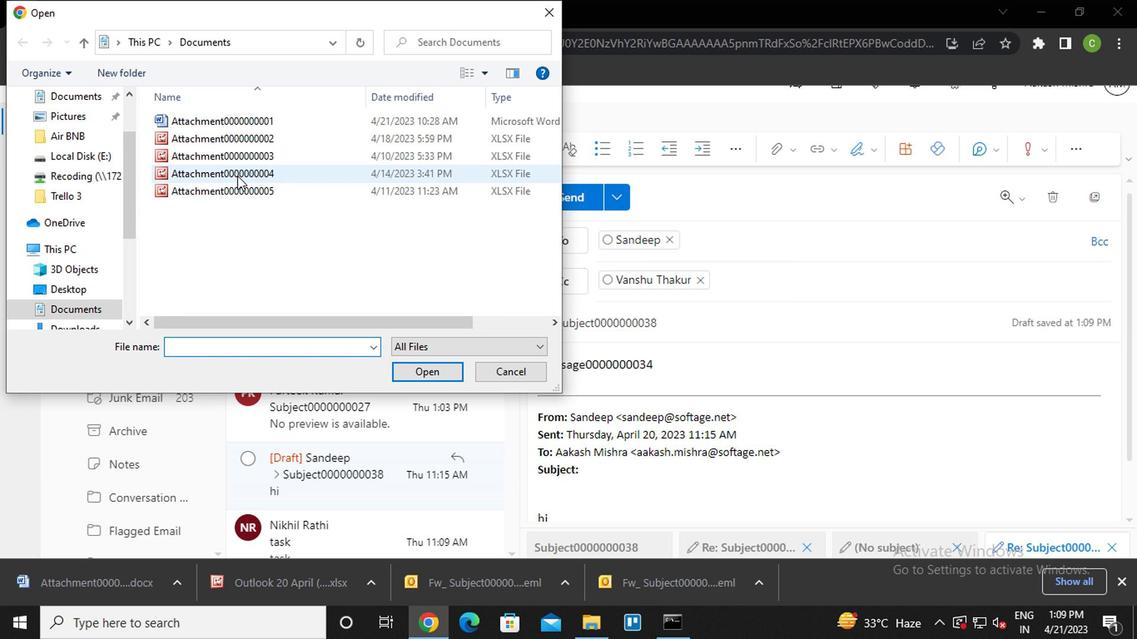 
Action: Mouse moved to (782, 167)
Screenshot: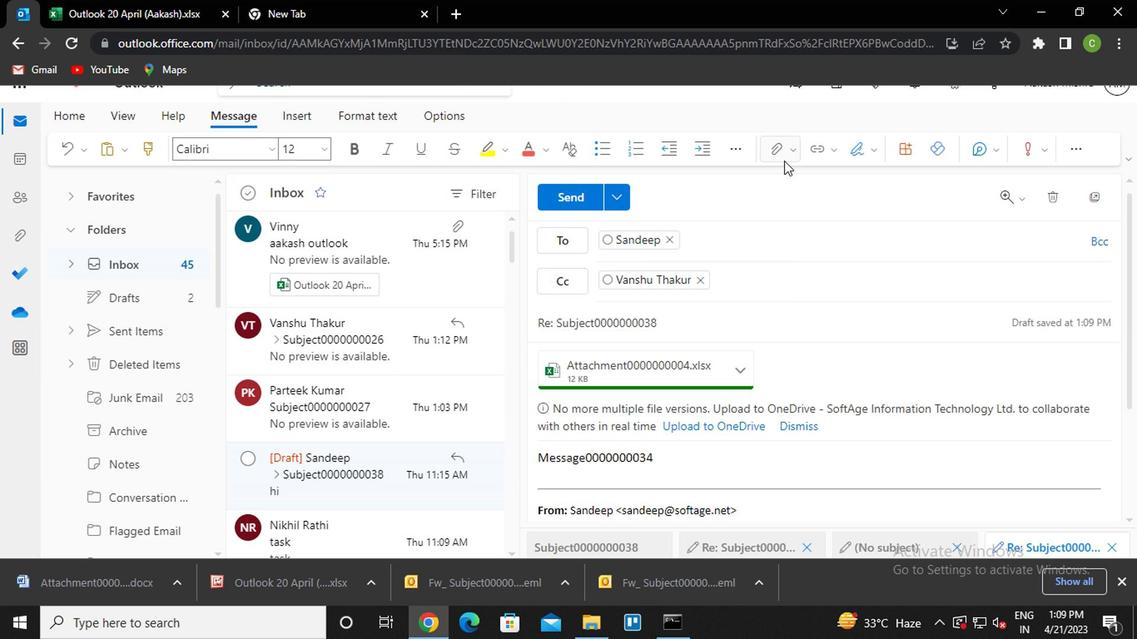 
Action: Mouse pressed left at (782, 167)
Screenshot: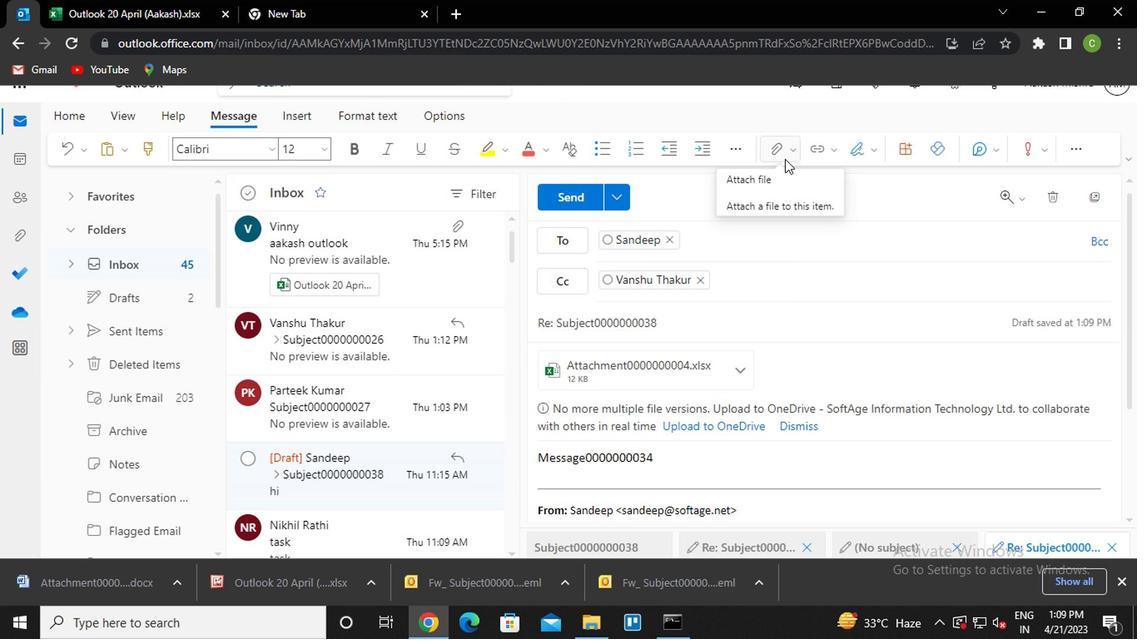
Action: Mouse moved to (686, 214)
Screenshot: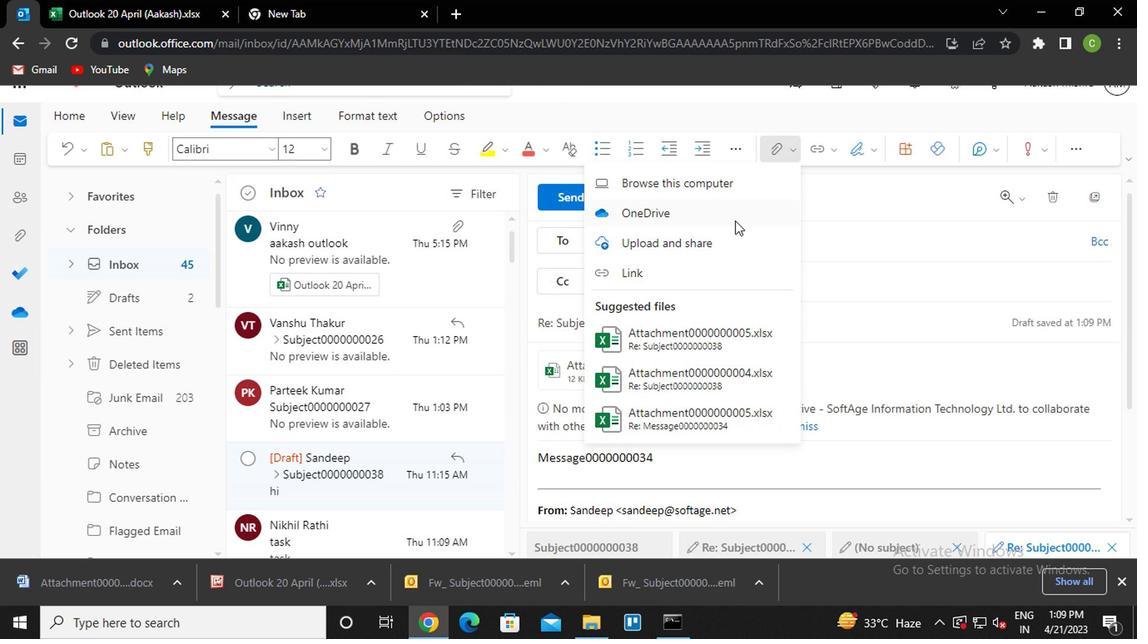 
Action: Mouse pressed left at (686, 214)
Screenshot: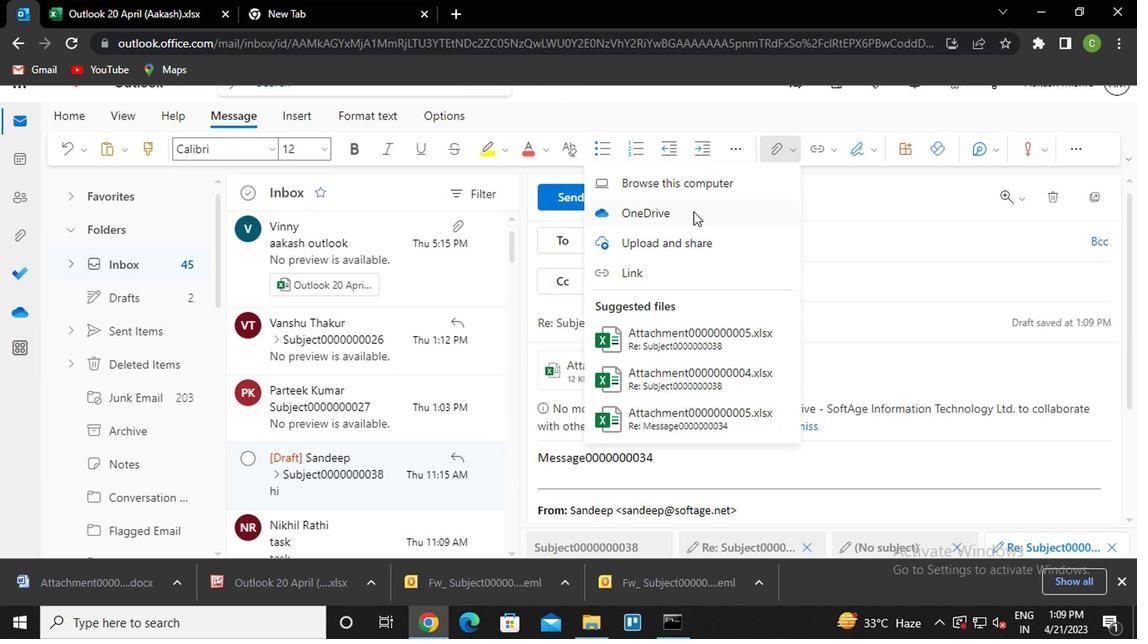 
Action: Mouse moved to (285, 257)
Screenshot: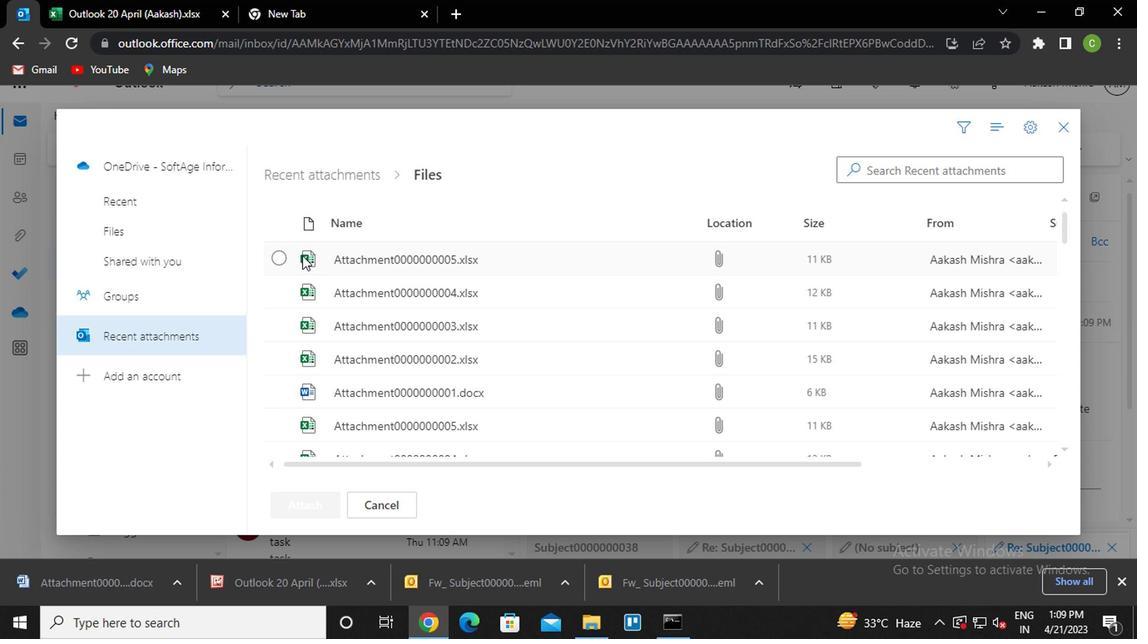 
Action: Mouse pressed left at (285, 257)
Screenshot: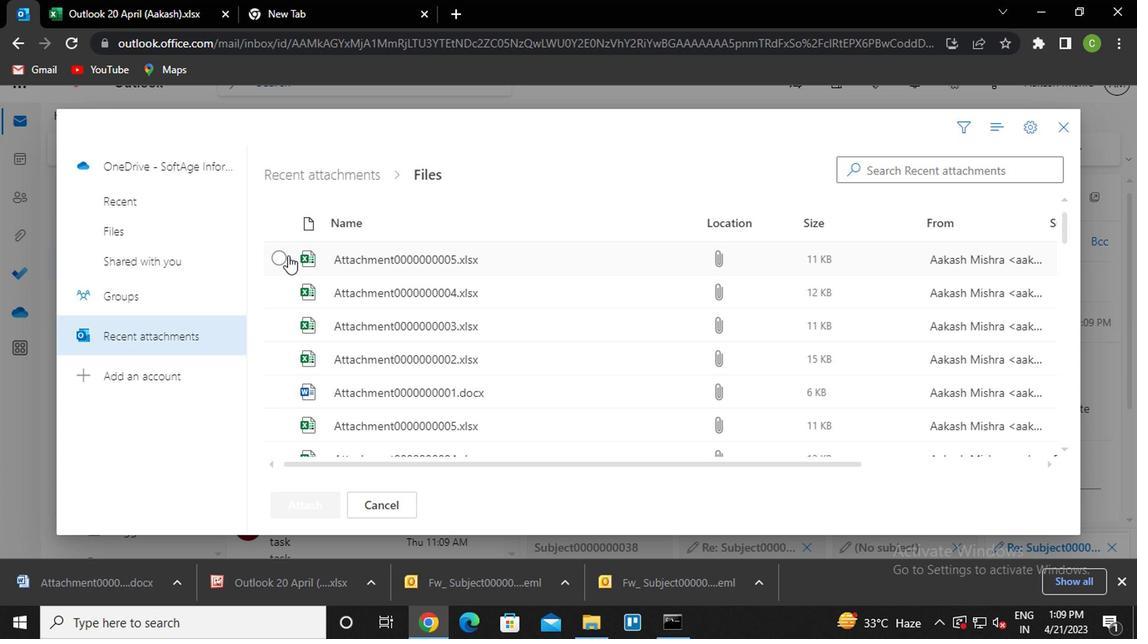 
Action: Mouse moved to (304, 487)
Screenshot: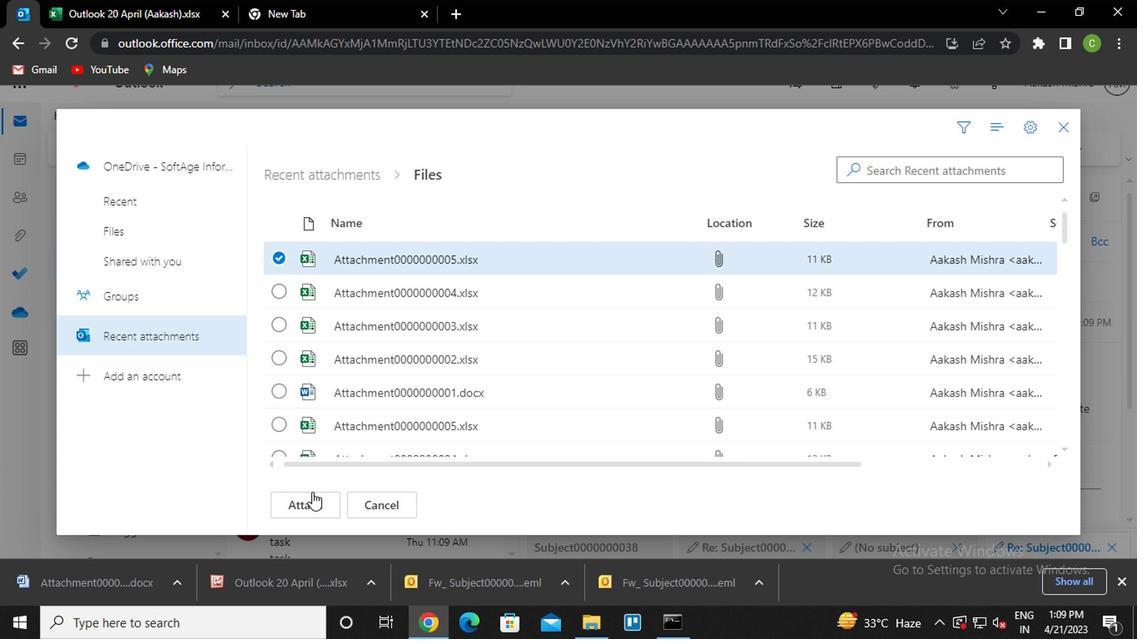 
Action: Mouse pressed left at (304, 487)
Screenshot: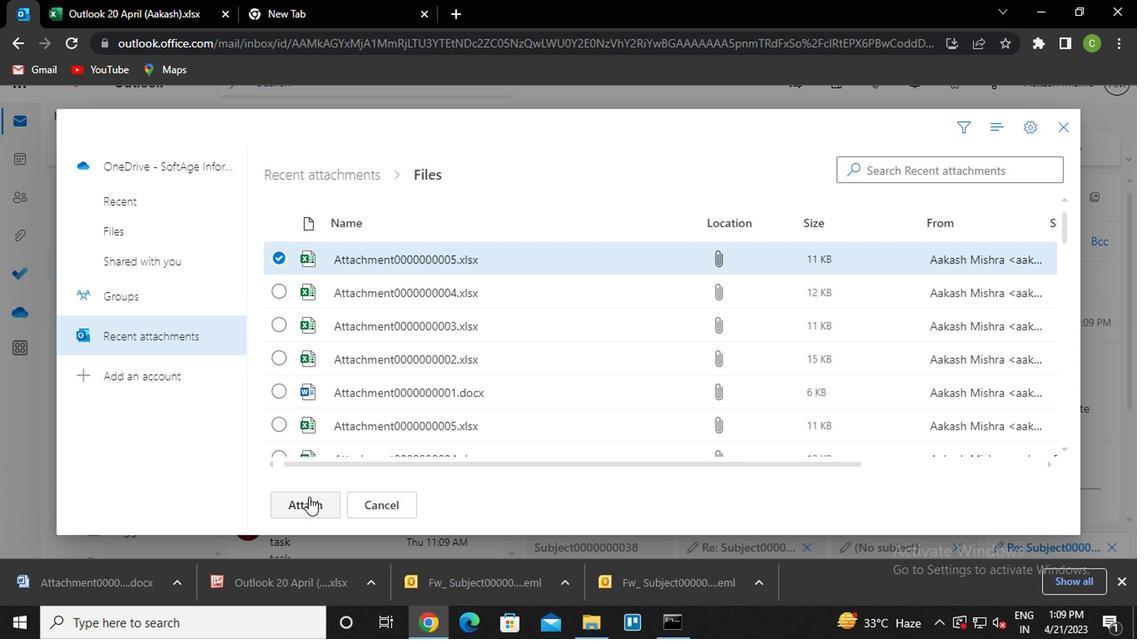
Action: Mouse moved to (591, 198)
Screenshot: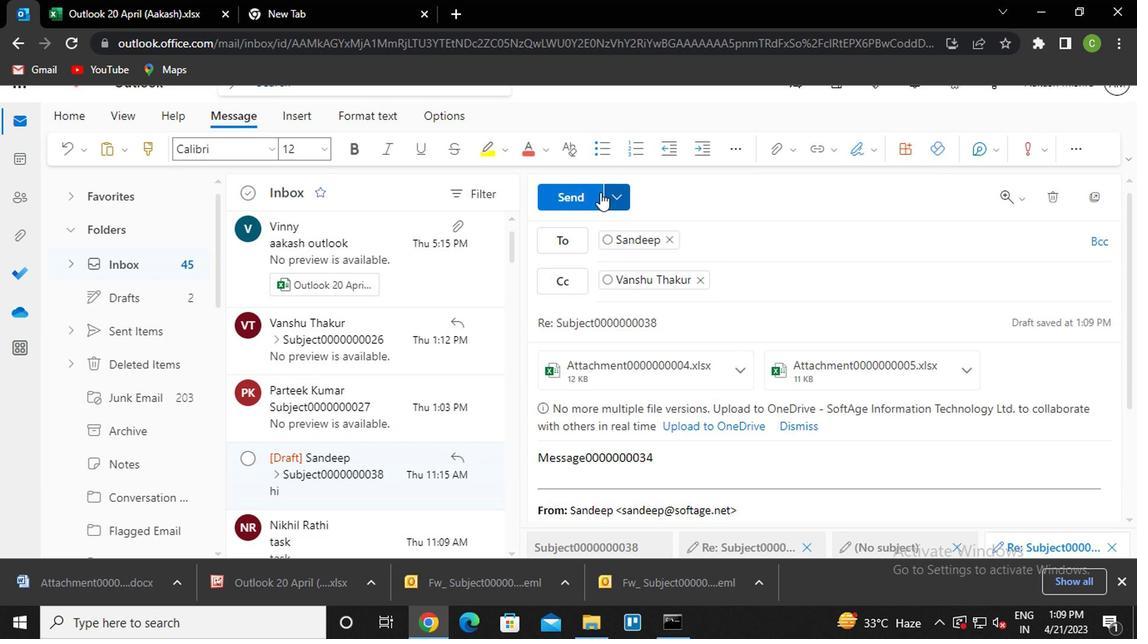 
Action: Mouse pressed left at (591, 198)
Screenshot: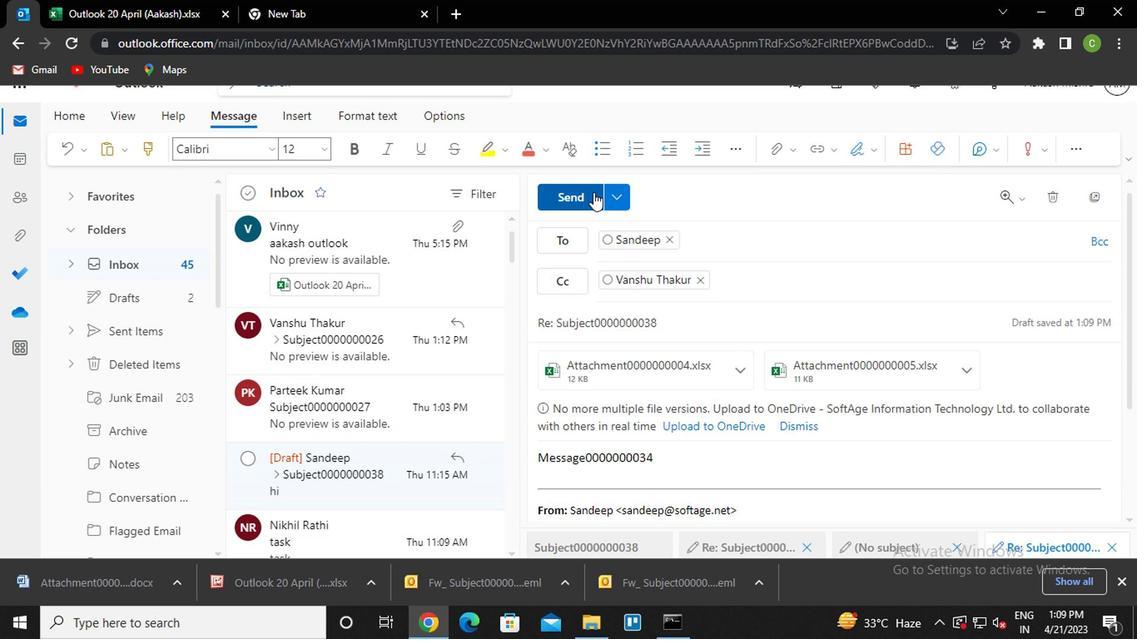 
Action: Mouse moved to (318, 393)
Screenshot: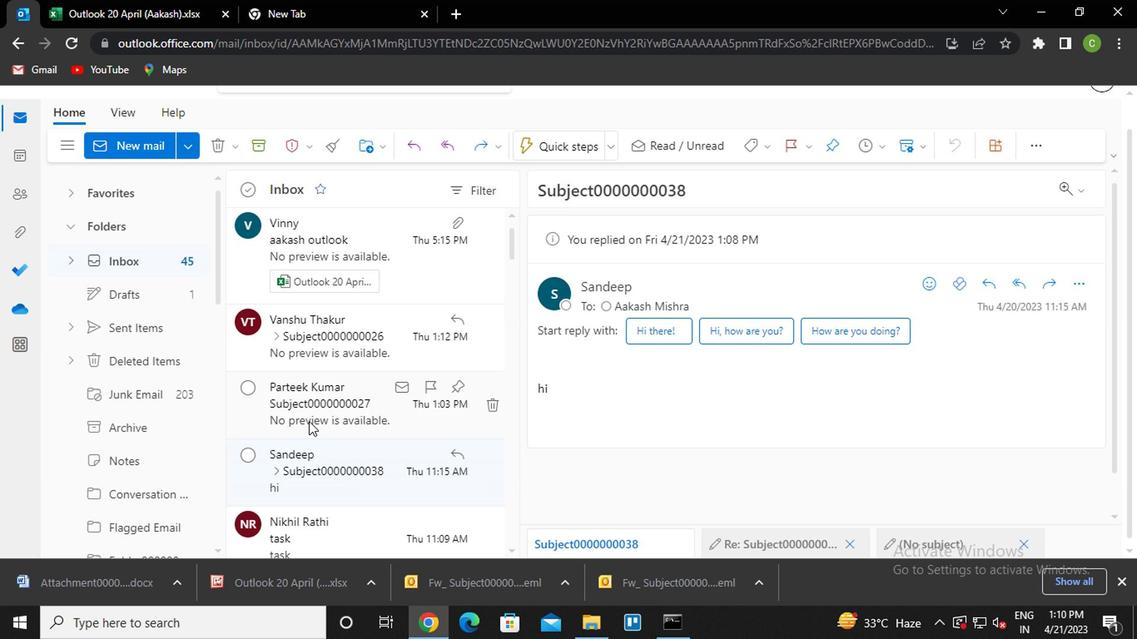 
Action: Mouse scrolled (318, 394) with delta (0, 1)
Screenshot: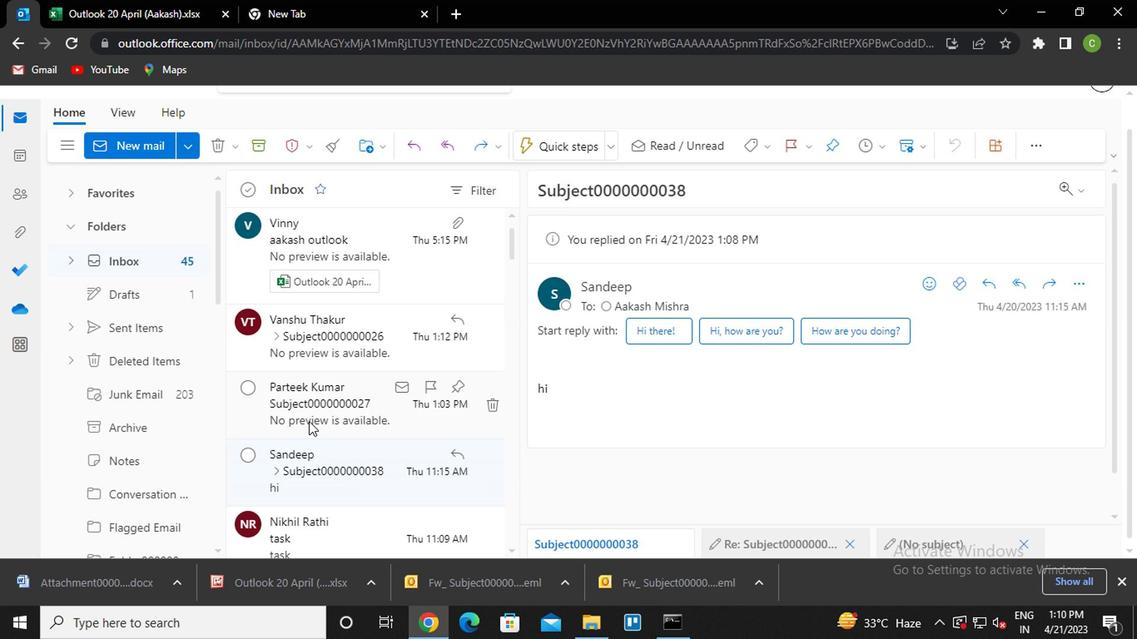 
Action: Mouse moved to (321, 391)
Screenshot: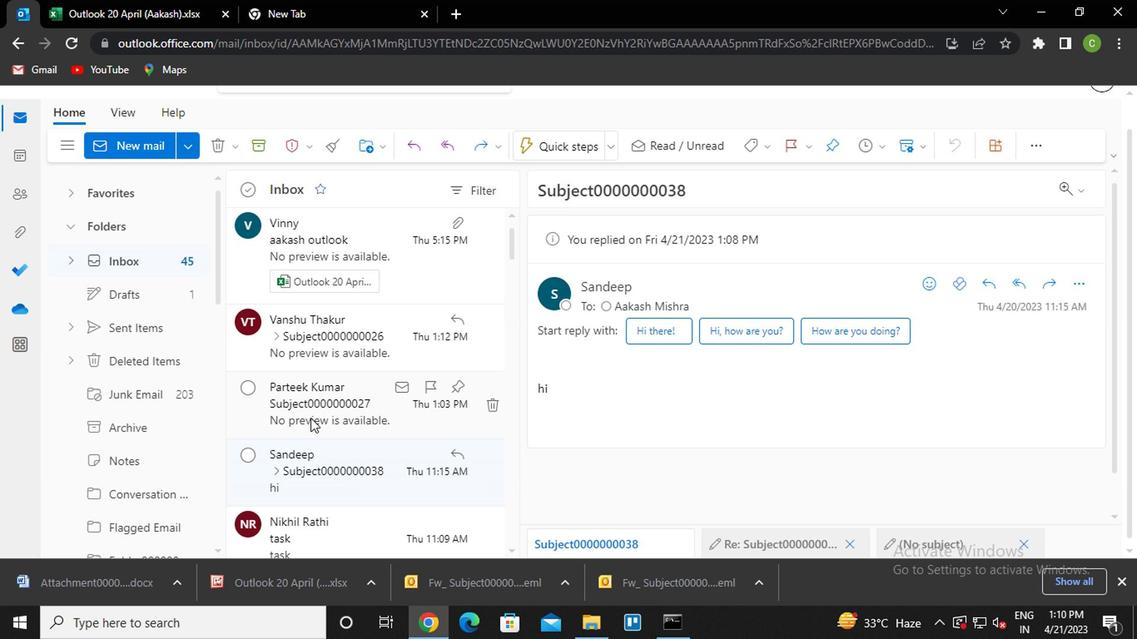 
Action: Mouse scrolled (321, 392) with delta (0, 0)
Screenshot: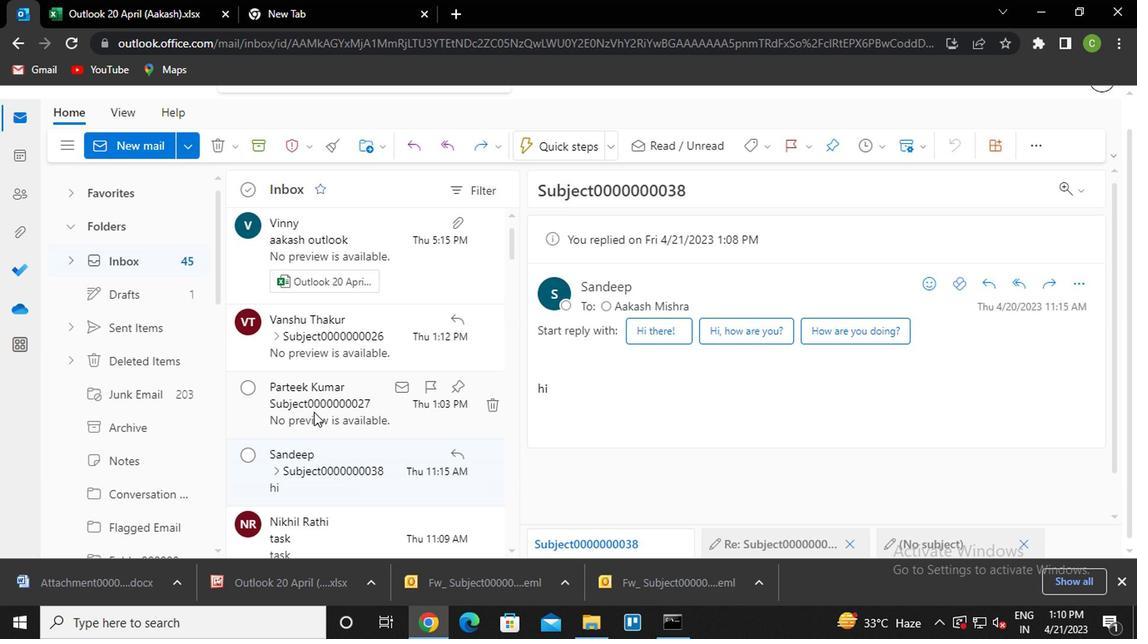 
Action: Mouse scrolled (321, 392) with delta (0, 0)
Screenshot: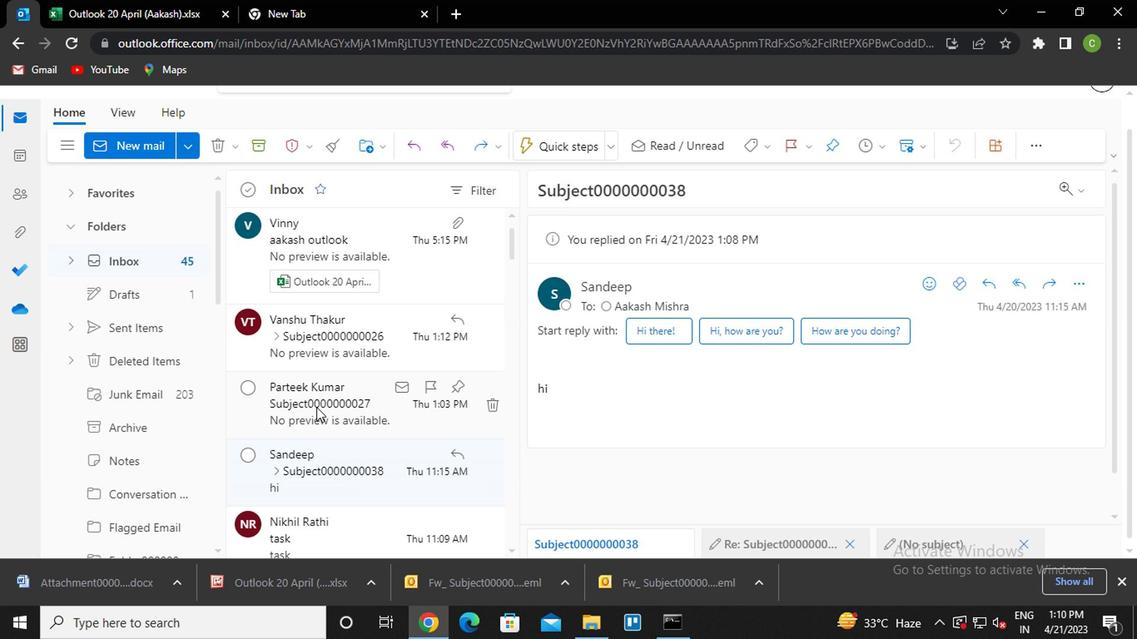 
Action: Mouse scrolled (321, 392) with delta (0, 0)
Screenshot: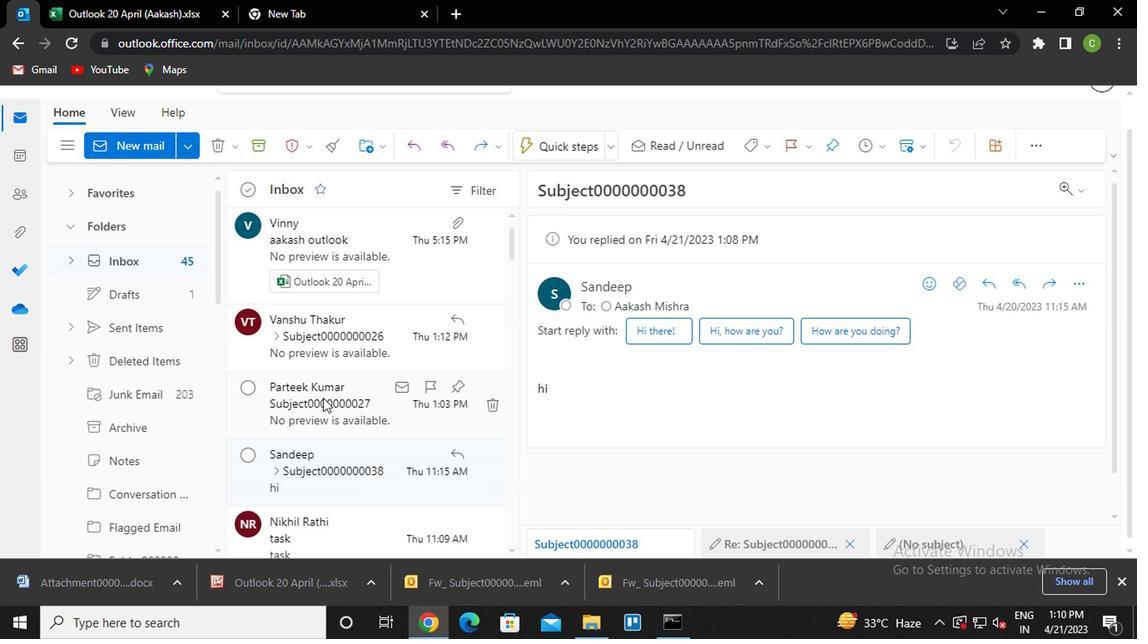 
Action: Mouse scrolled (321, 392) with delta (0, 0)
Screenshot: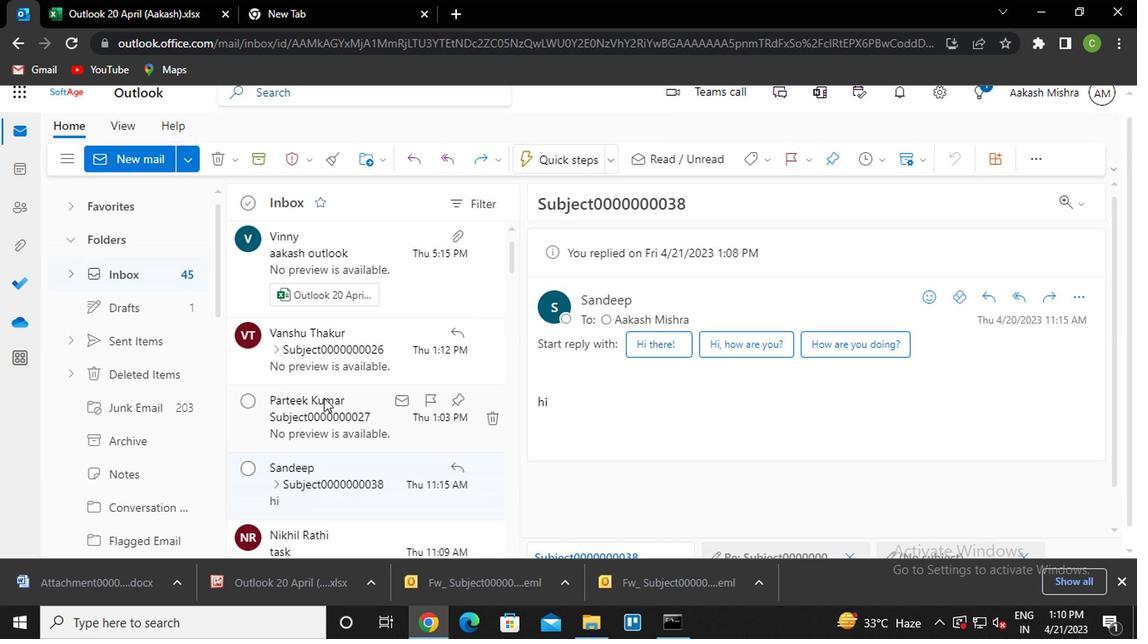 
Action: Mouse moved to (332, 395)
Screenshot: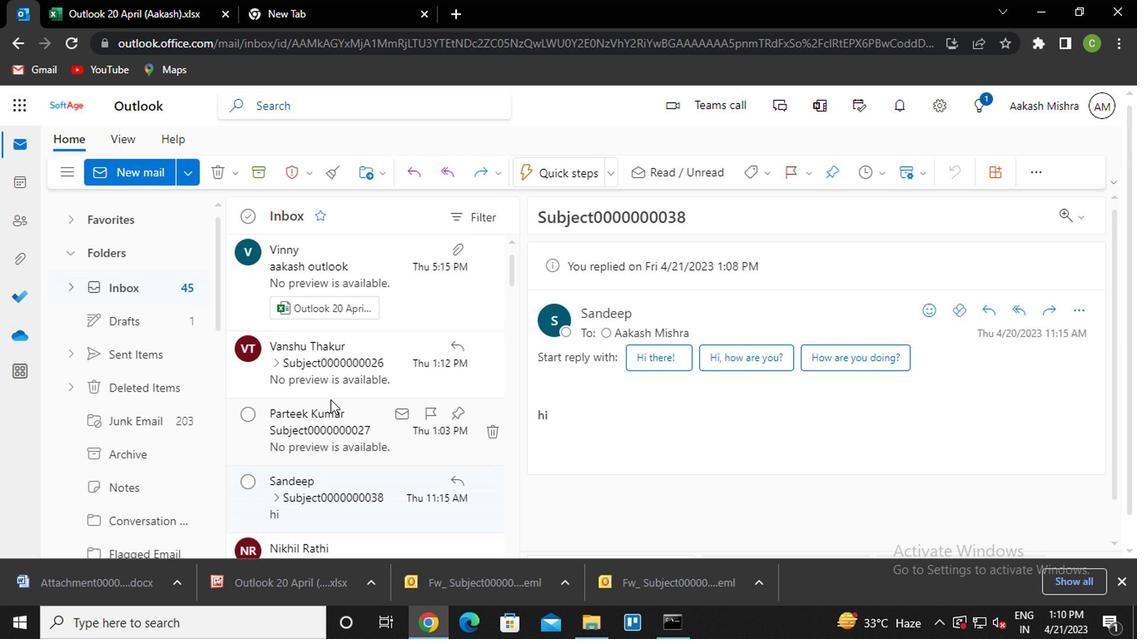 
Action: Mouse scrolled (332, 395) with delta (0, 0)
Screenshot: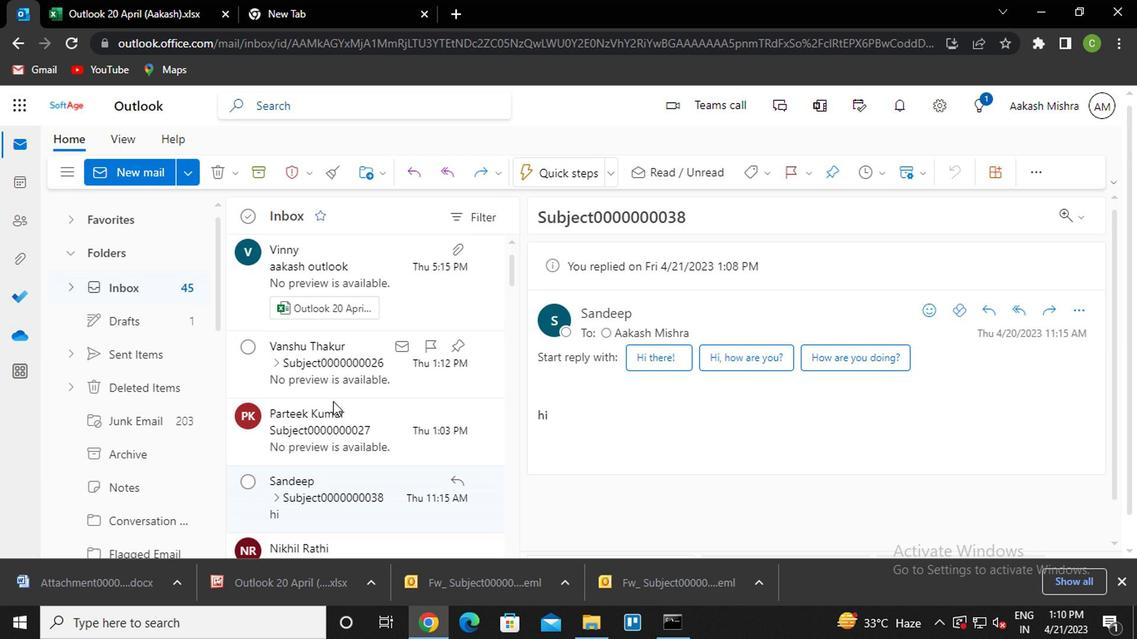 
Action: Mouse moved to (338, 404)
Screenshot: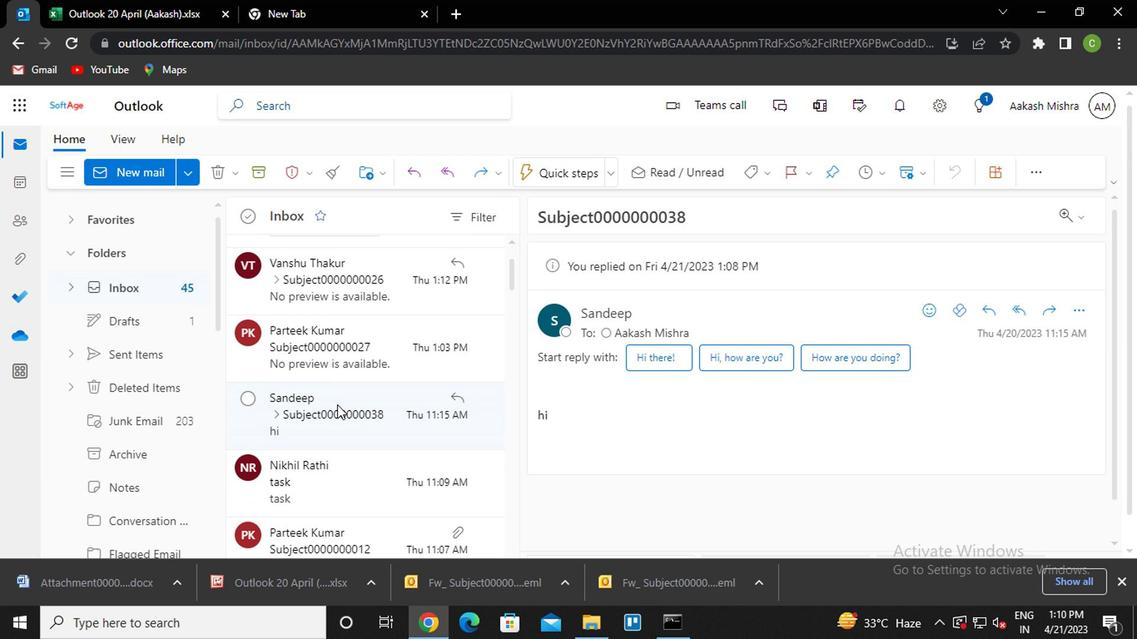 
Action: Mouse pressed left at (338, 404)
Screenshot: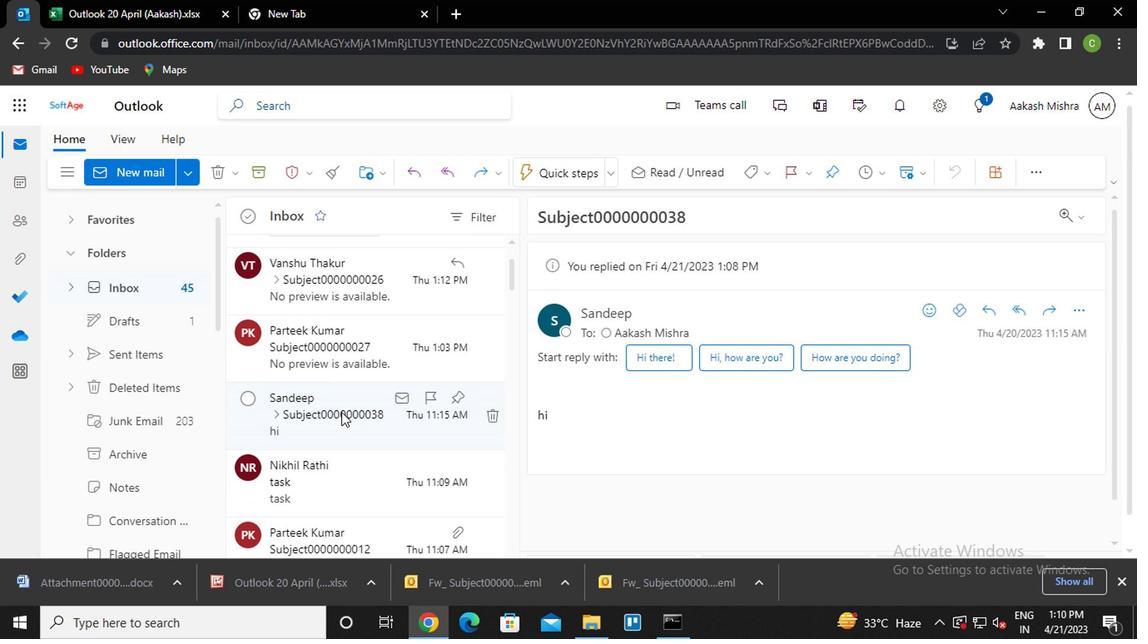 
Action: Mouse moved to (1071, 311)
Screenshot: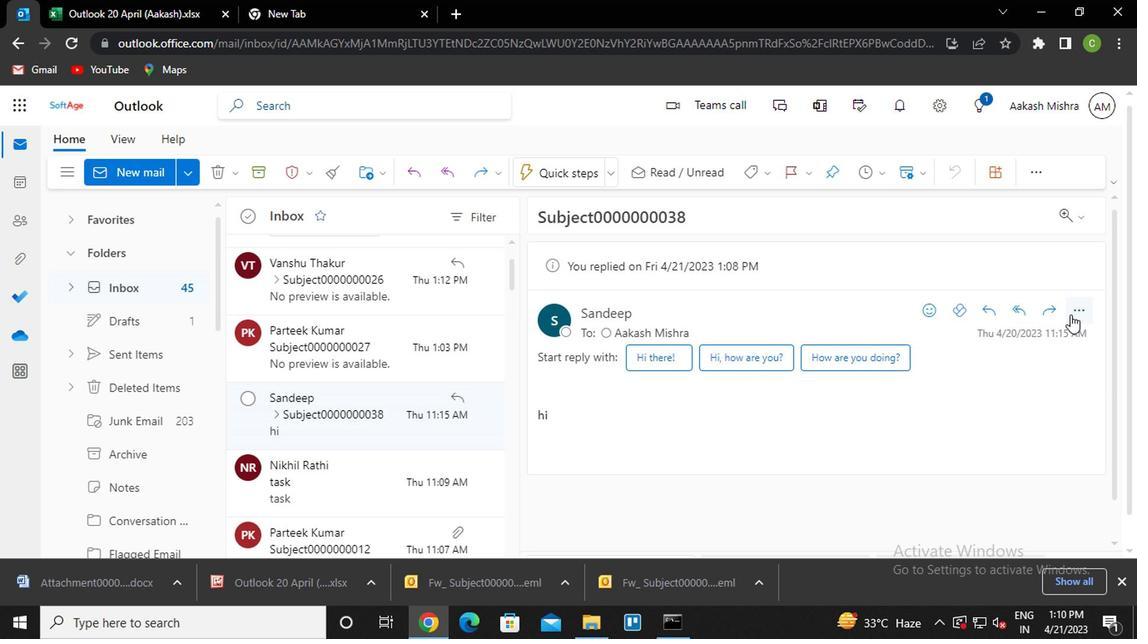 
Action: Mouse pressed left at (1071, 311)
Screenshot: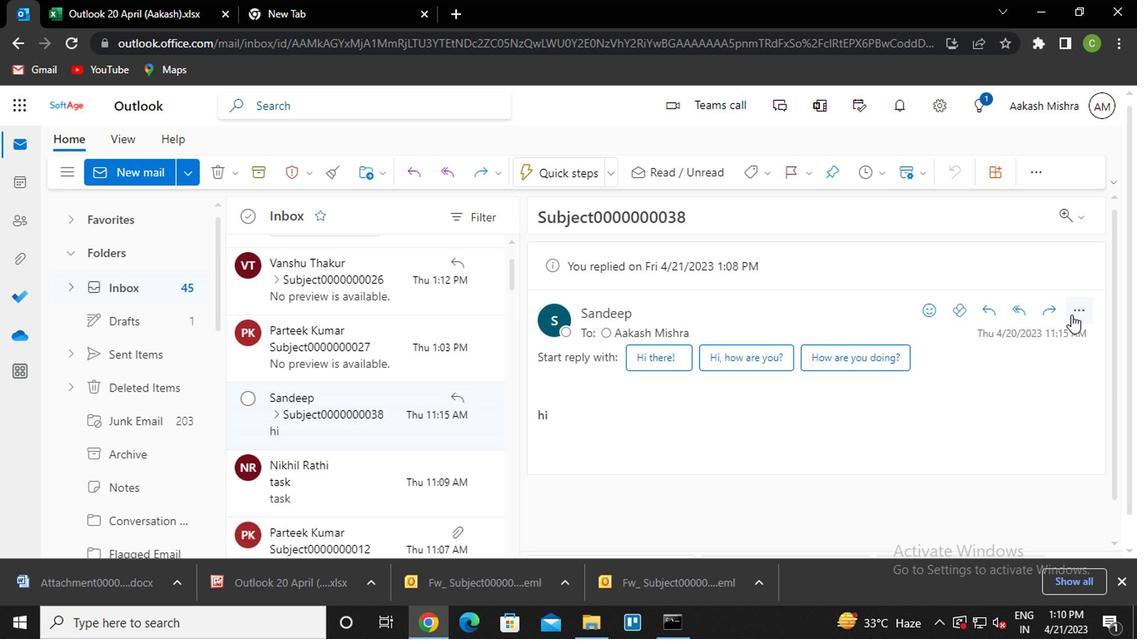 
Action: Mouse moved to (984, 152)
Screenshot: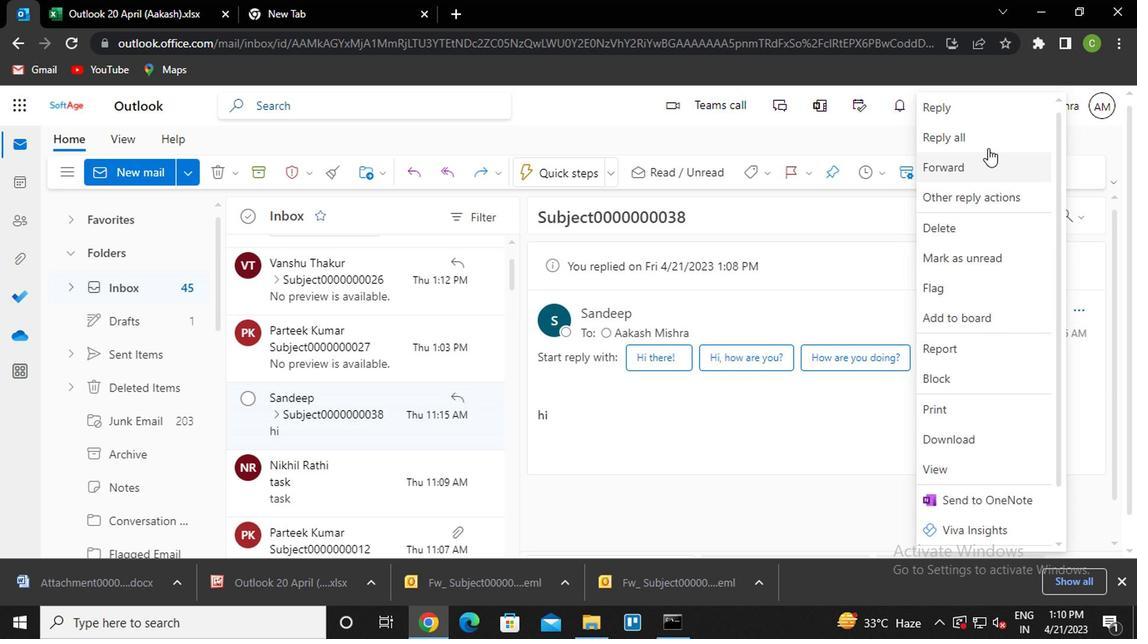 
Action: Mouse pressed left at (984, 152)
Screenshot: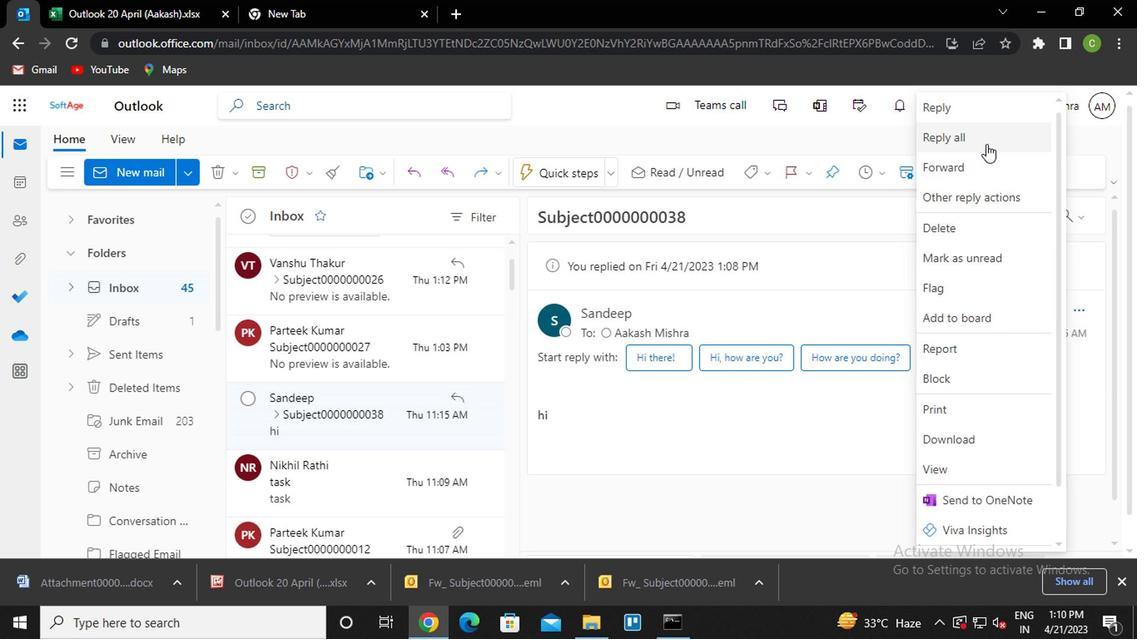 
Action: Mouse moved to (726, 234)
Screenshot: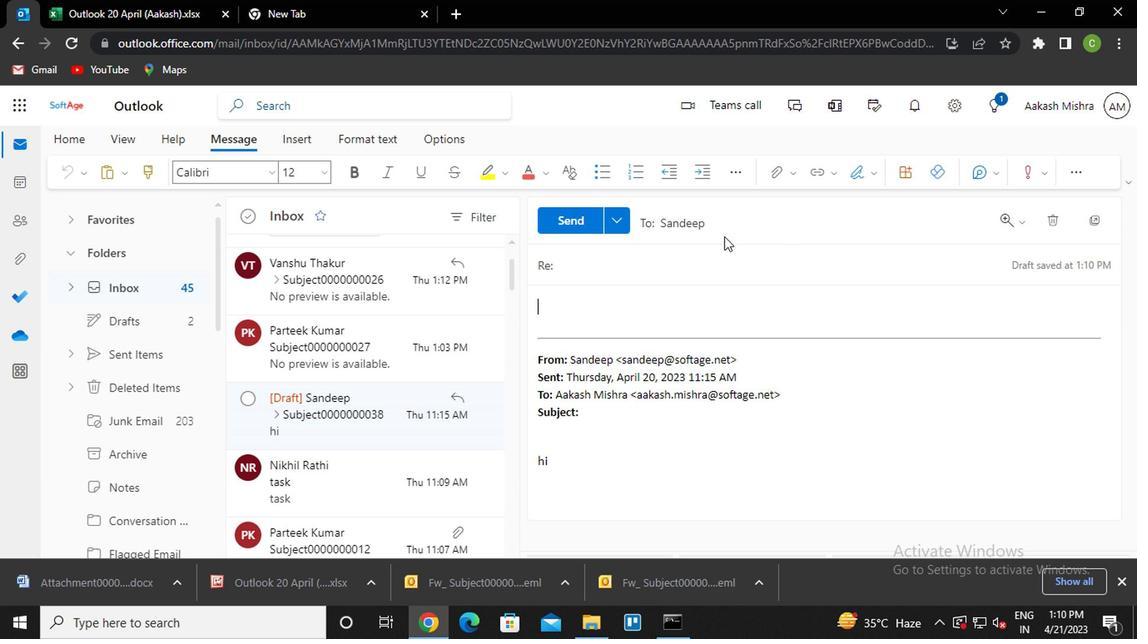 
Action: Mouse pressed left at (726, 234)
Screenshot: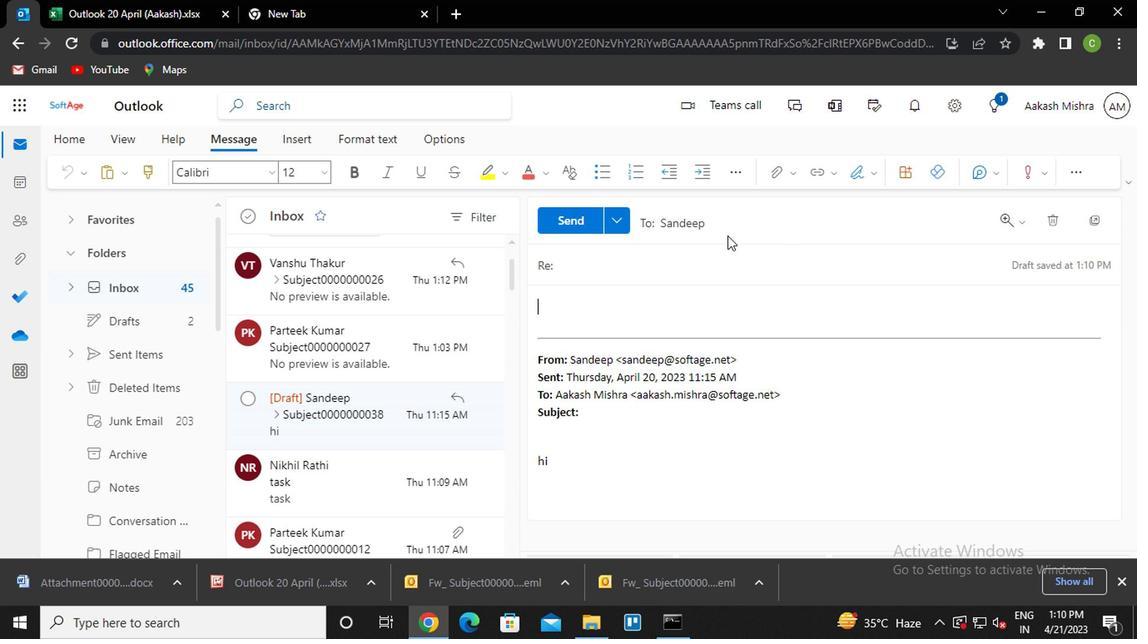 
Action: Mouse moved to (628, 302)
Screenshot: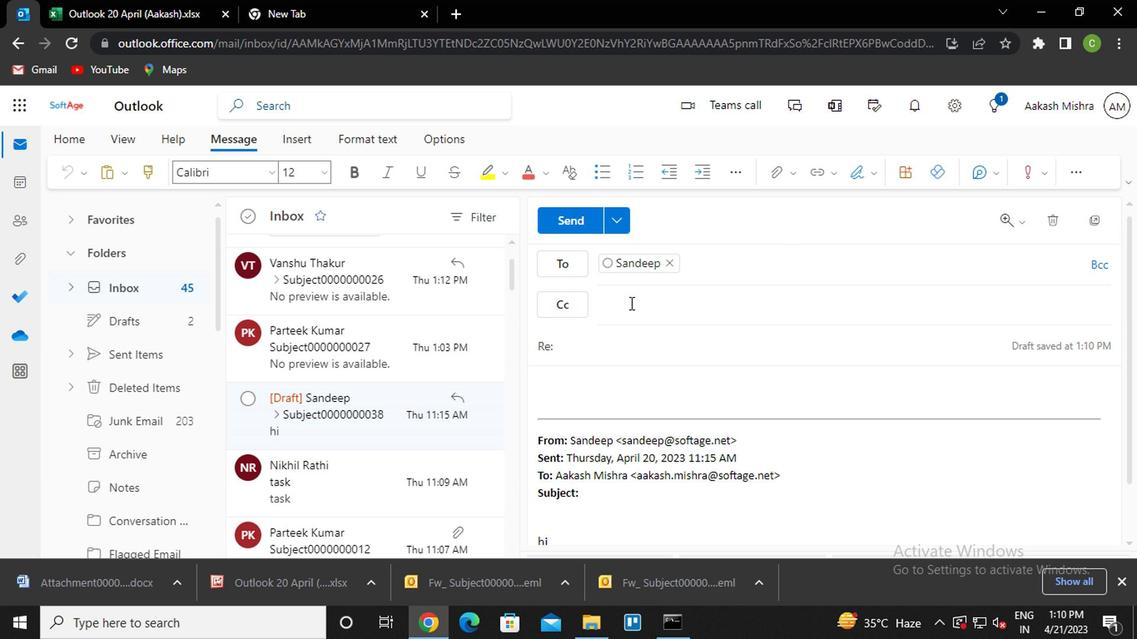 
Action: Mouse pressed left at (628, 302)
Screenshot: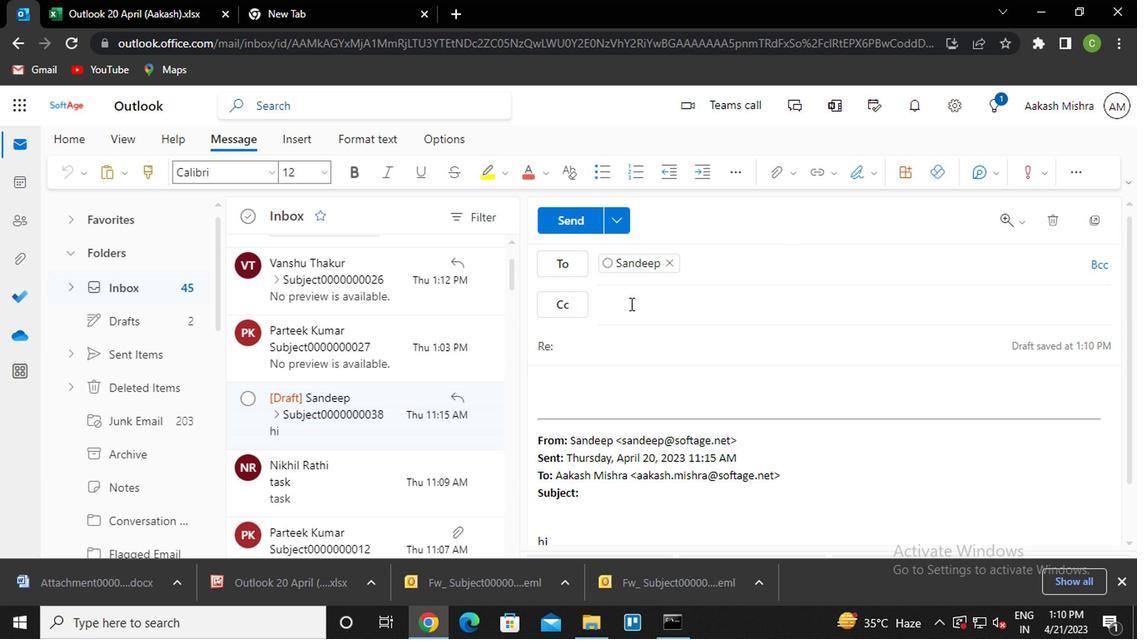 
Action: Key pressed vanshu<Key.enter>
Screenshot: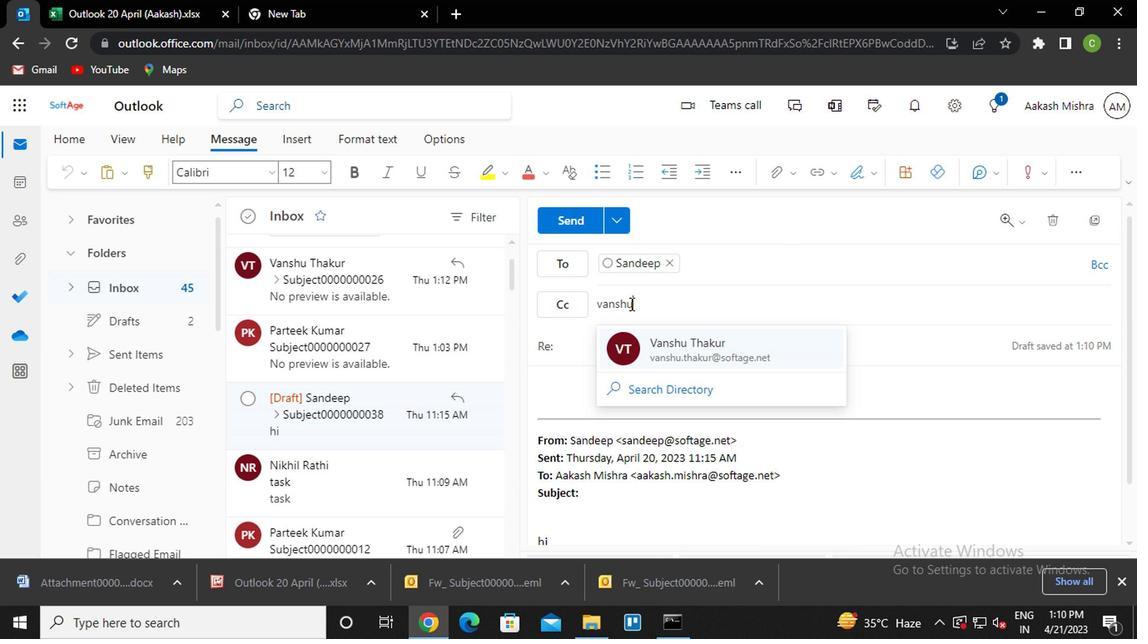 
Action: Mouse moved to (1100, 267)
Screenshot: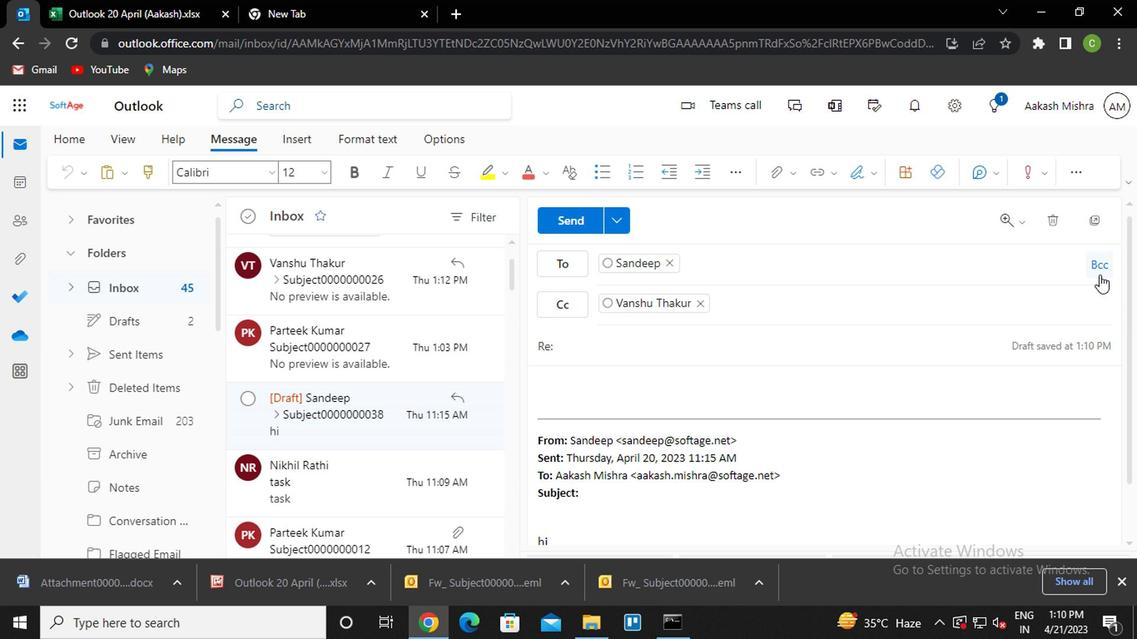 
Action: Mouse pressed left at (1100, 267)
Screenshot: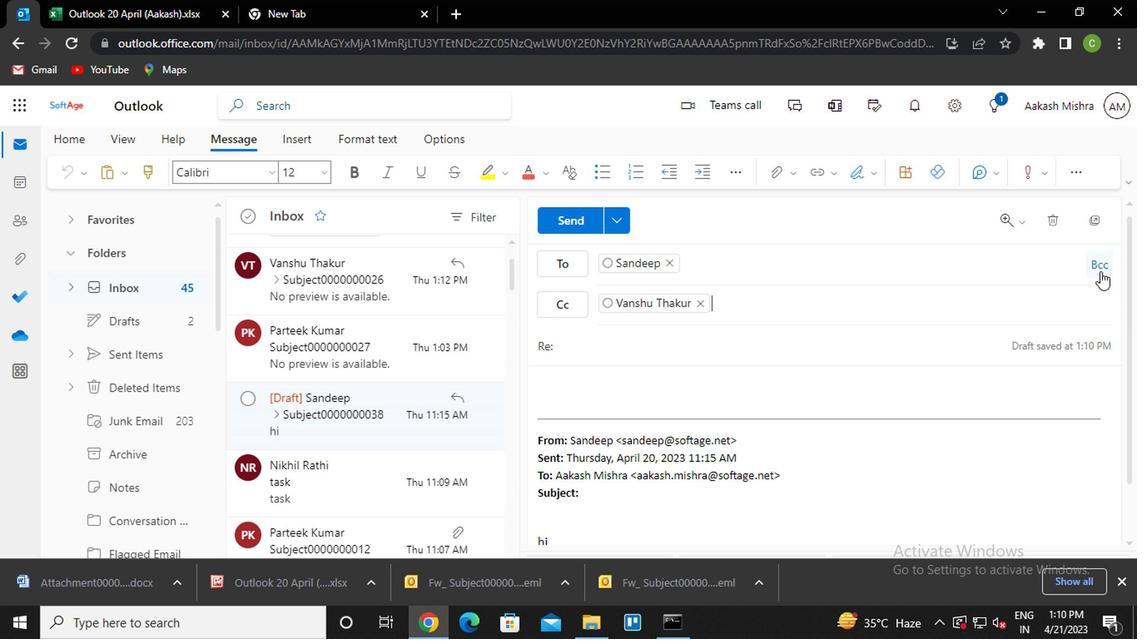 
Action: Mouse moved to (982, 338)
Screenshot: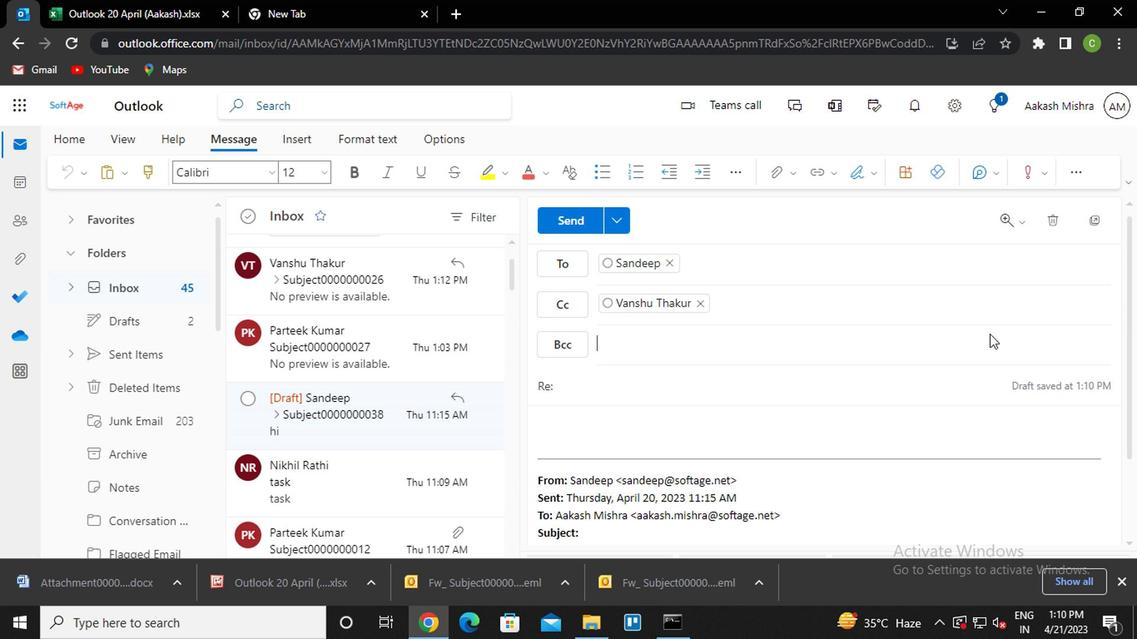 
Action: Key pressed nikjhil
Screenshot: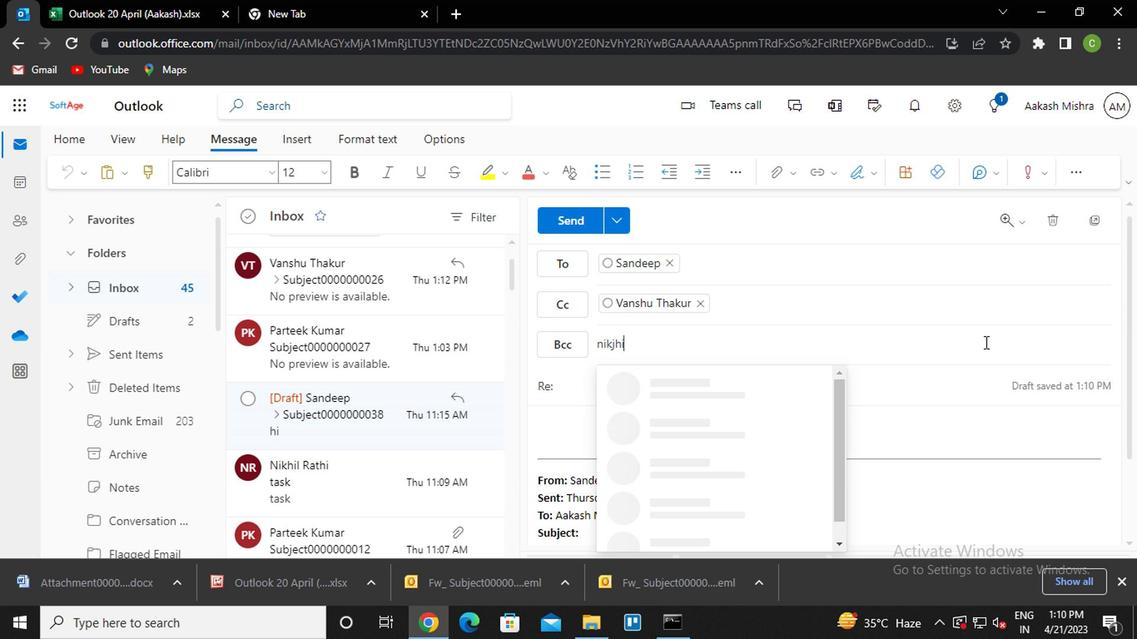 
Action: Mouse moved to (794, 378)
Screenshot: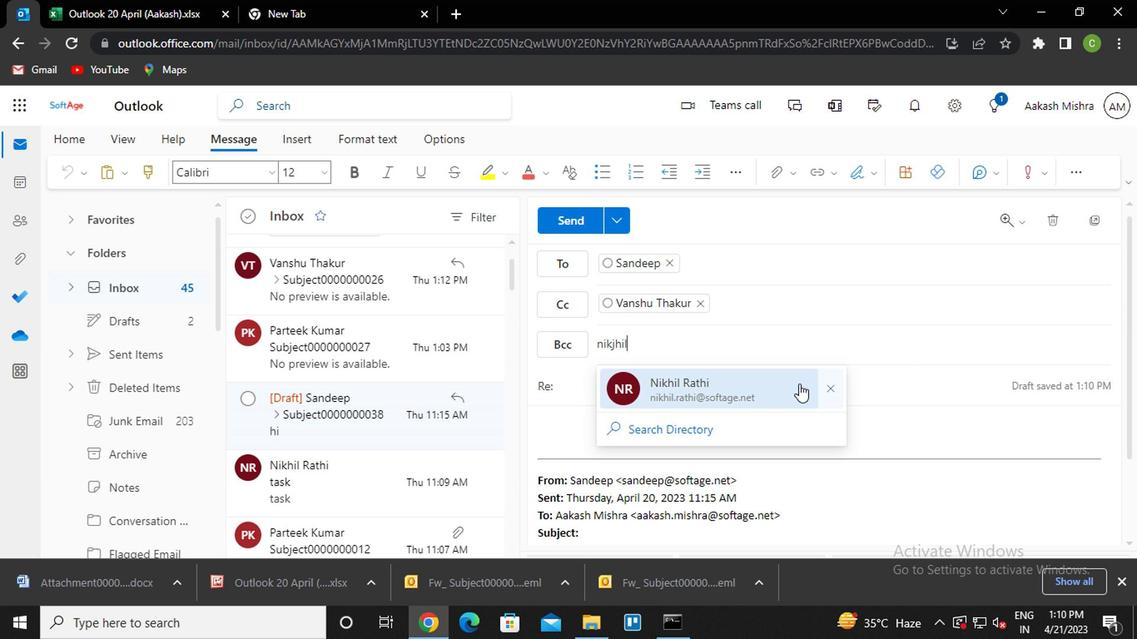 
Action: Mouse pressed left at (794, 378)
Screenshot: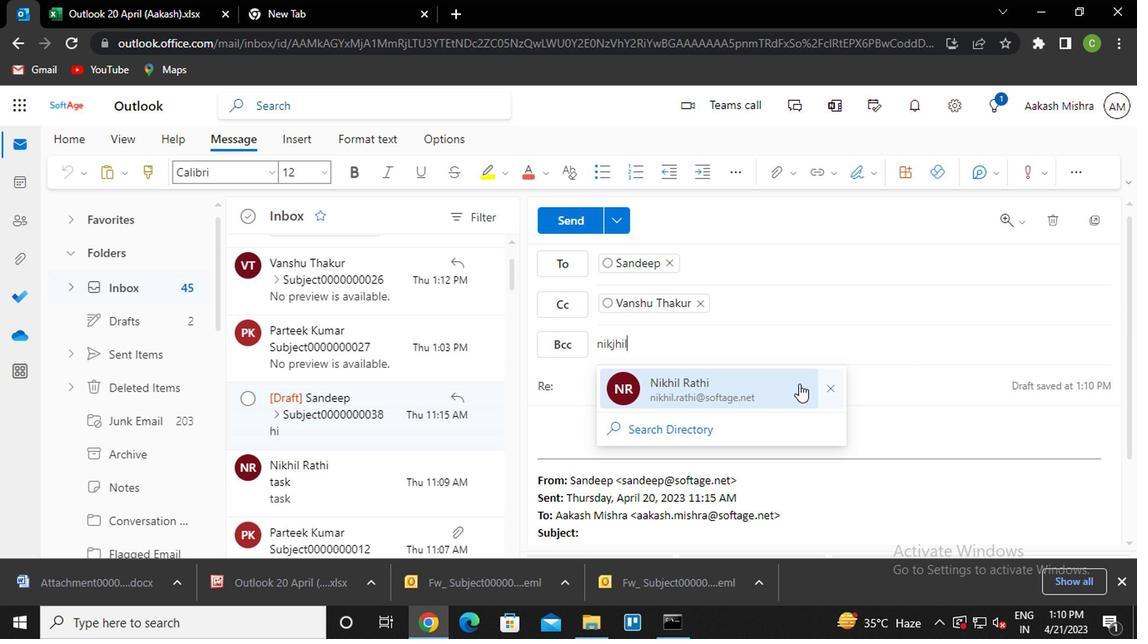 
Action: Mouse moved to (611, 382)
Screenshot: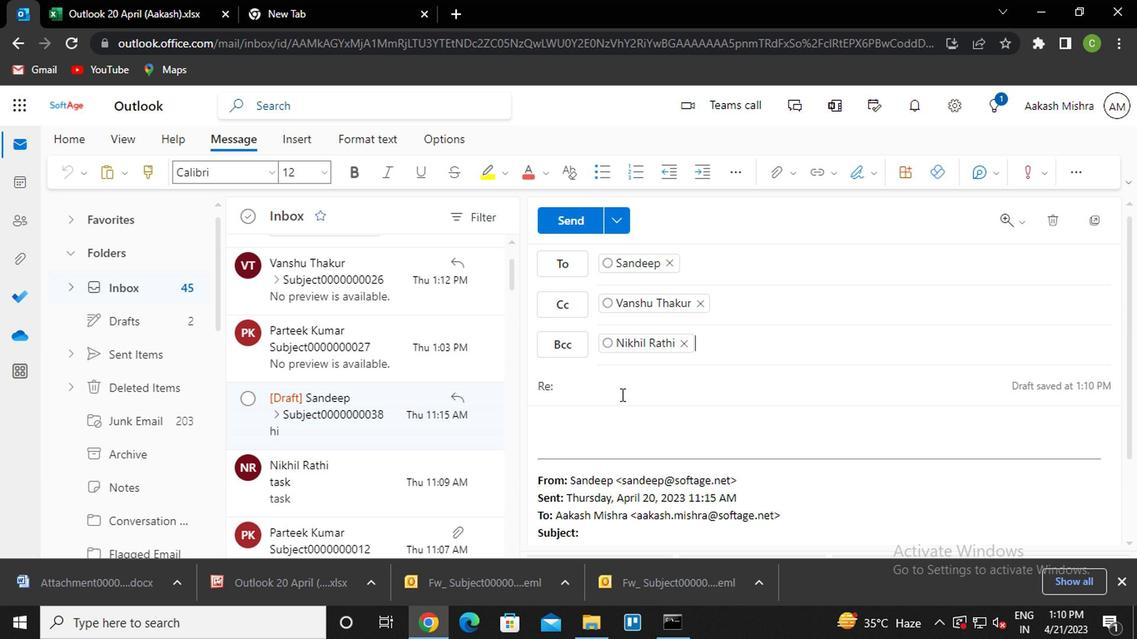 
Action: Mouse pressed left at (611, 382)
Screenshot: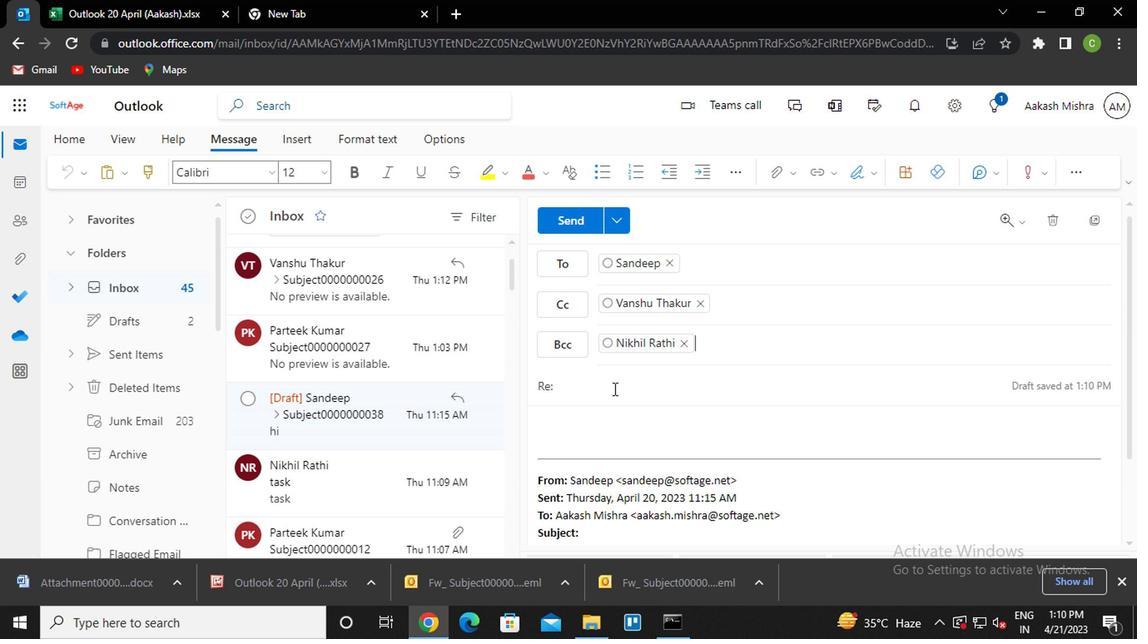 
Action: Key pressed <Key.caps_lock>s<Key.caps_lock>ubject0000000038
Screenshot: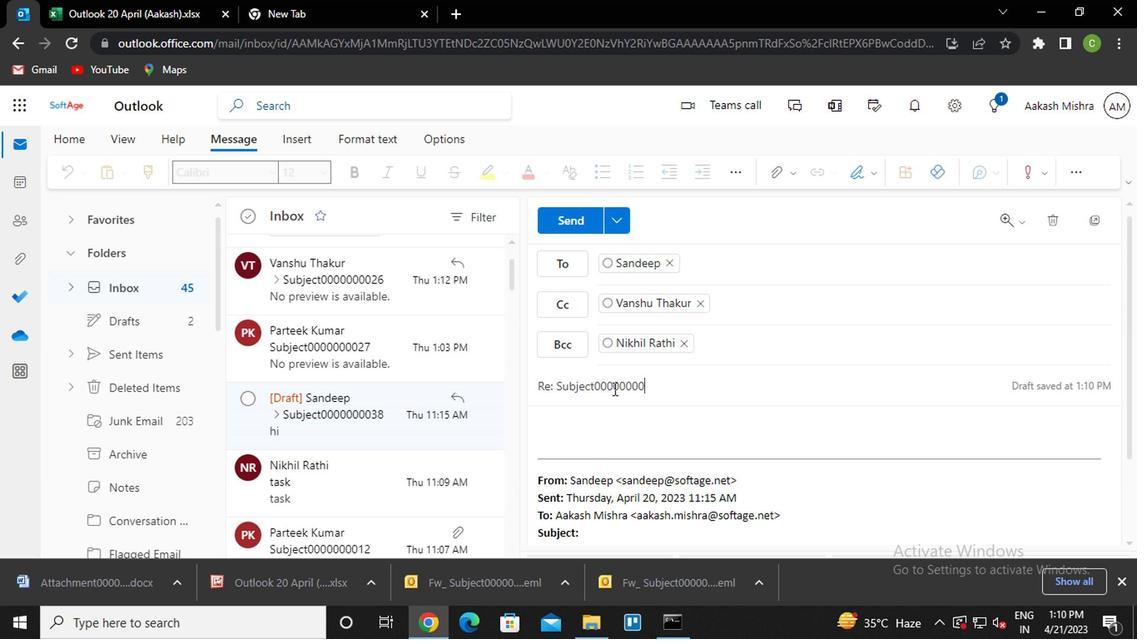 
Action: Mouse moved to (583, 425)
Screenshot: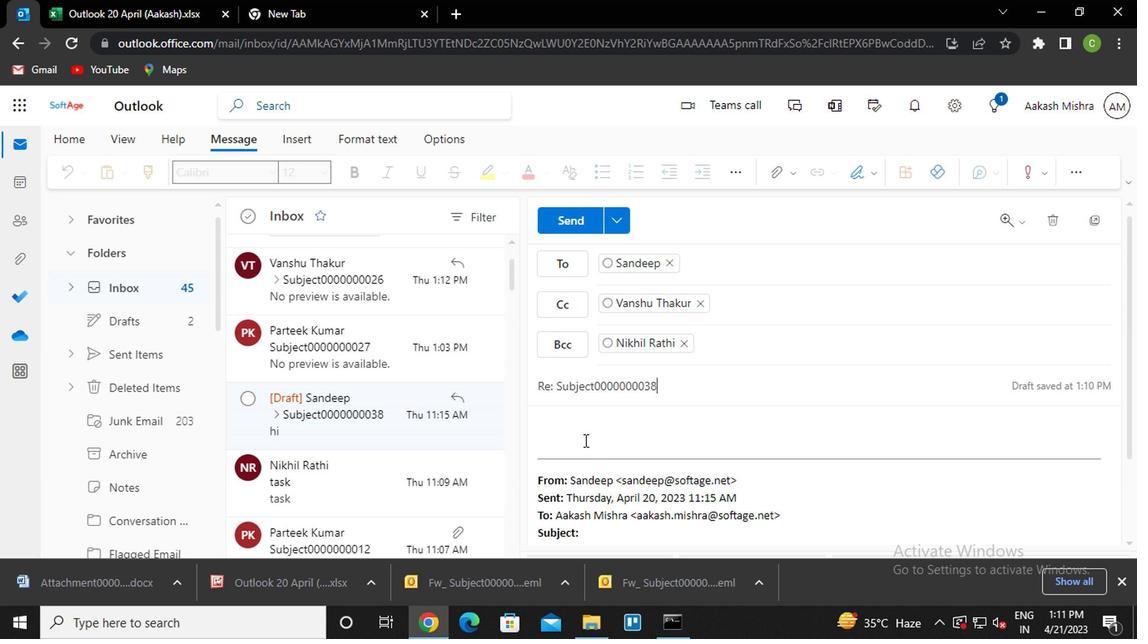 
Action: Mouse pressed left at (583, 425)
Screenshot: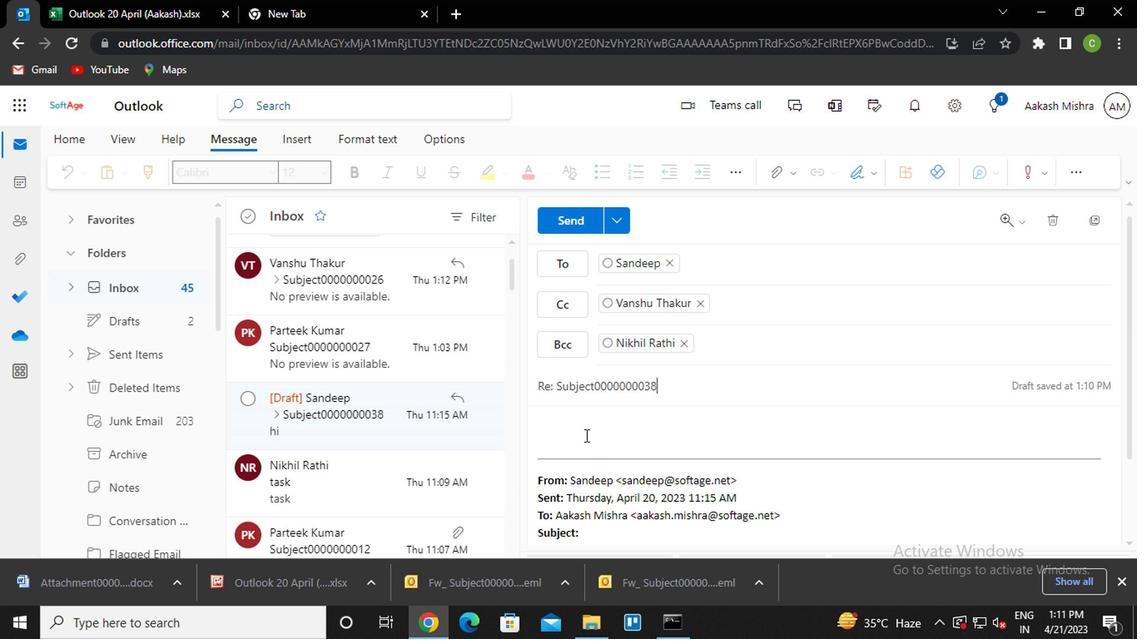 
Action: Key pressed <Key.caps_lock>m<Key.caps_lock>essage0000000034
Screenshot: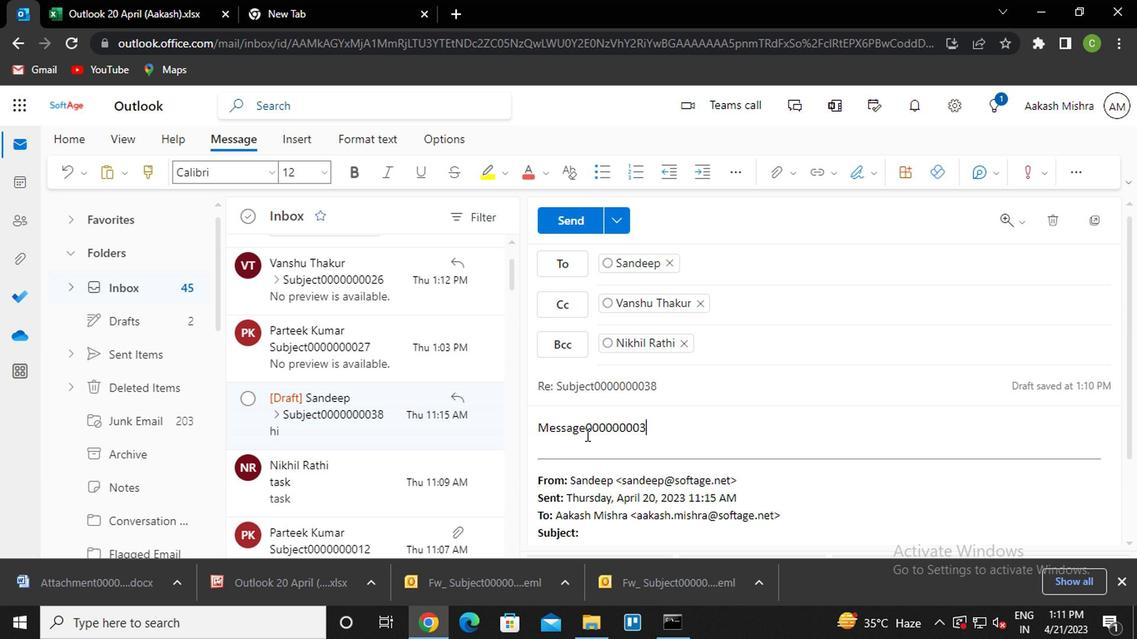 
Action: Mouse moved to (770, 180)
Screenshot: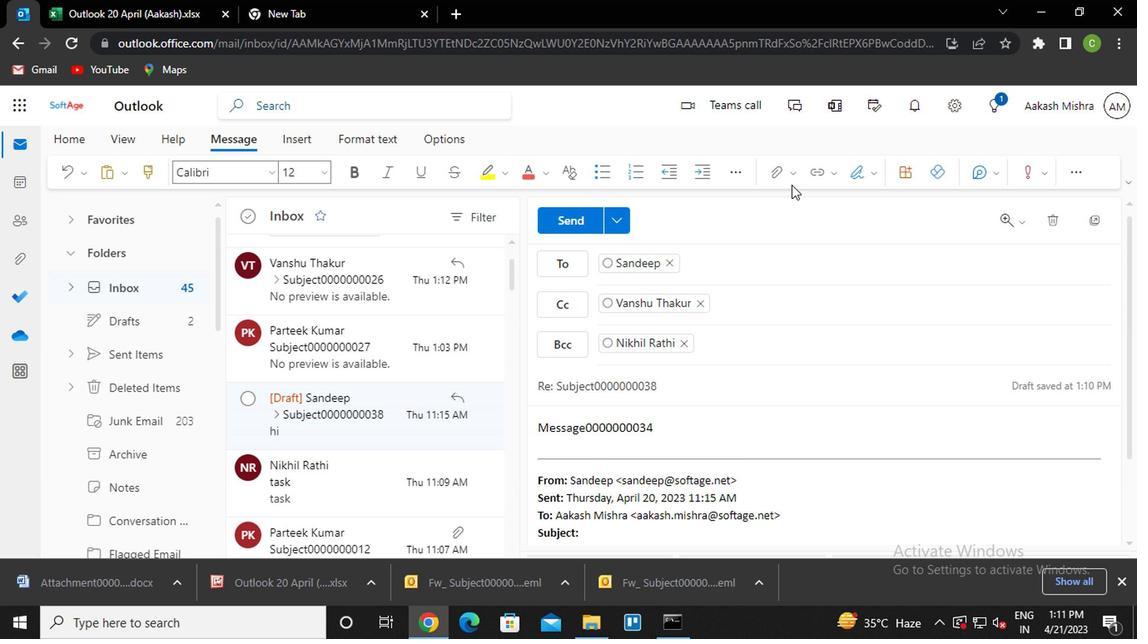 
Action: Mouse pressed left at (770, 180)
Screenshot: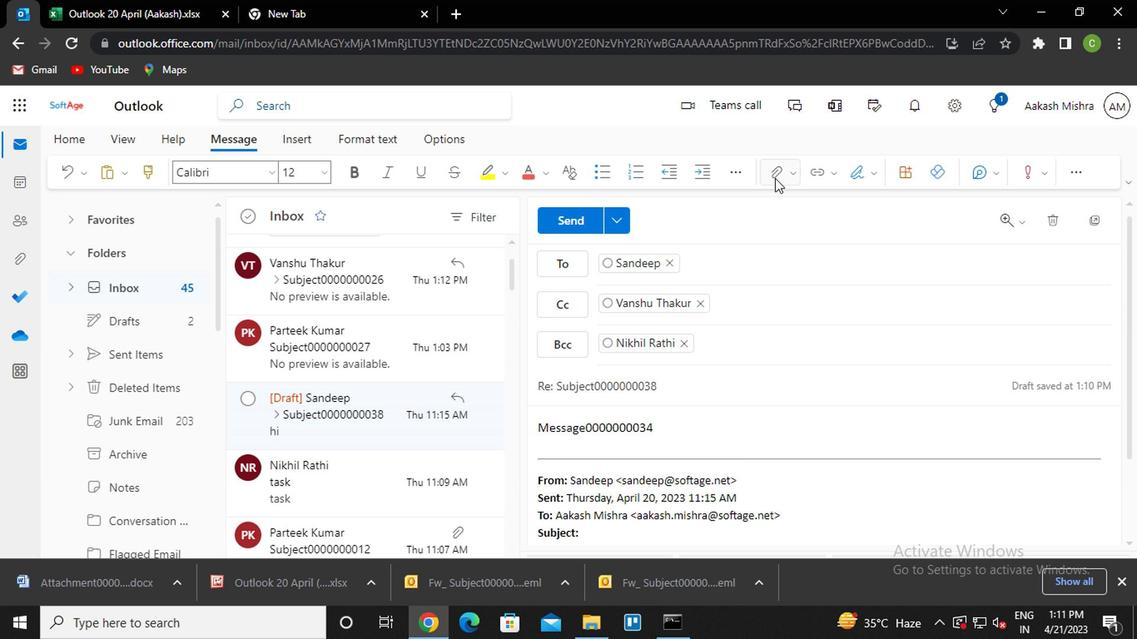 
Action: Mouse moved to (658, 210)
Screenshot: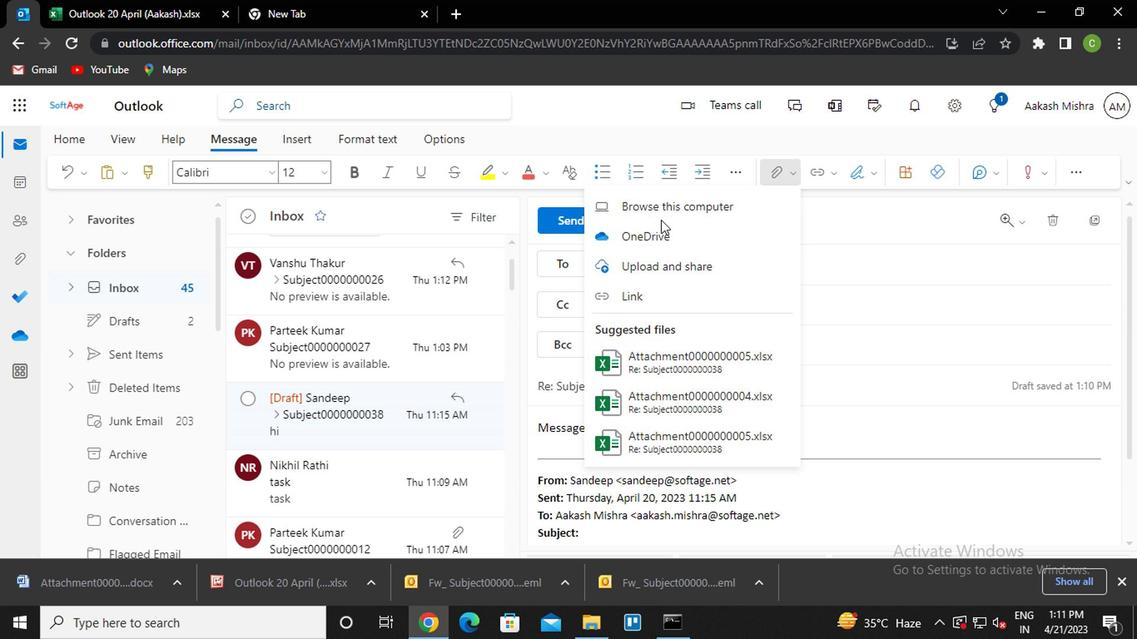 
Action: Mouse pressed left at (658, 210)
Screenshot: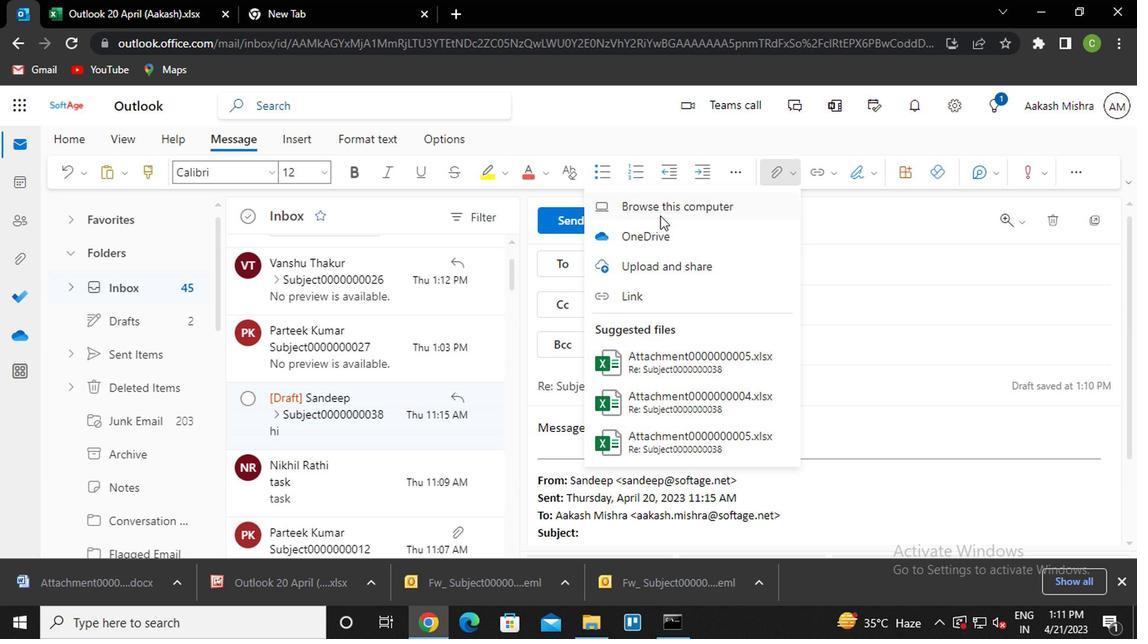 
Action: Mouse moved to (231, 183)
Screenshot: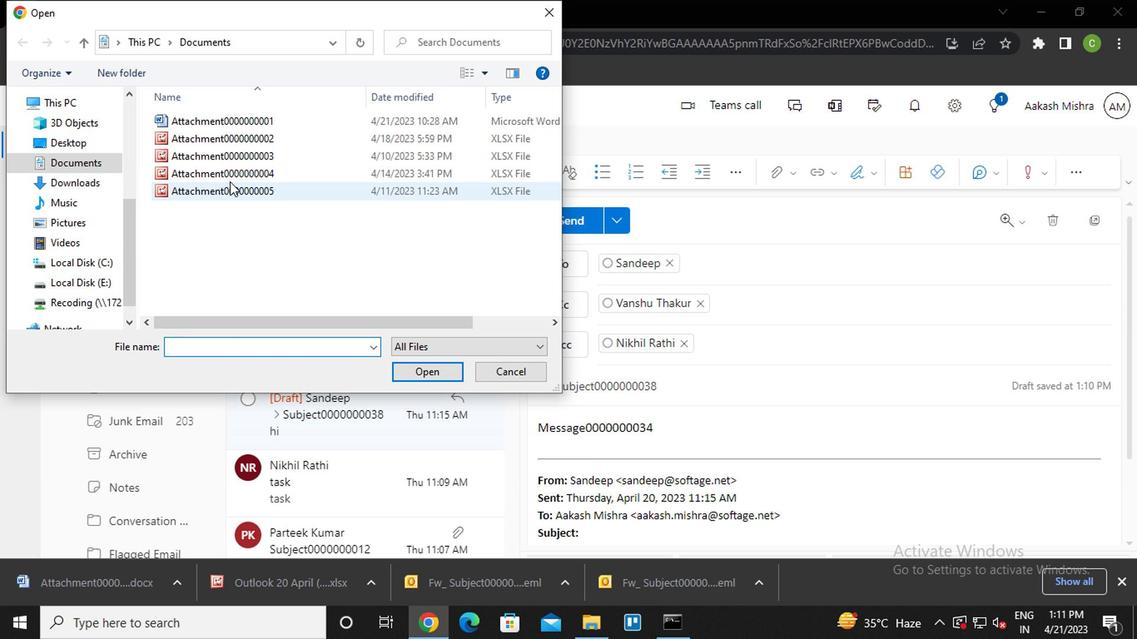 
Action: Mouse pressed left at (231, 183)
Screenshot: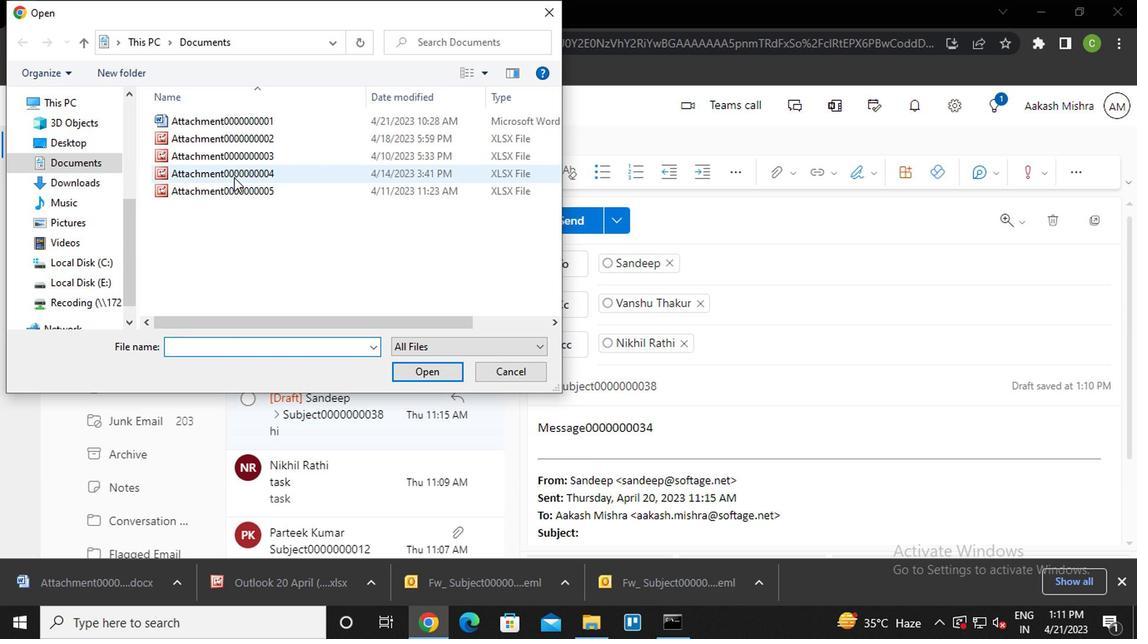 
Action: Mouse pressed left at (231, 183)
Screenshot: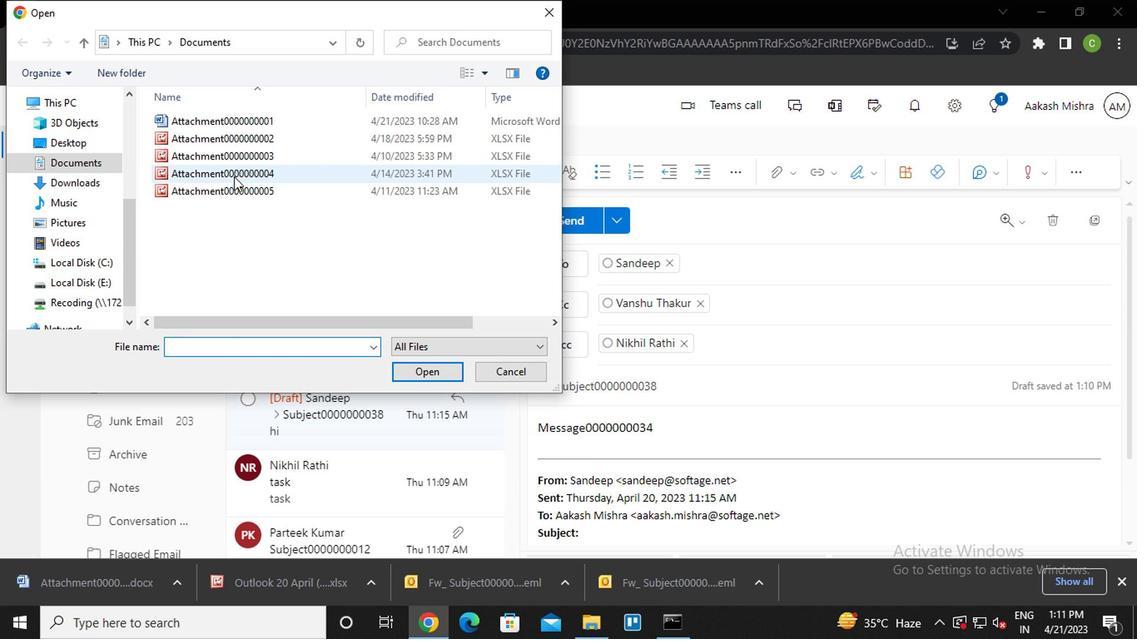 
Action: Mouse moved to (773, 177)
Screenshot: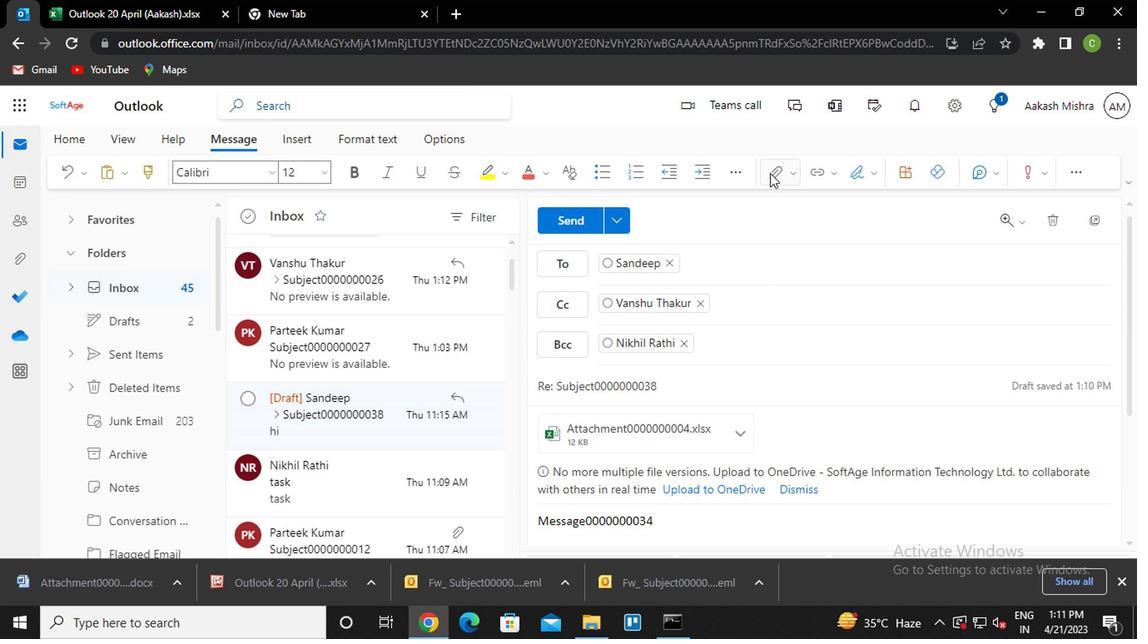 
Action: Mouse pressed left at (773, 177)
Screenshot: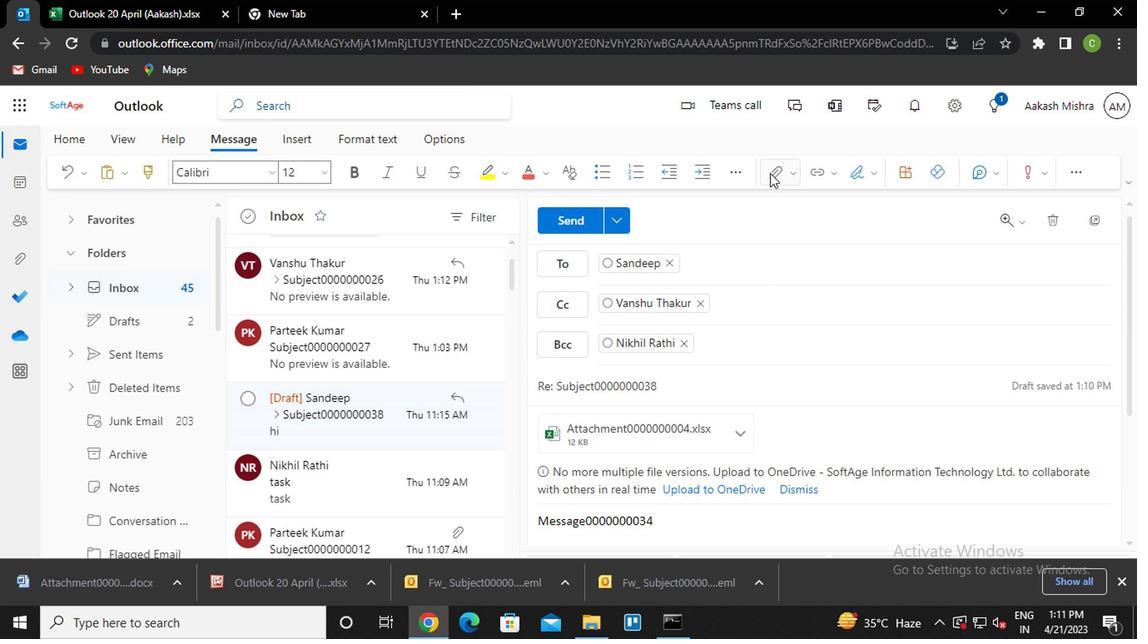 
Action: Mouse moved to (677, 236)
Screenshot: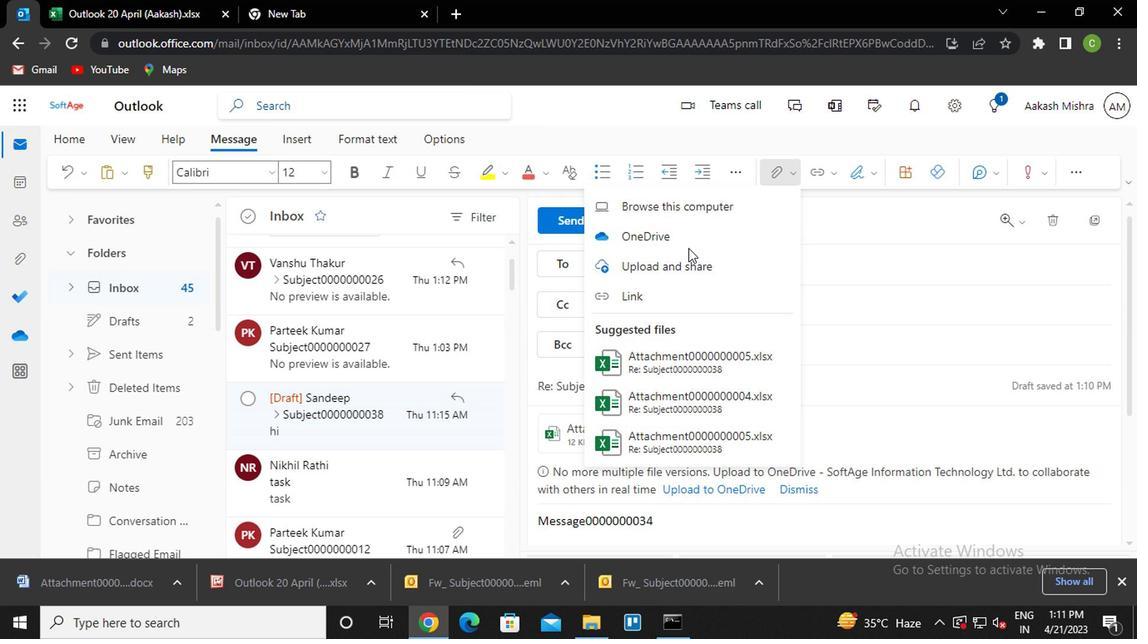 
Action: Mouse pressed left at (677, 236)
Screenshot: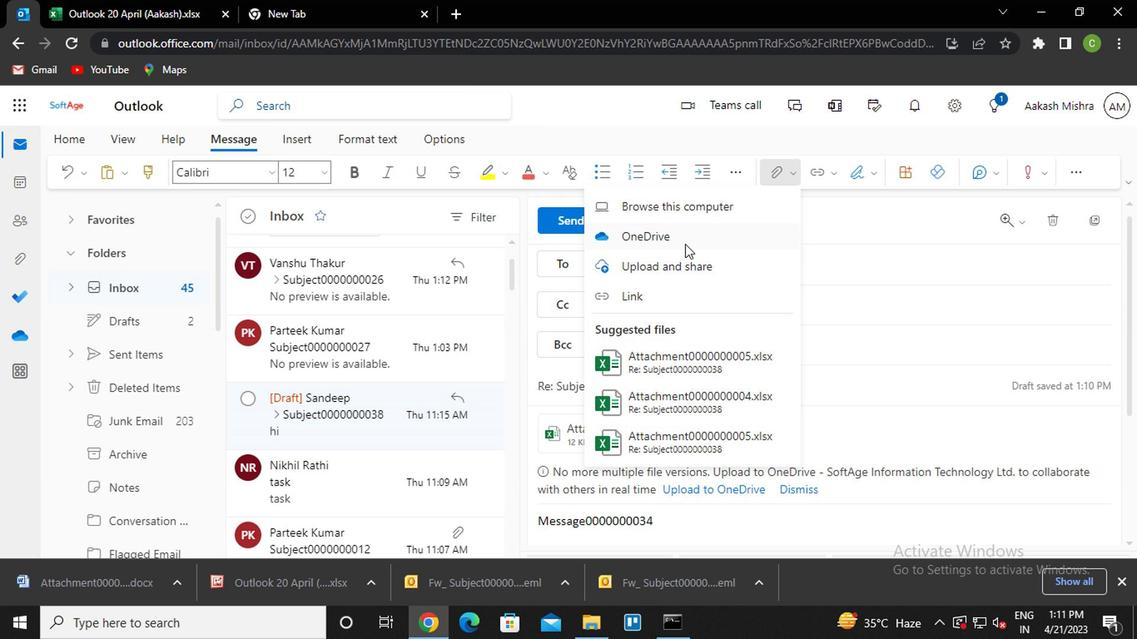 
Action: Mouse moved to (279, 254)
Screenshot: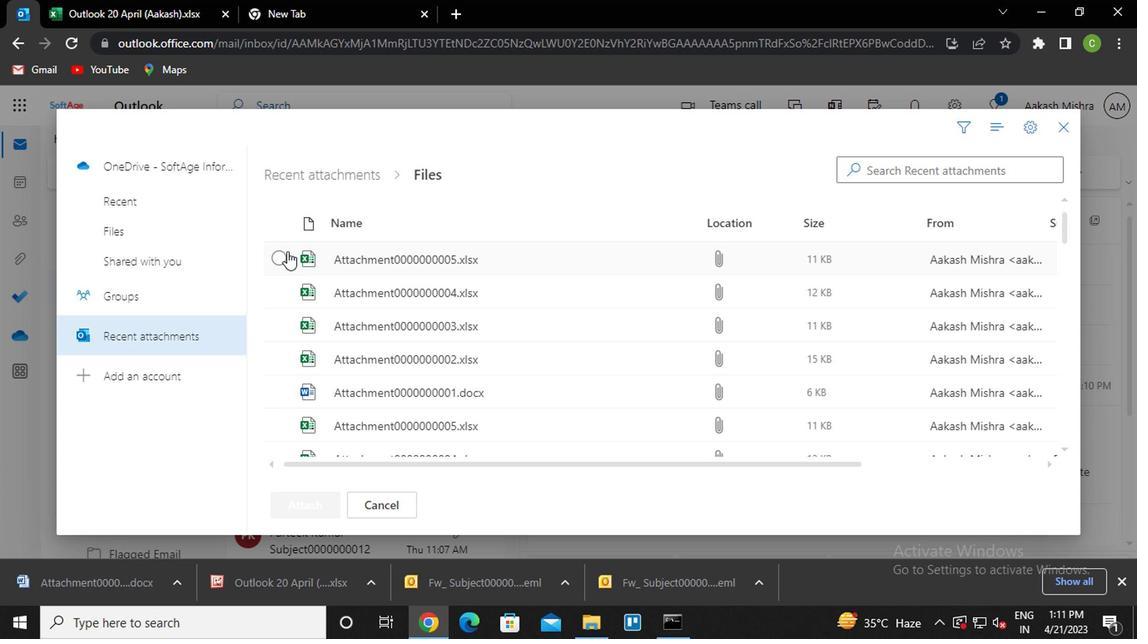 
Action: Mouse pressed left at (279, 254)
Screenshot: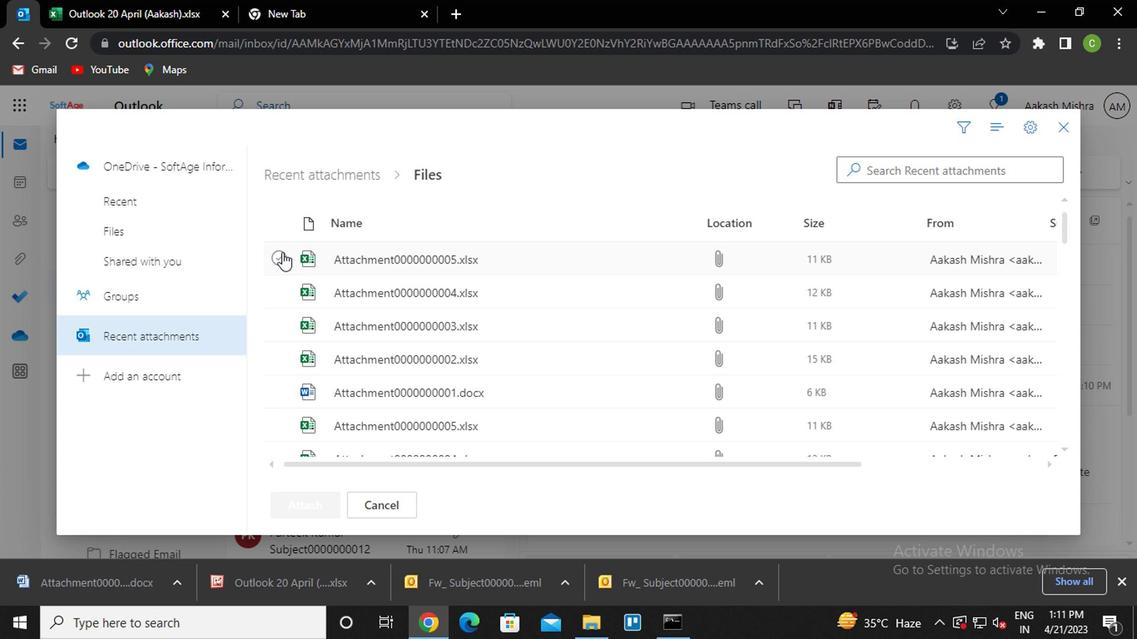 
Action: Mouse moved to (317, 492)
Screenshot: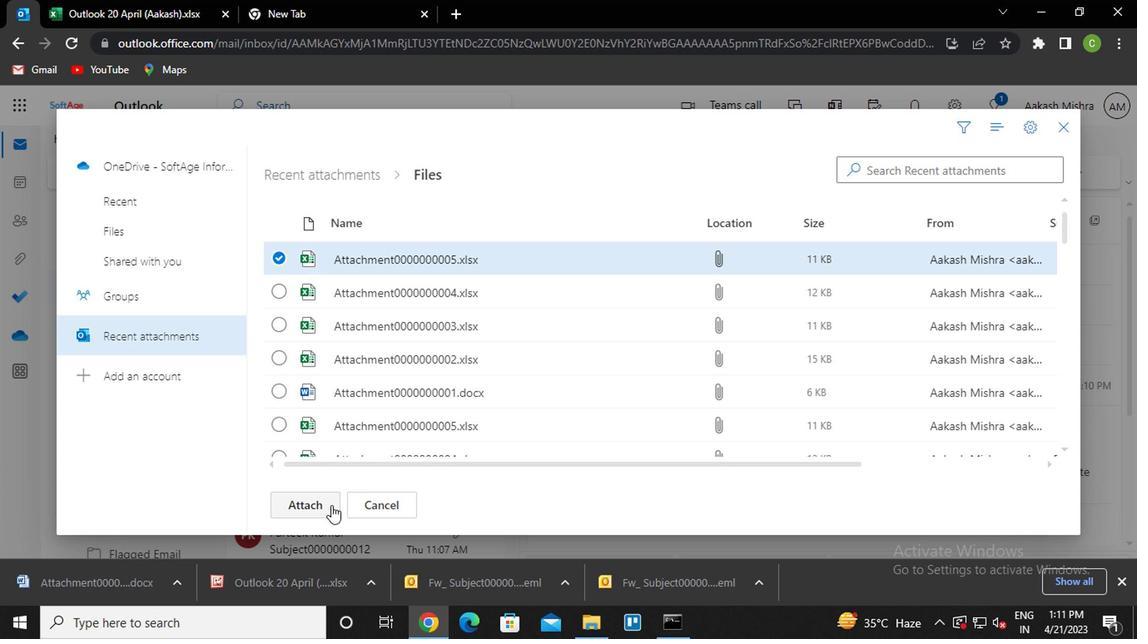 
Action: Mouse pressed left at (317, 492)
Screenshot: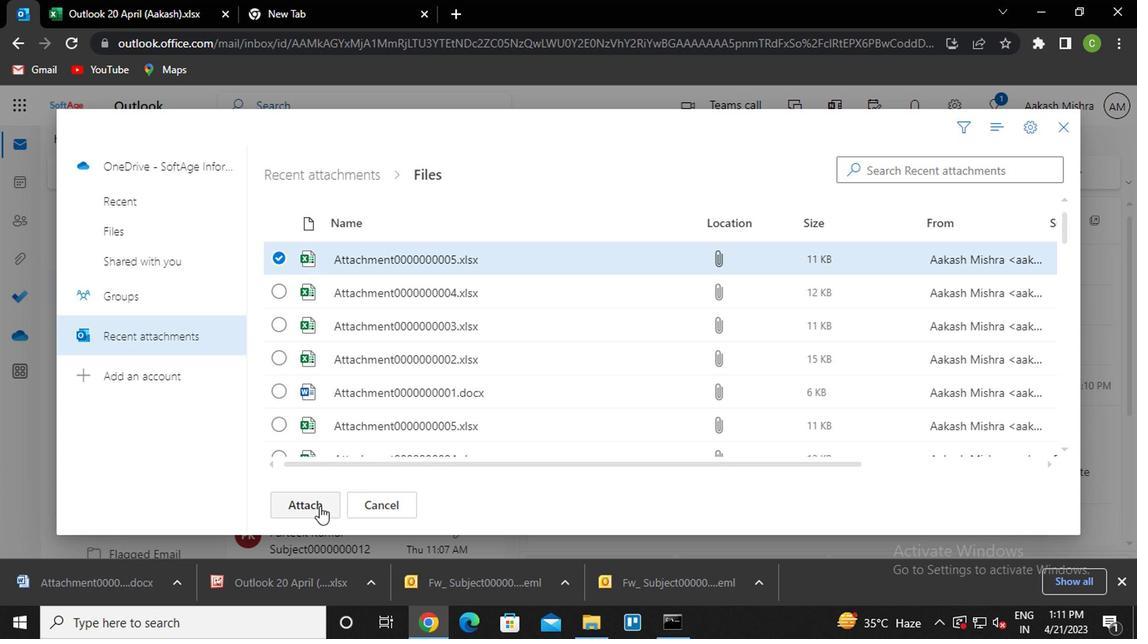 
Action: Mouse moved to (562, 221)
Screenshot: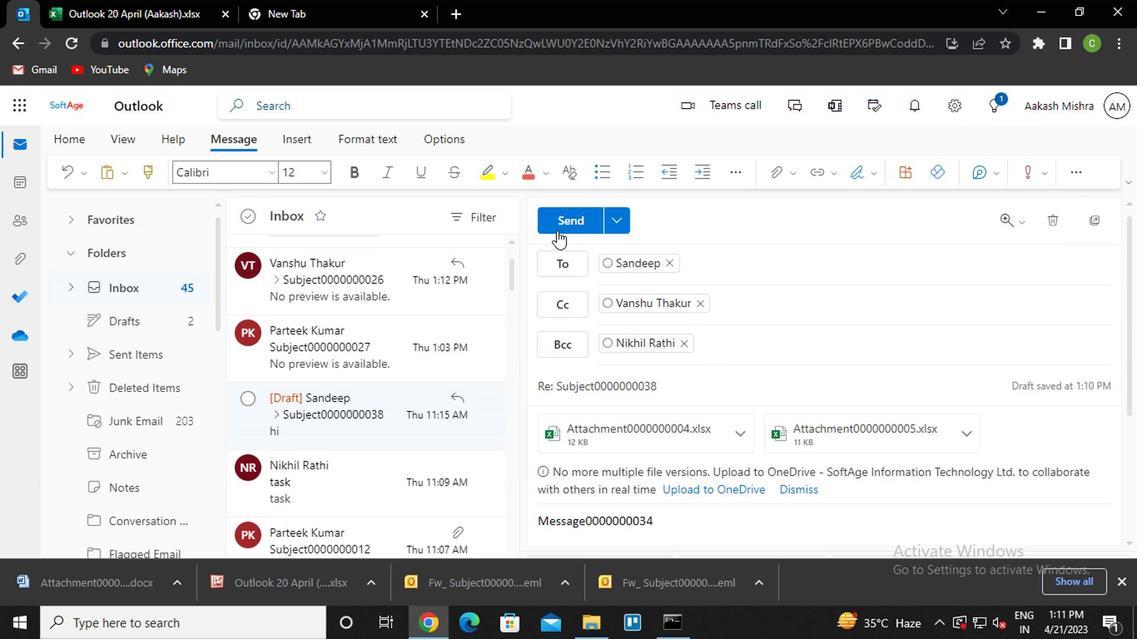 
Action: Mouse pressed left at (562, 221)
Screenshot: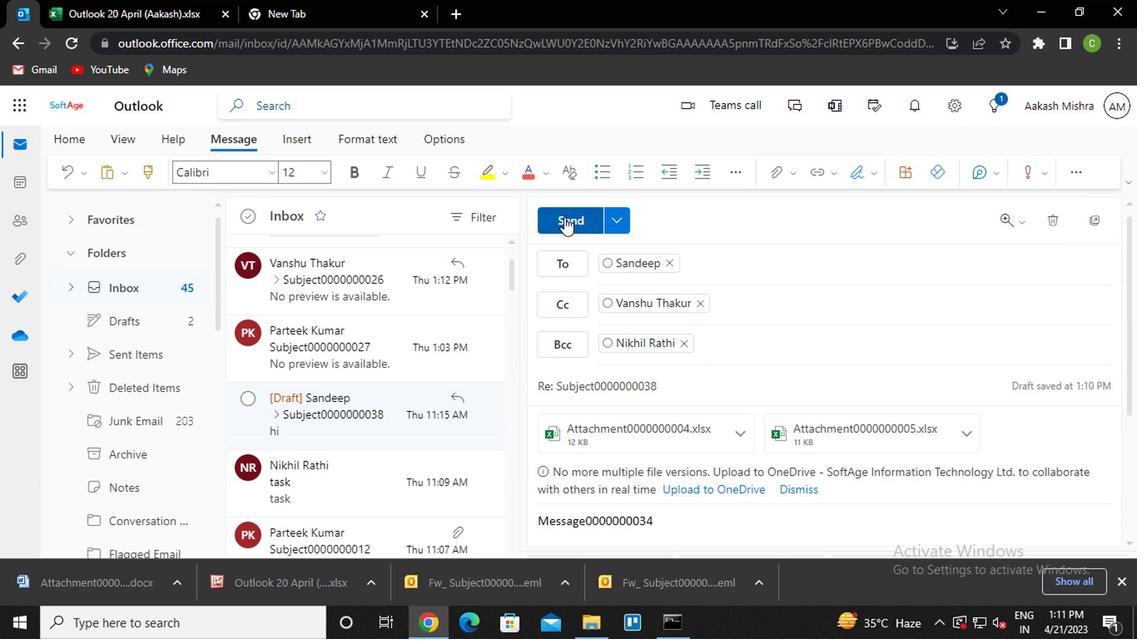 
Action: Mouse moved to (342, 265)
Screenshot: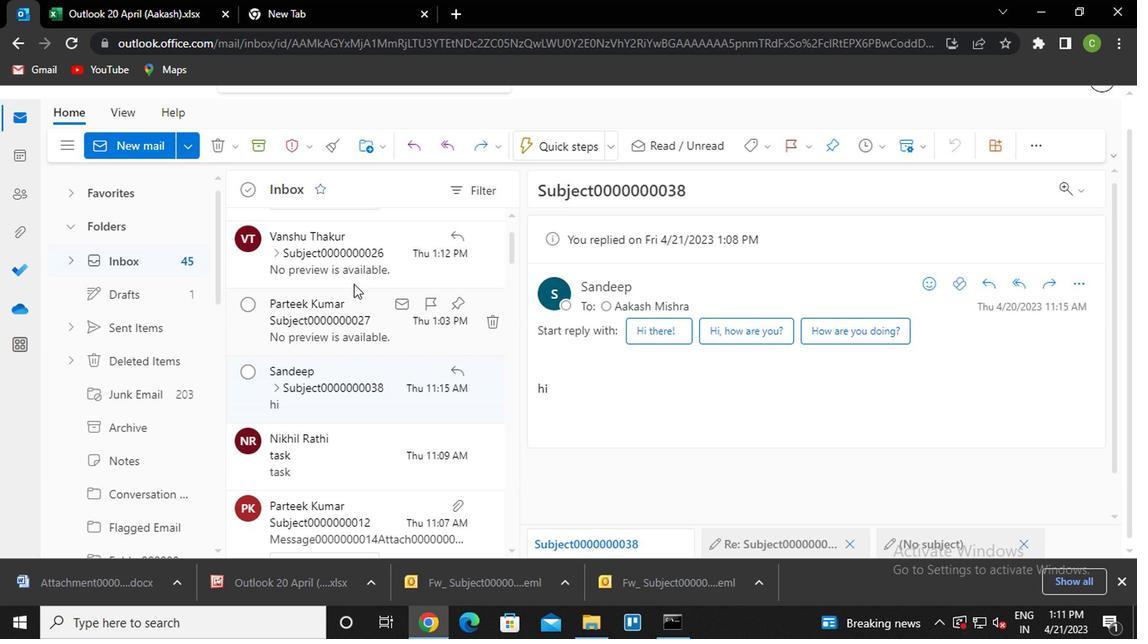 
Action: Mouse pressed left at (342, 265)
Screenshot: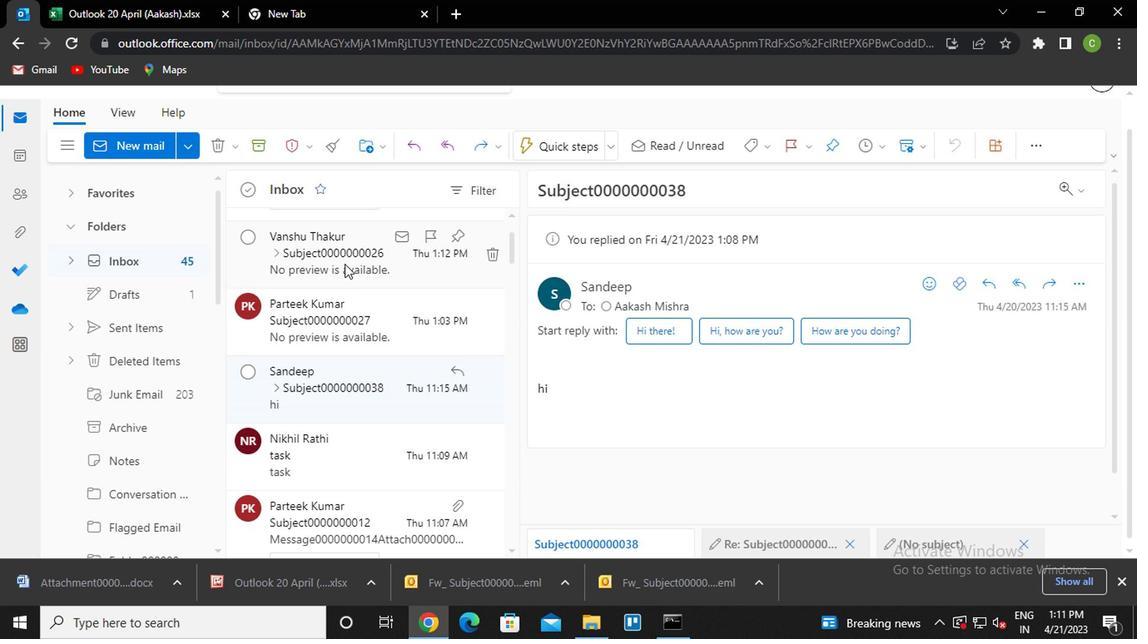 
Action: Mouse moved to (986, 282)
Screenshot: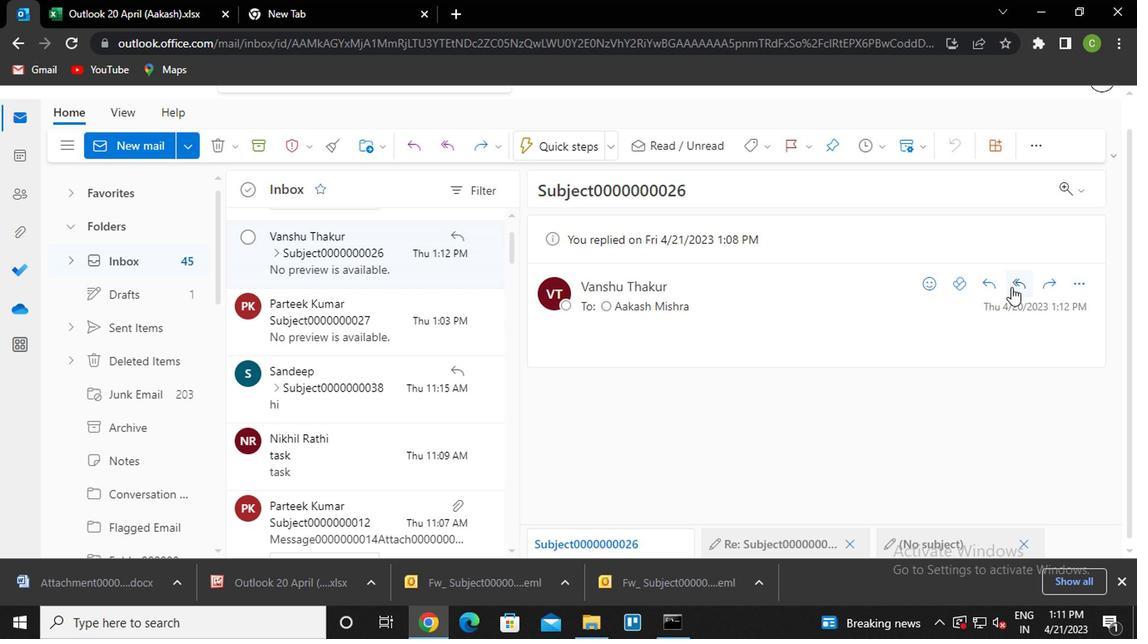 
Action: Mouse pressed left at (986, 282)
Screenshot: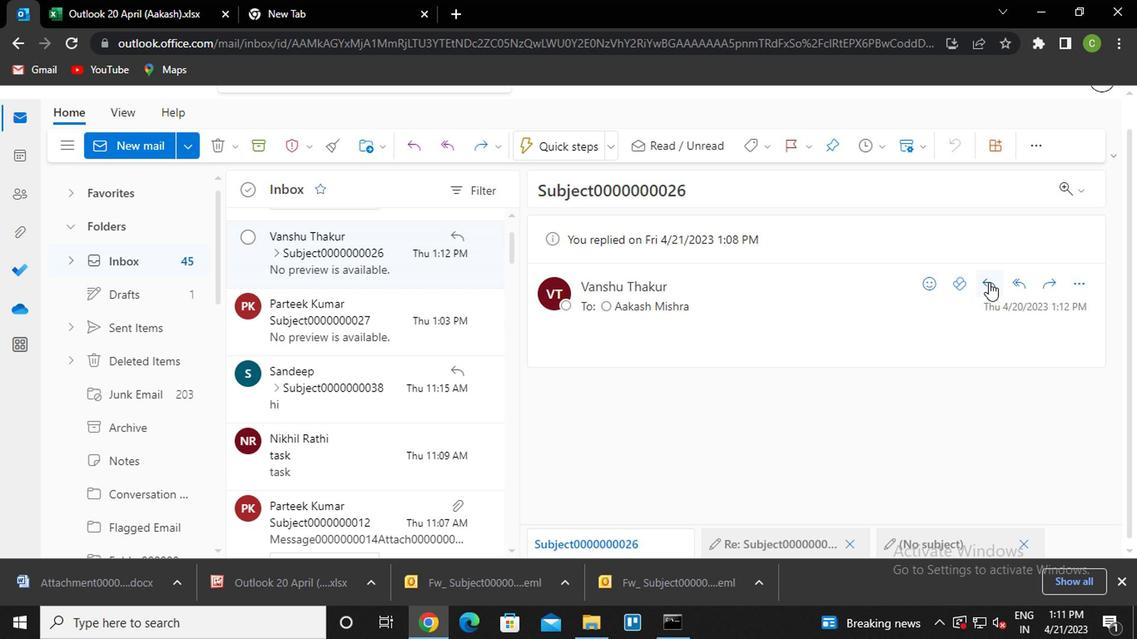 
Action: Mouse moved to (787, 161)
Screenshot: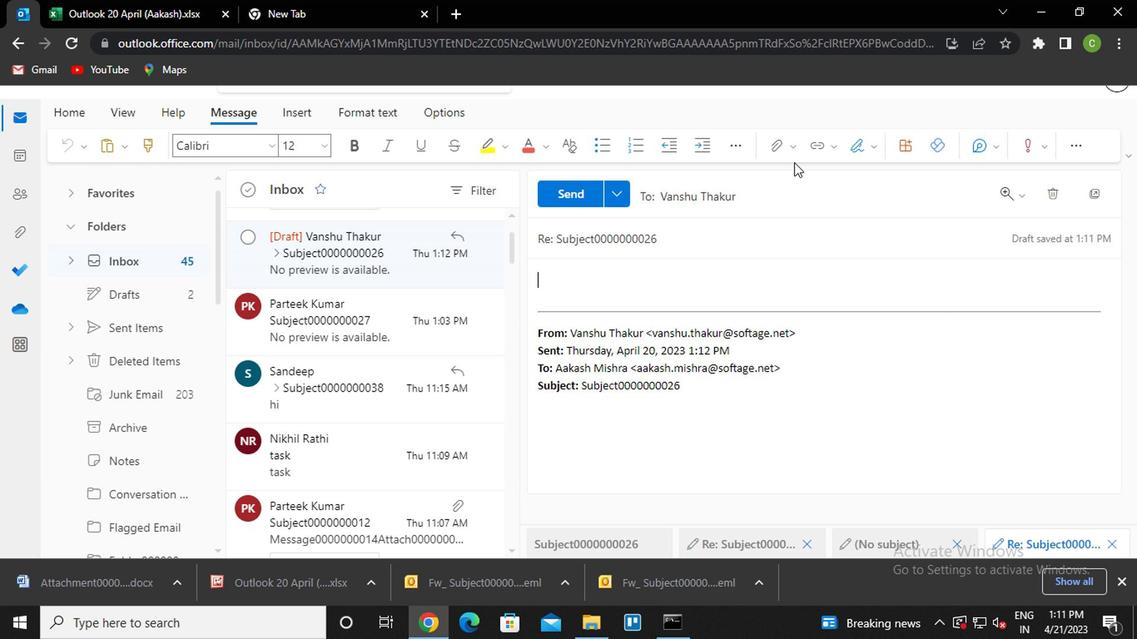 
Action: Mouse pressed left at (787, 161)
Screenshot: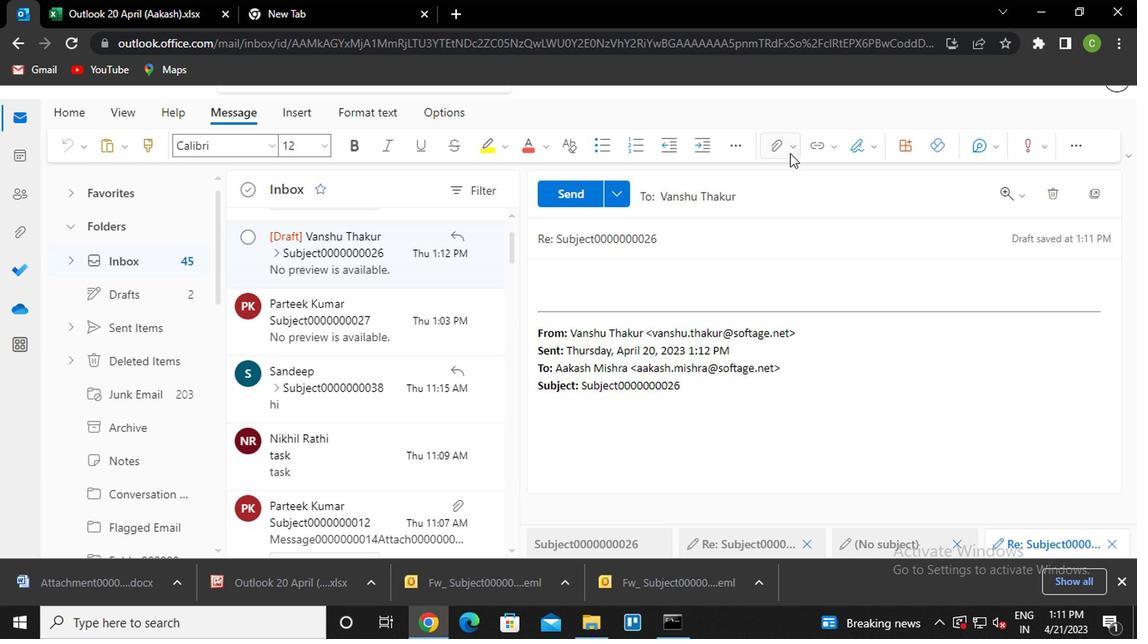
Action: Mouse moved to (661, 271)
Screenshot: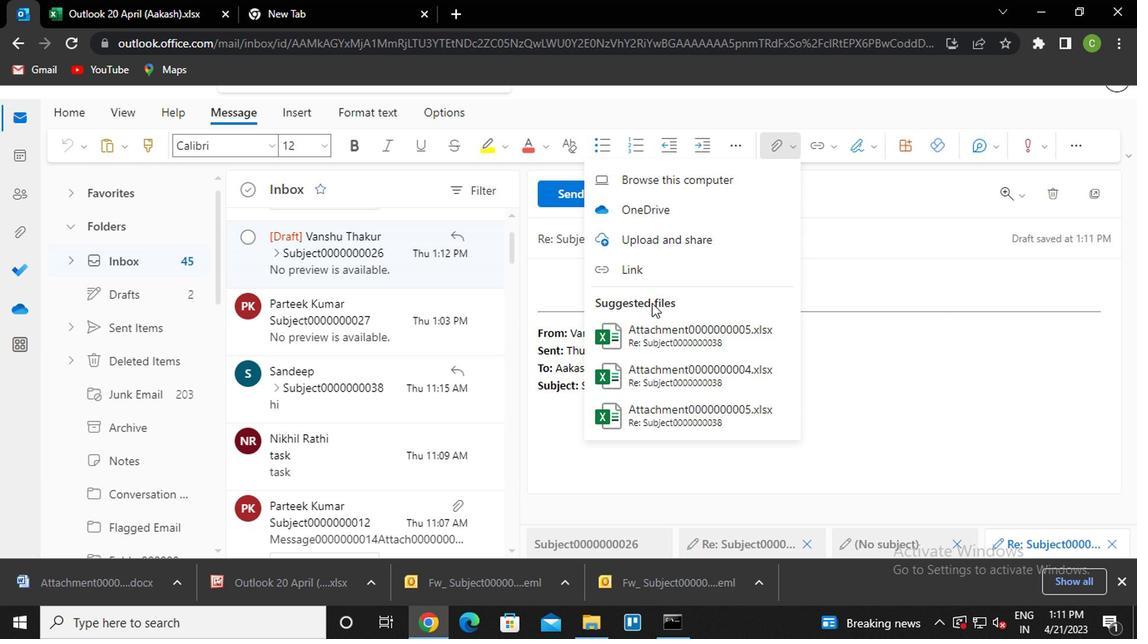 
Action: Mouse pressed left at (661, 271)
Screenshot: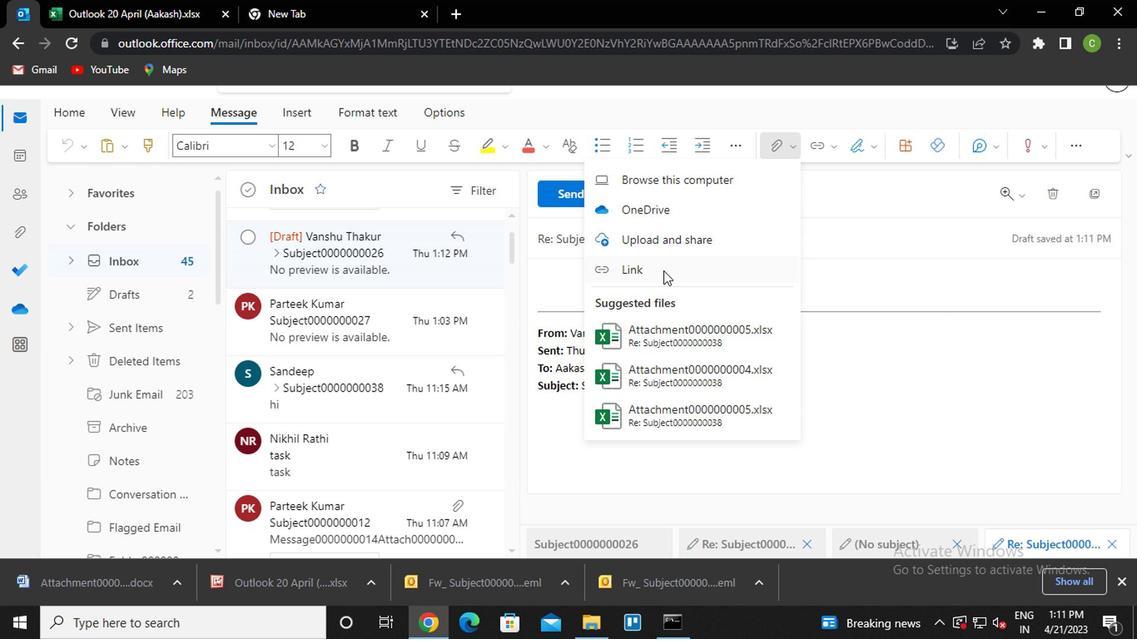 
Action: Mouse moved to (499, 329)
Screenshot: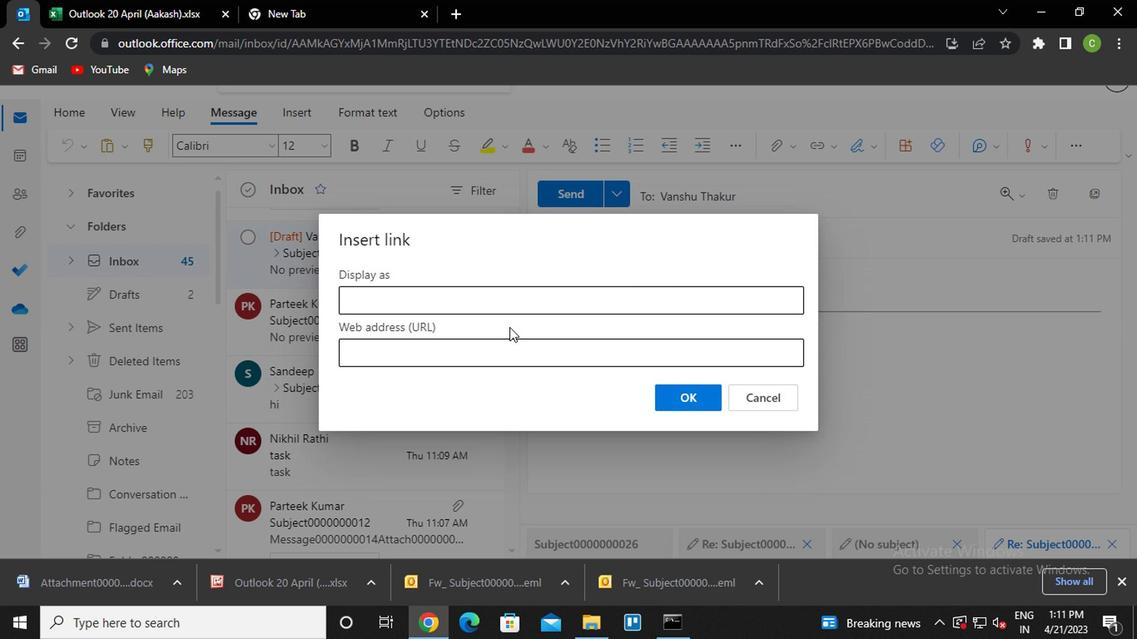 
Action: Key pressed <Key.caps_lock>l<Key.caps_lock>ink0000000033<Key.enter>
Screenshot: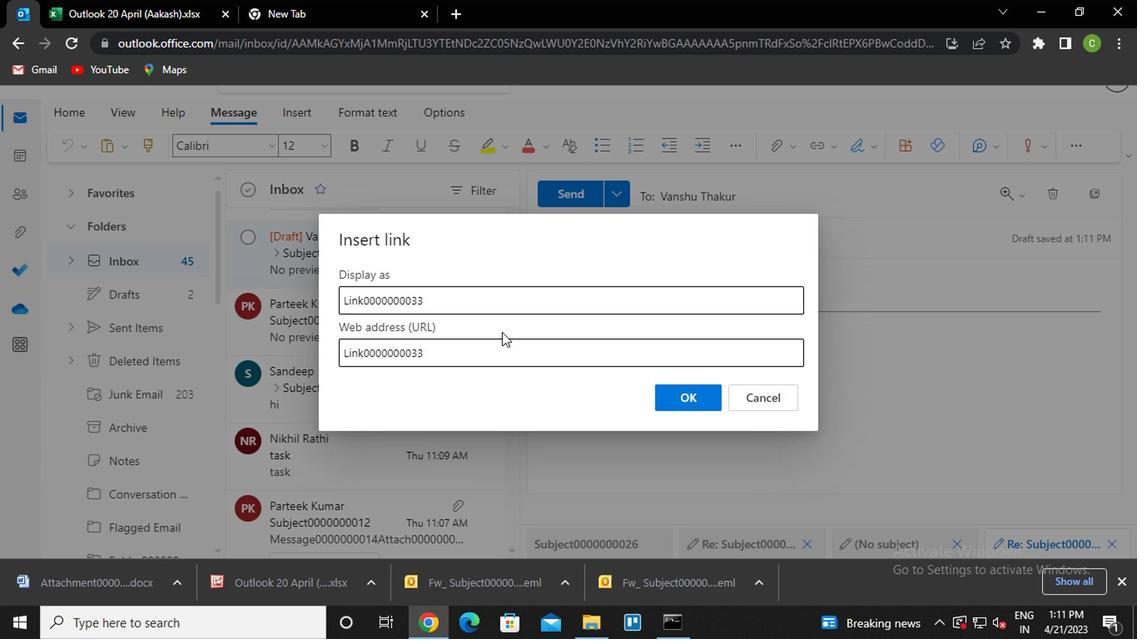 
Action: Mouse moved to (662, 245)
Screenshot: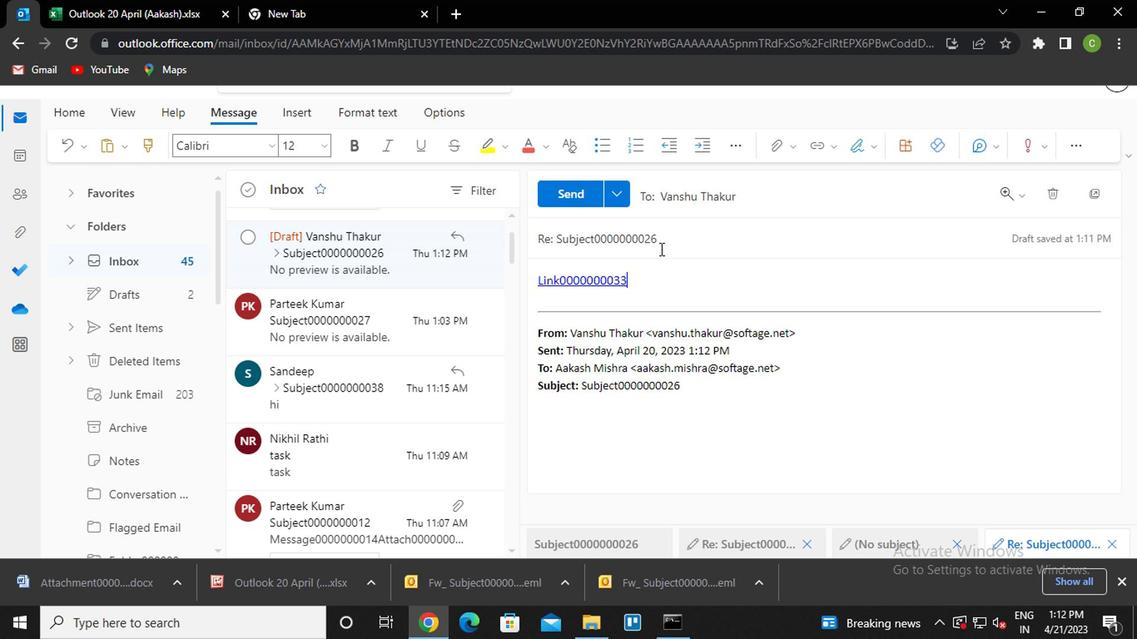 
Action: Mouse pressed left at (662, 245)
Screenshot: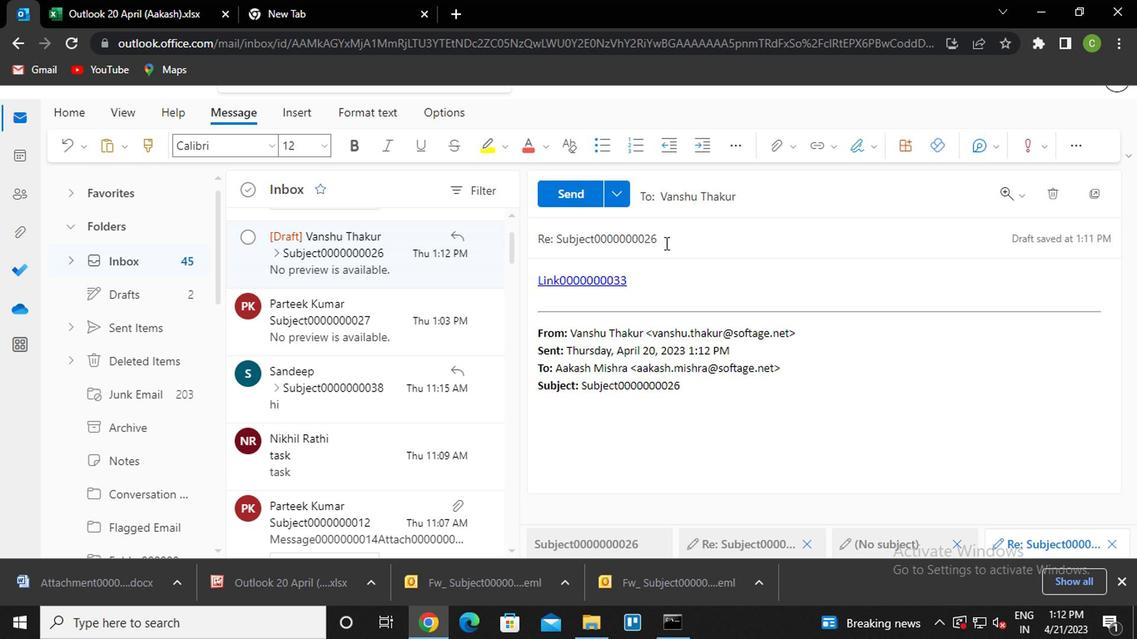 
Action: Key pressed <Key.backspace><Key.backspace>32
Screenshot: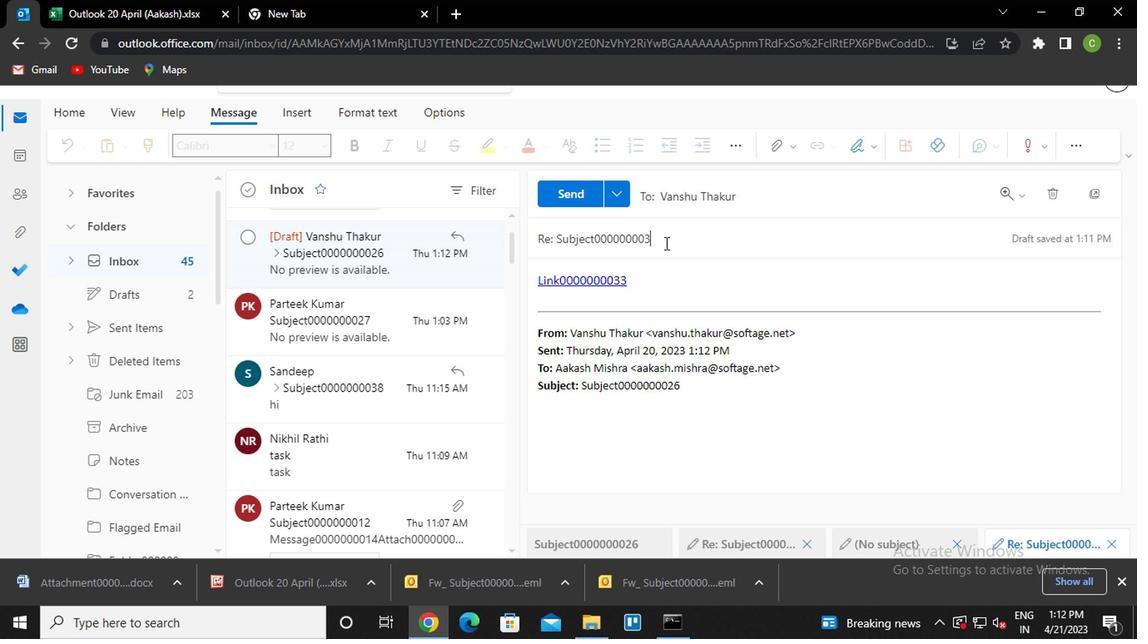 
Action: Mouse moved to (641, 289)
Screenshot: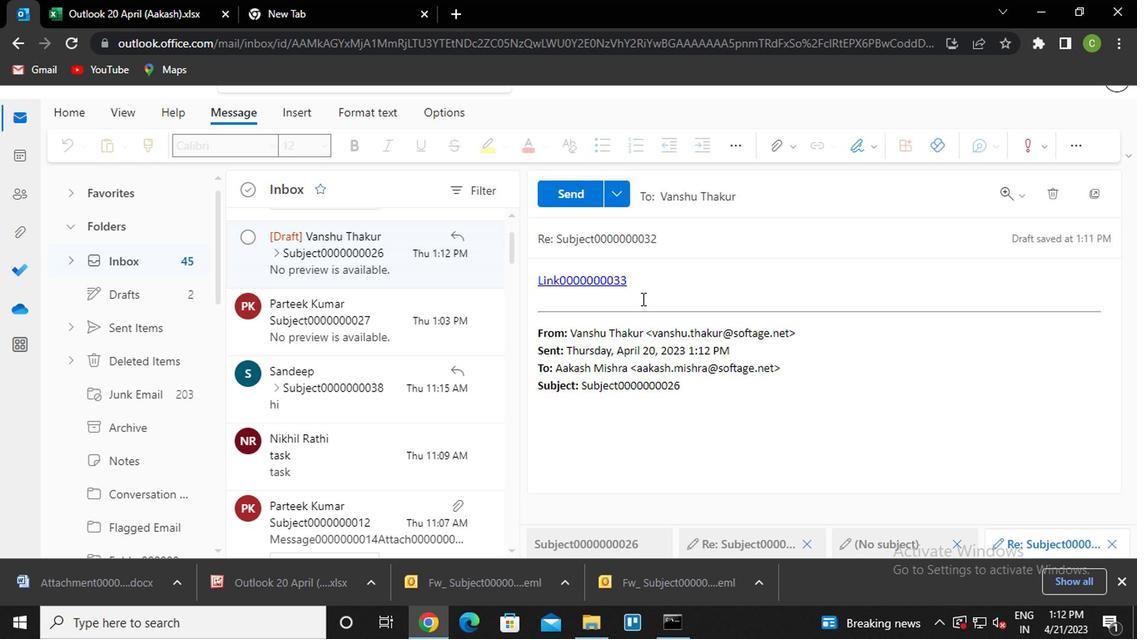 
Action: Mouse pressed left at (641, 289)
Screenshot: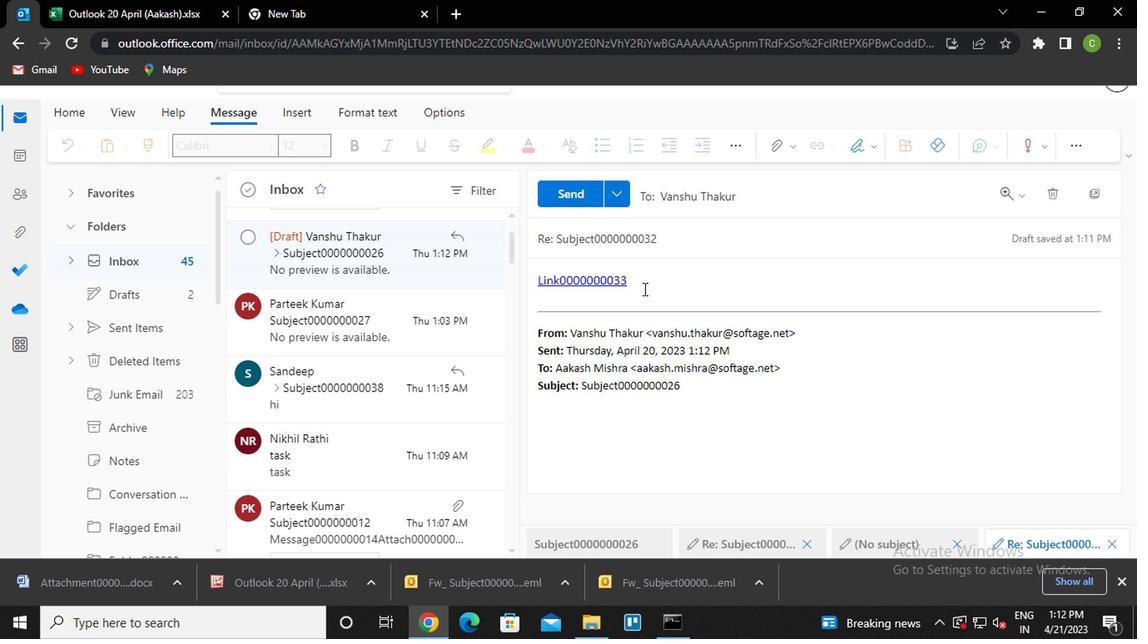 
Action: Key pressed <Key.enter><Key.caps_lock>m<Key.caps_lock>essage-<Key.backspace>0000000034
Screenshot: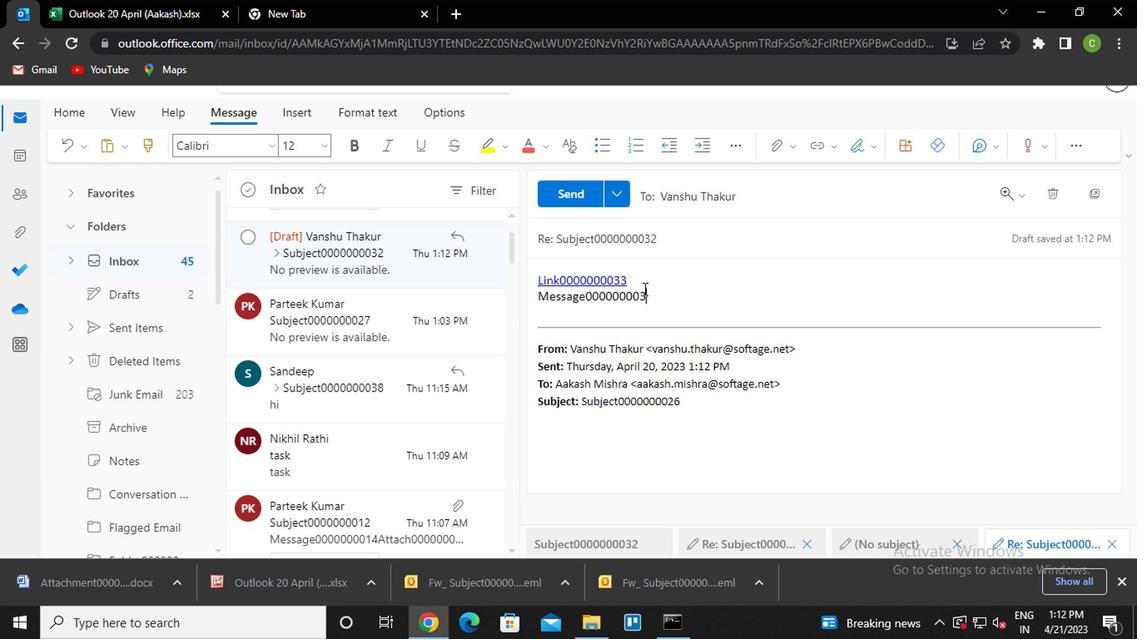 
Action: Mouse moved to (576, 210)
Screenshot: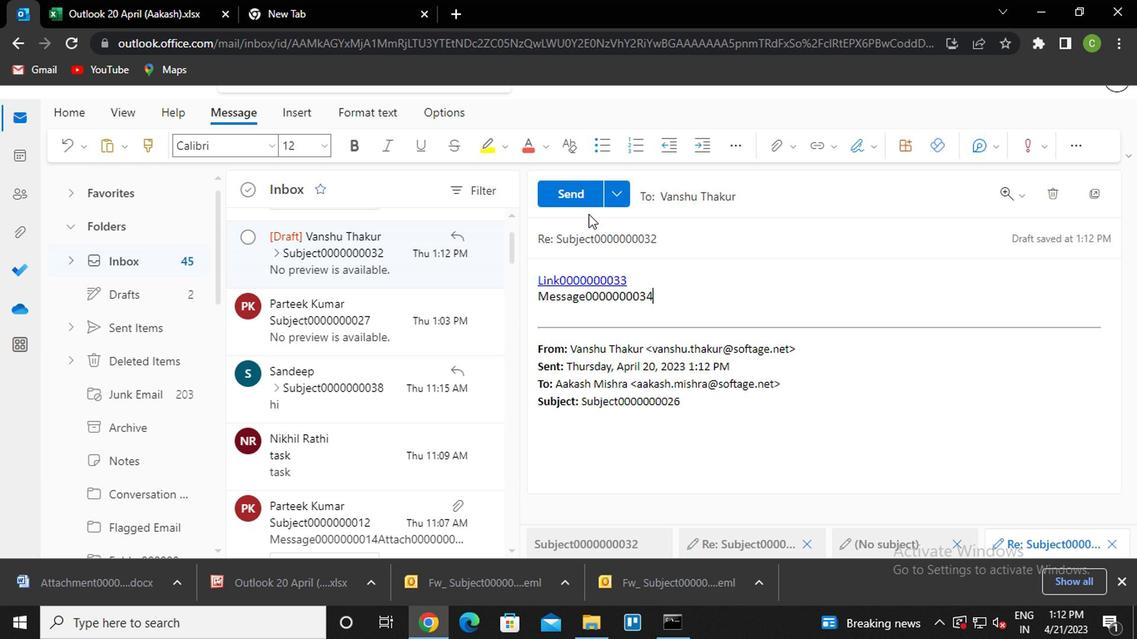 
Action: Mouse pressed left at (576, 210)
Screenshot: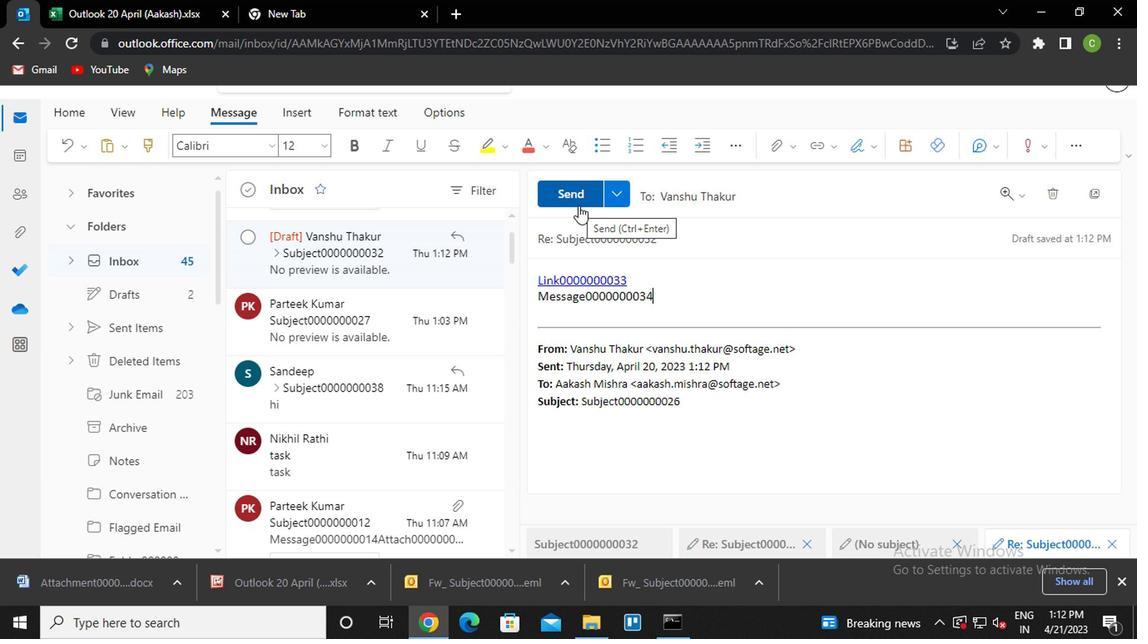 
Action: Mouse moved to (705, 436)
Screenshot: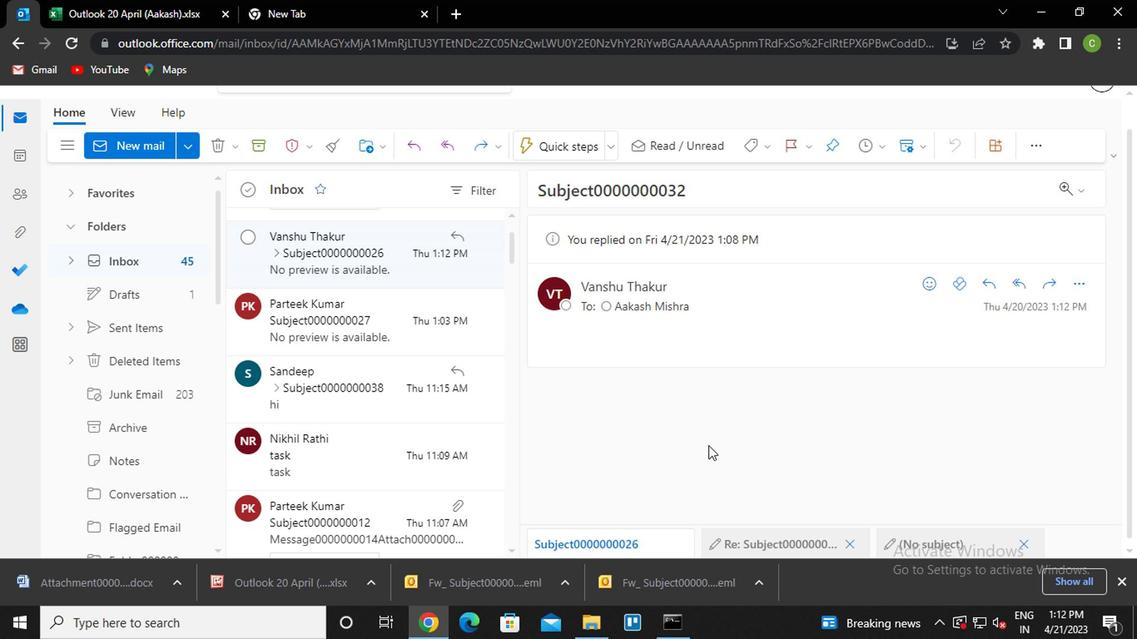 
